 Task: Add a signature Gary Collins containing Have a great Memorial Day, Gary Collins to email address softage.4@softage.net and add a label Jewelry
Action: Mouse moved to (1105, 142)
Screenshot: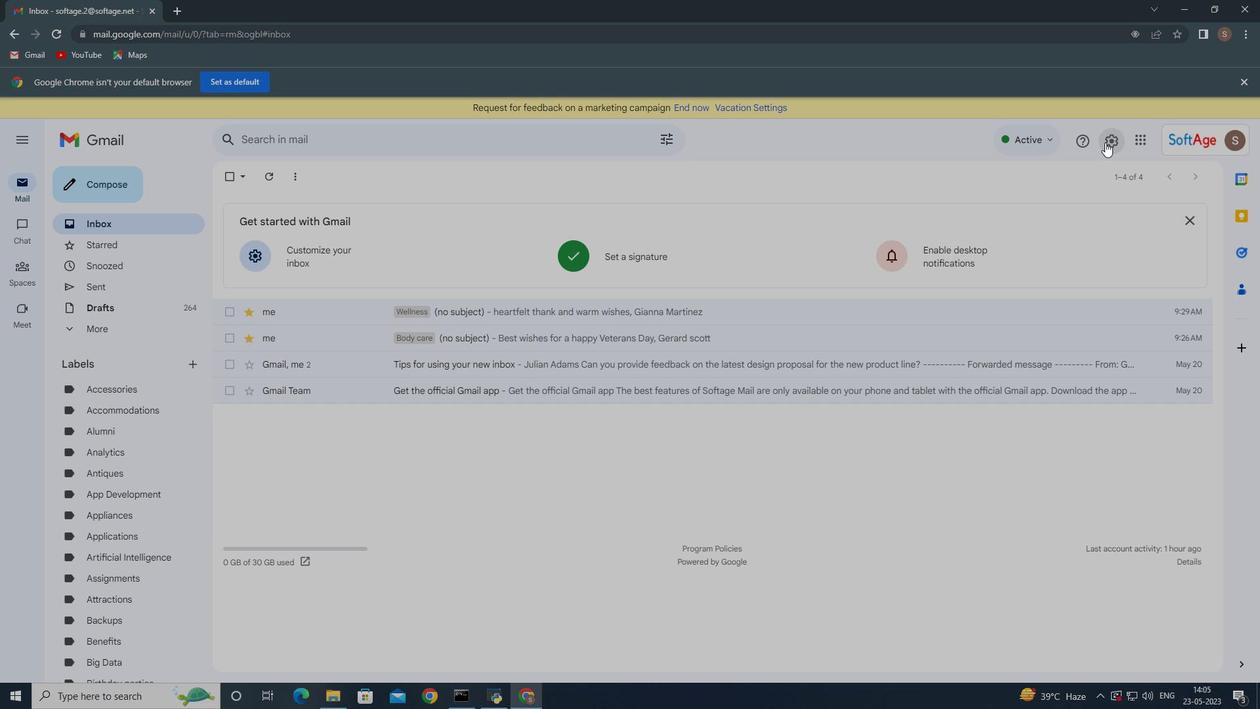 
Action: Mouse pressed left at (1105, 142)
Screenshot: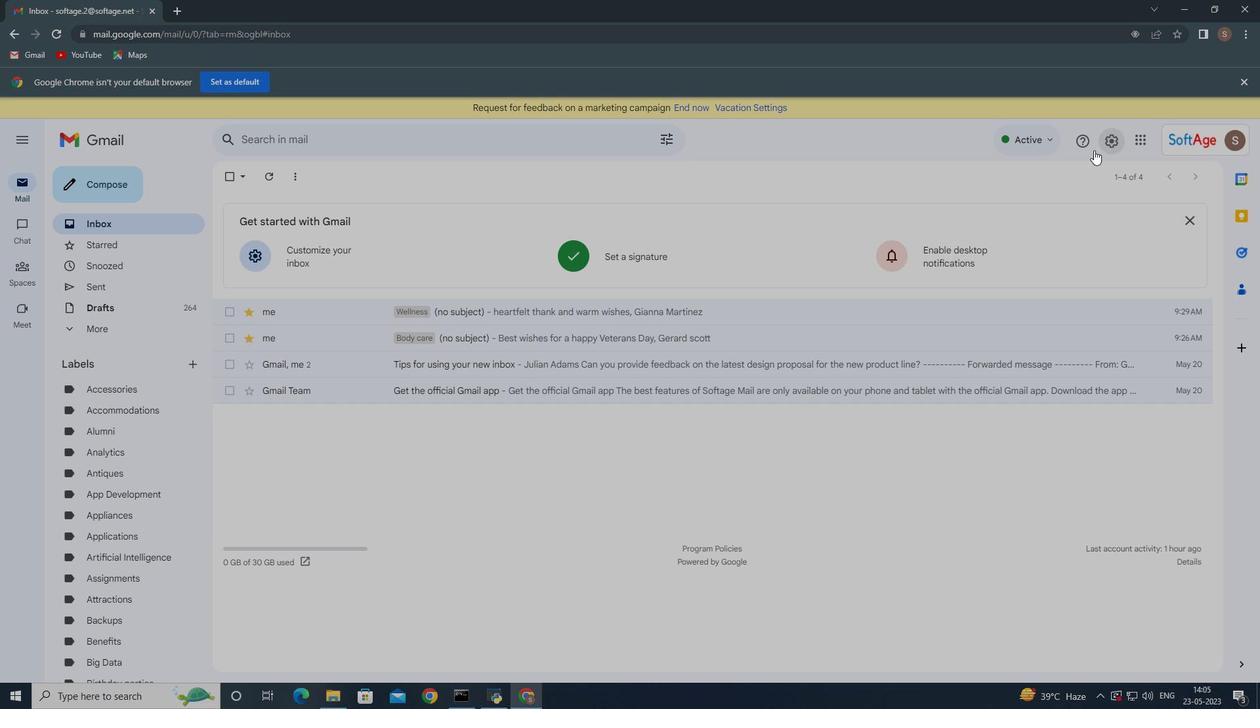 
Action: Mouse moved to (1057, 207)
Screenshot: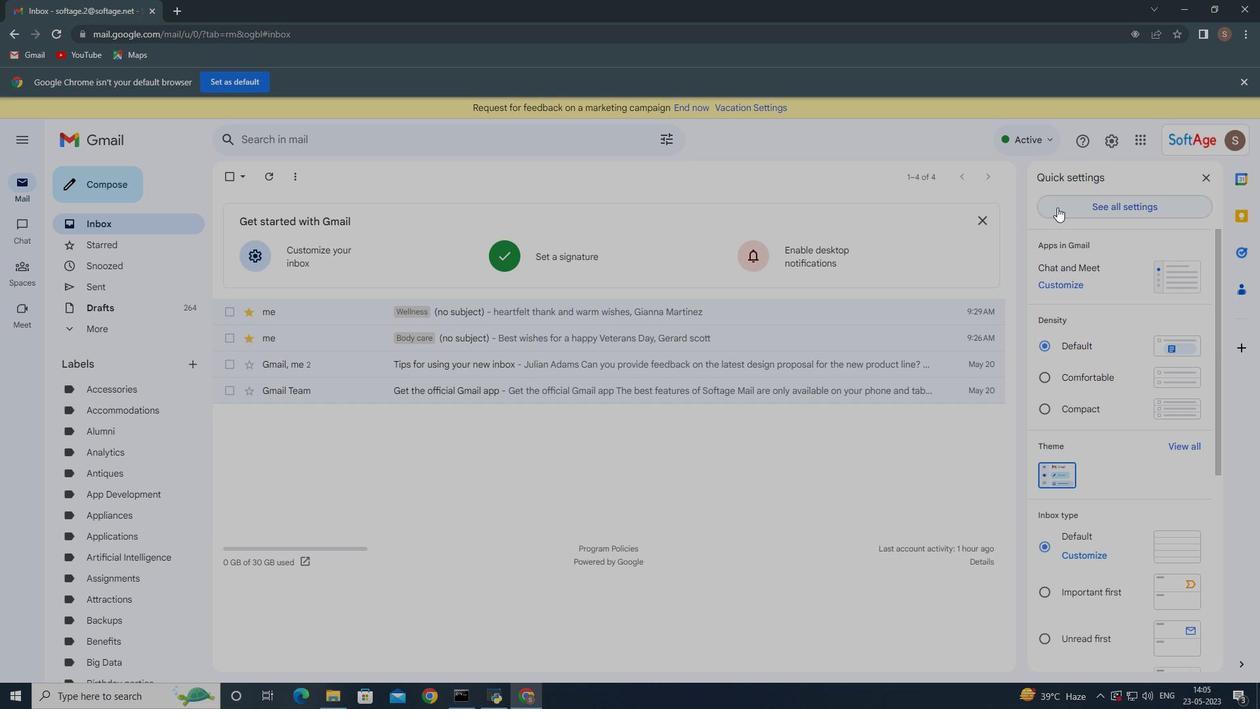 
Action: Mouse pressed left at (1057, 207)
Screenshot: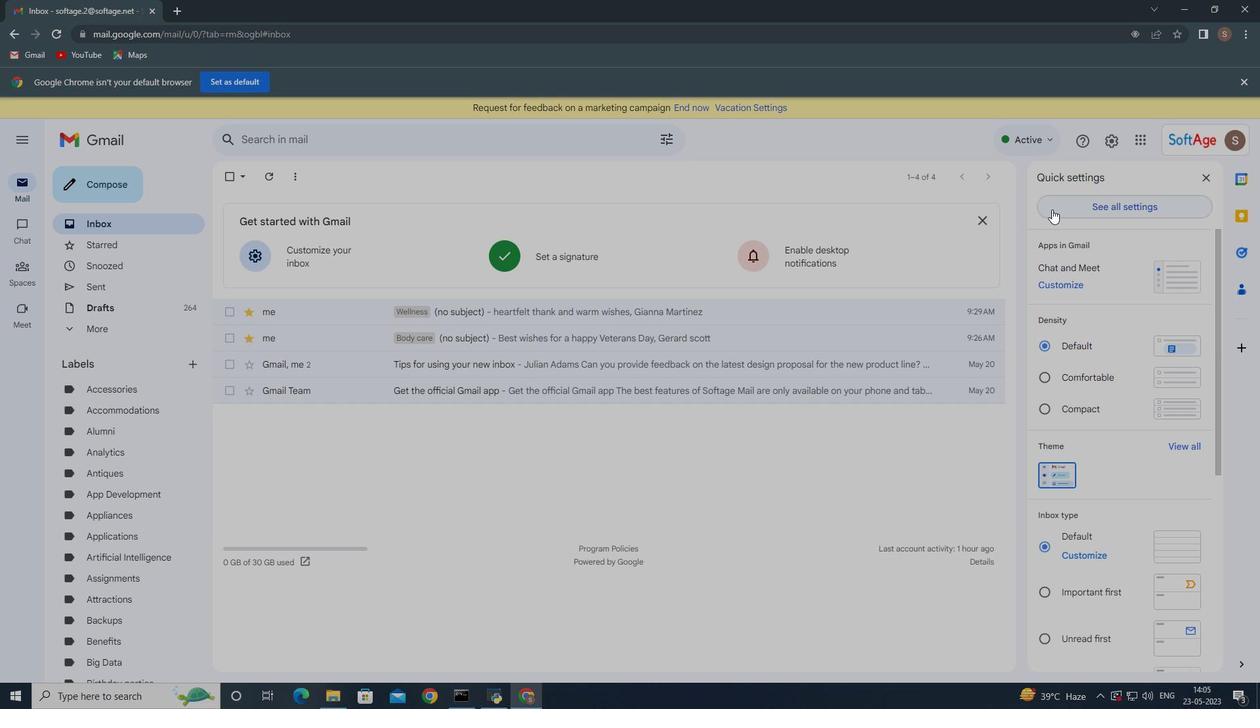 
Action: Mouse moved to (419, 313)
Screenshot: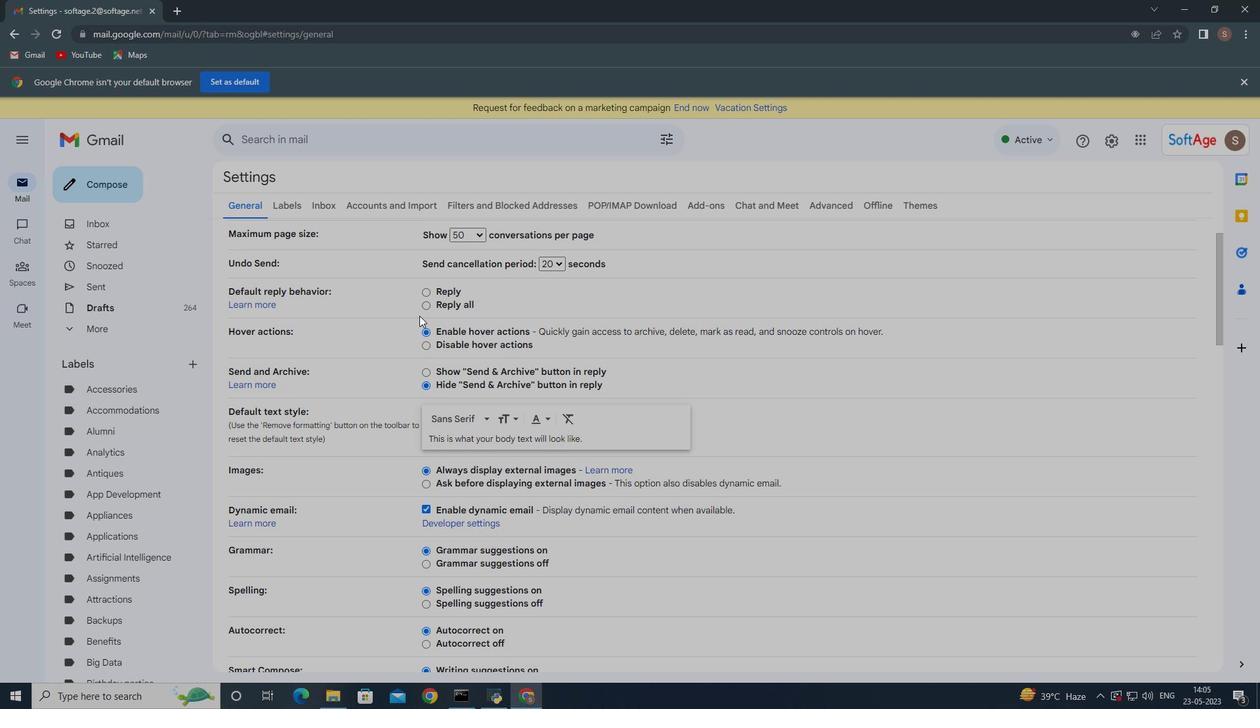 
Action: Mouse scrolled (419, 313) with delta (0, 0)
Screenshot: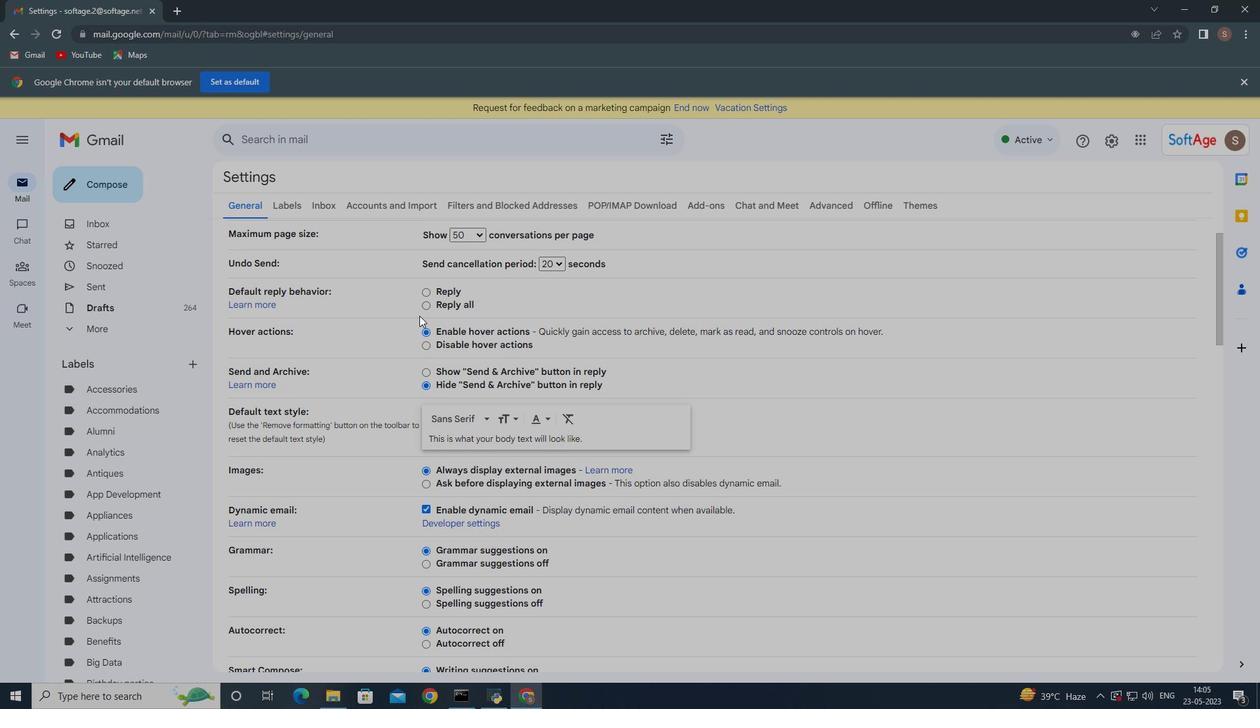 
Action: Mouse moved to (419, 315)
Screenshot: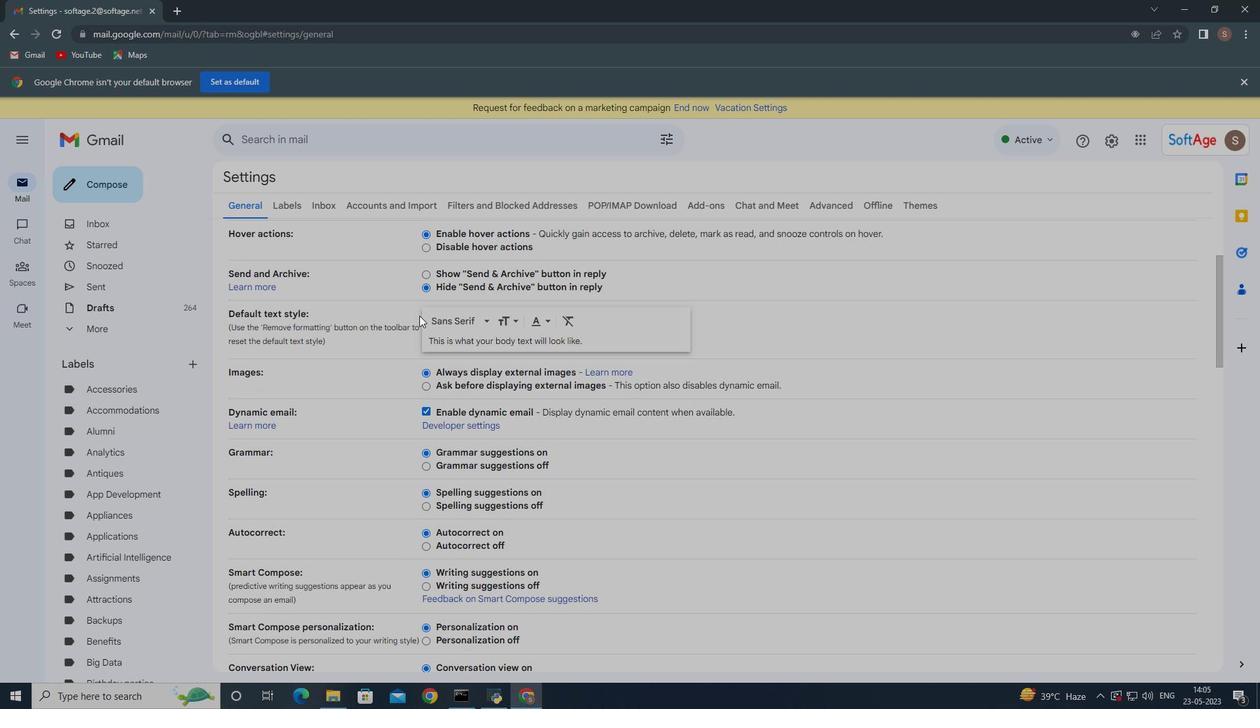 
Action: Mouse scrolled (419, 314) with delta (0, 0)
Screenshot: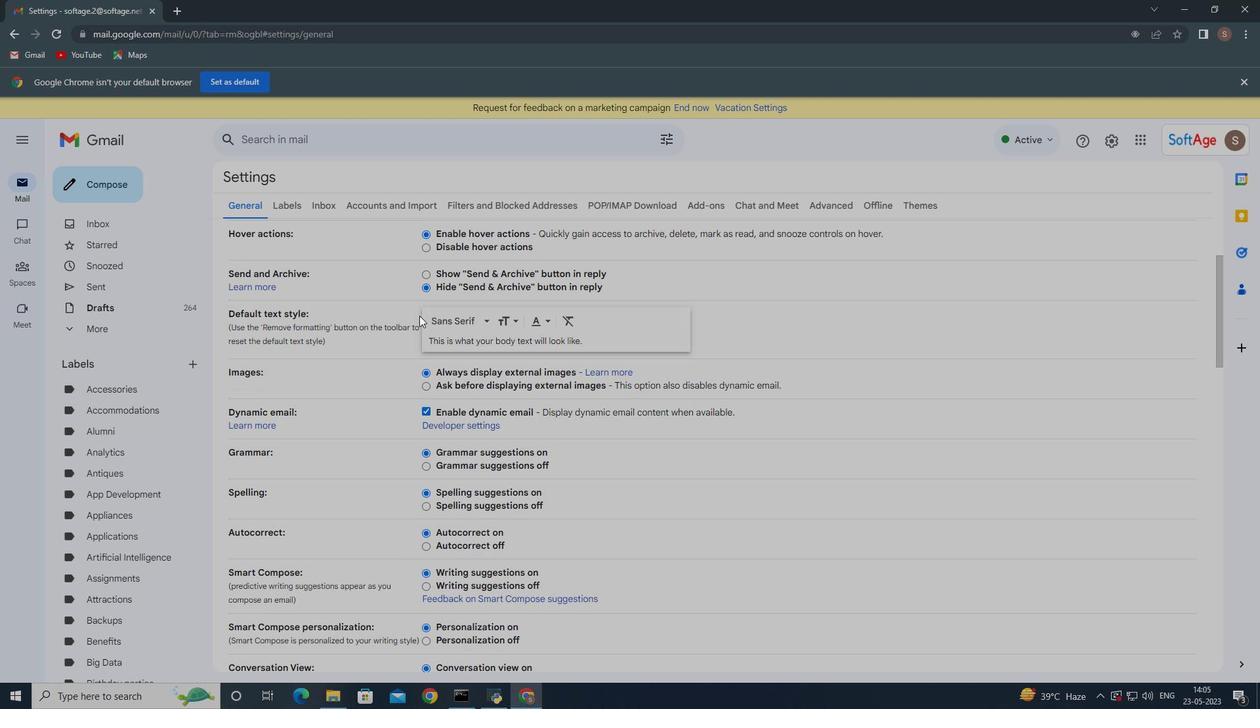 
Action: Mouse moved to (419, 315)
Screenshot: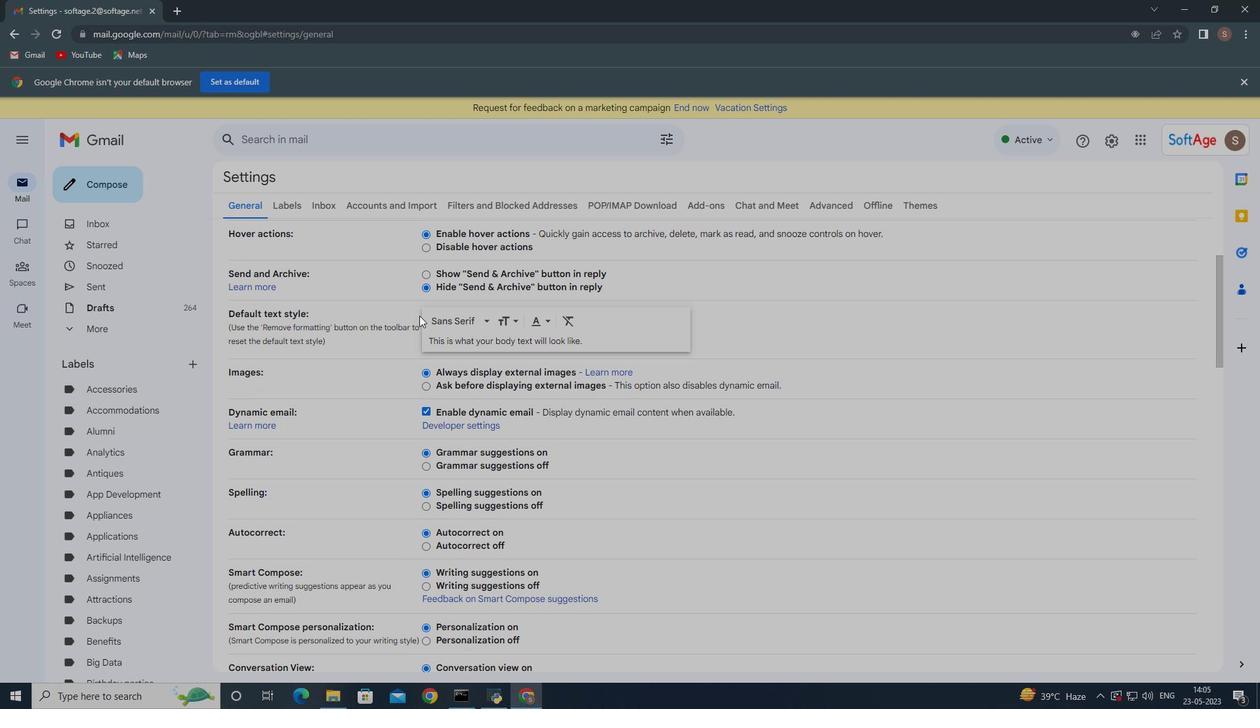 
Action: Mouse scrolled (419, 315) with delta (0, 0)
Screenshot: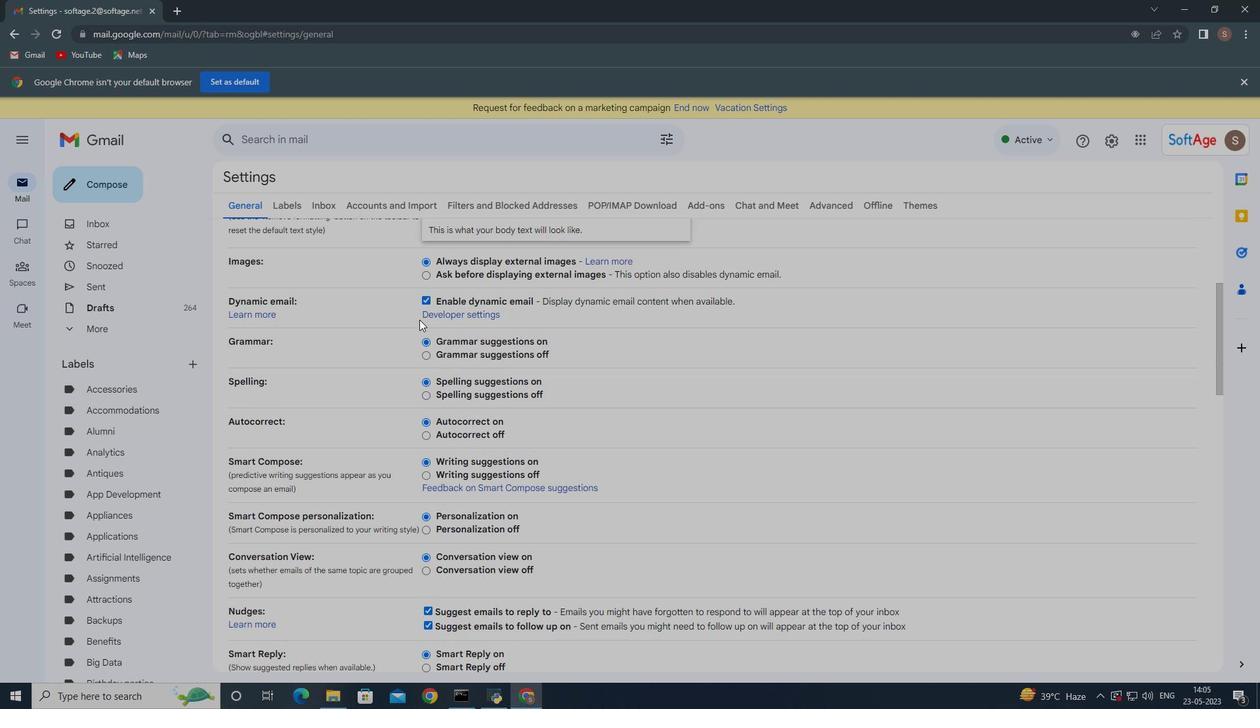 
Action: Mouse scrolled (419, 315) with delta (0, 0)
Screenshot: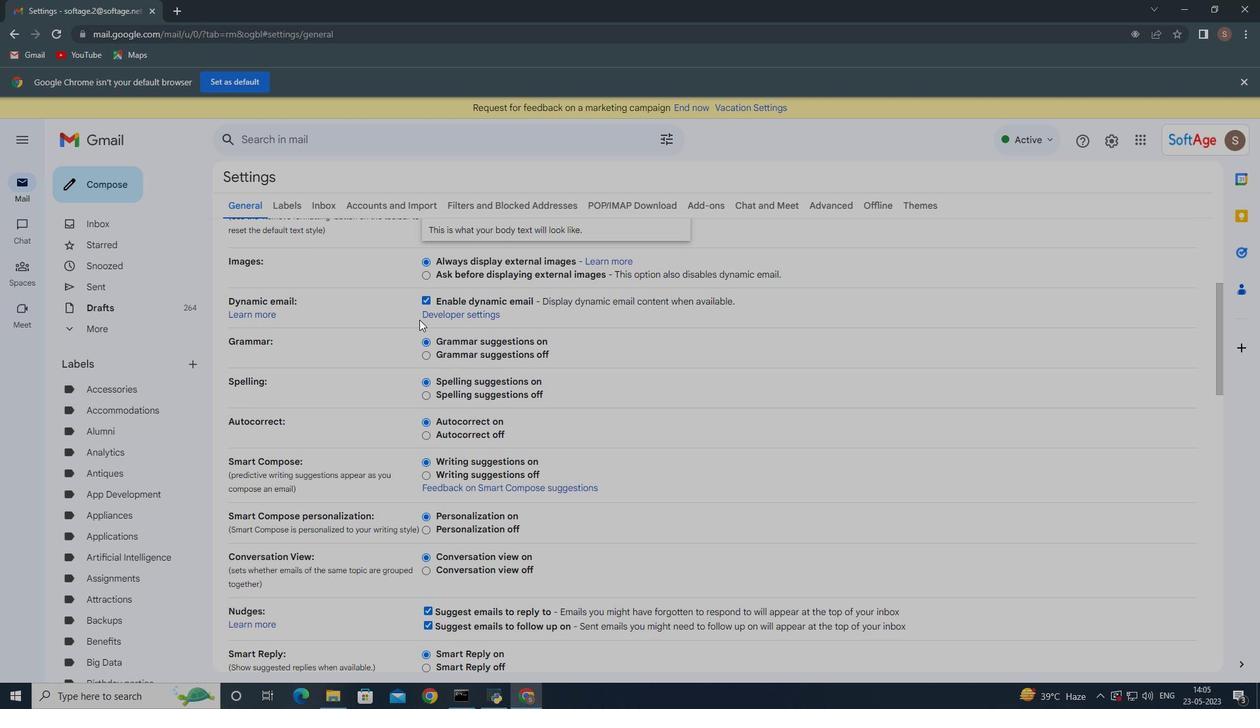 
Action: Mouse scrolled (419, 315) with delta (0, 0)
Screenshot: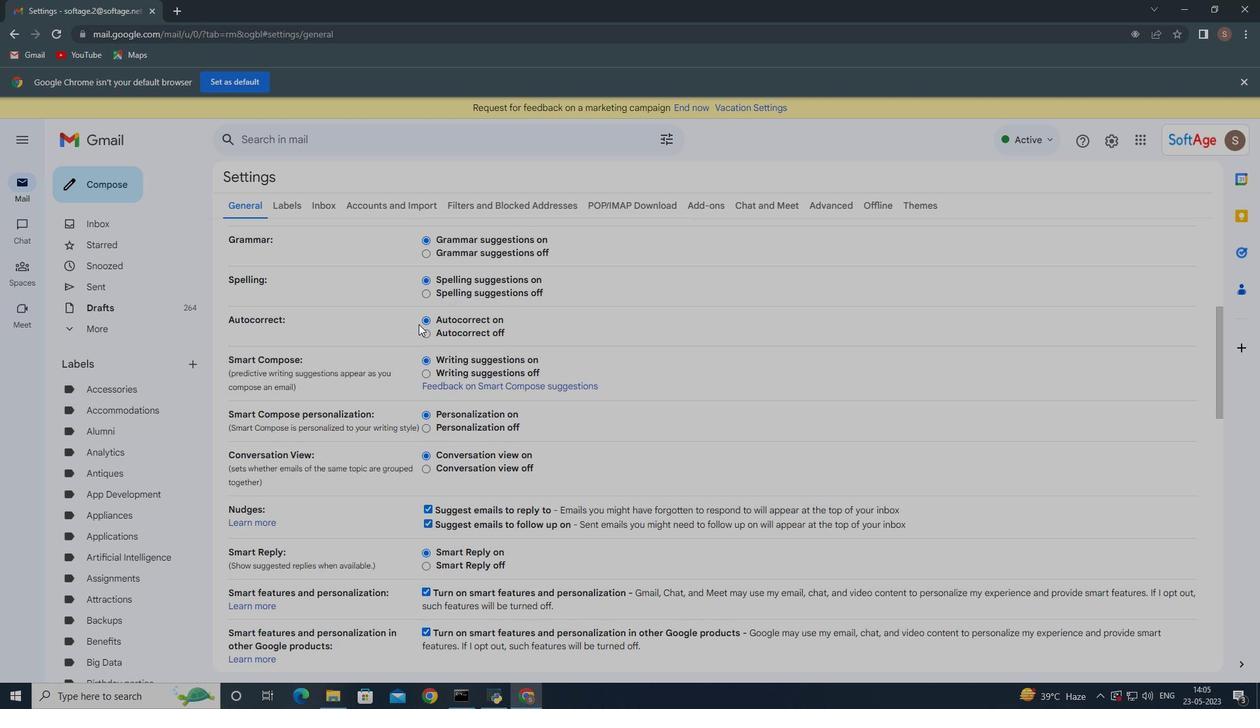 
Action: Mouse scrolled (419, 315) with delta (0, 0)
Screenshot: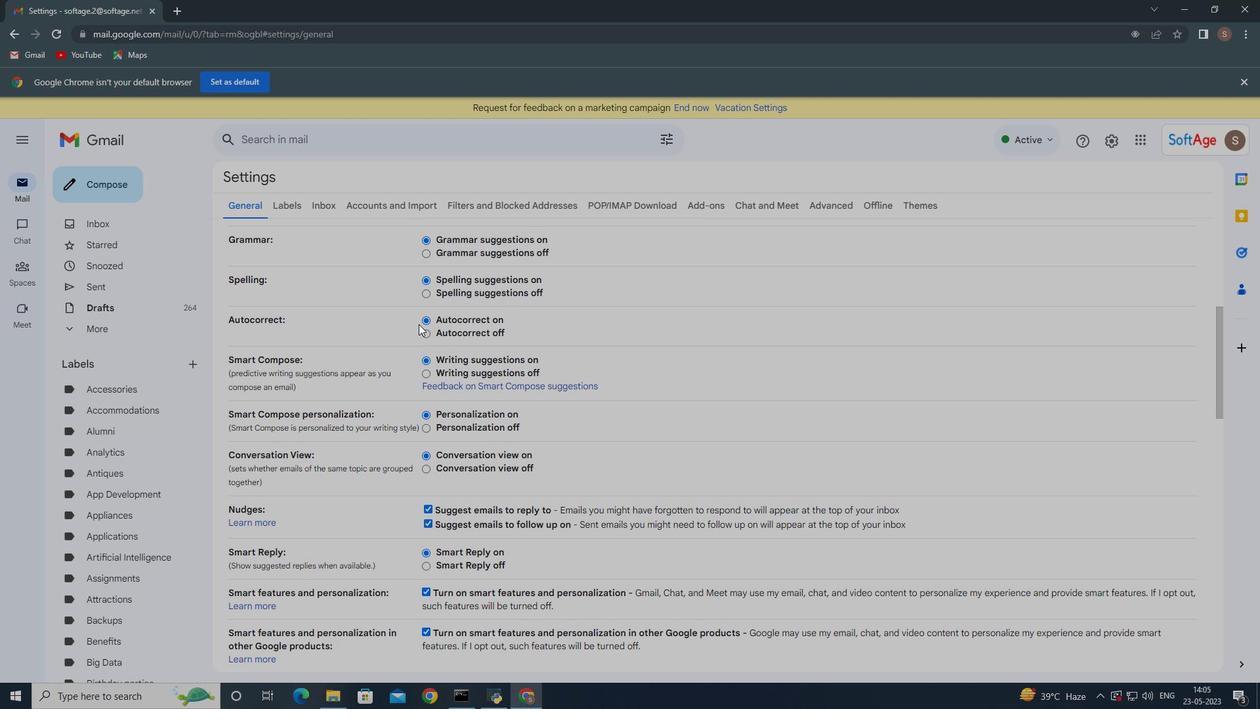 
Action: Mouse moved to (424, 342)
Screenshot: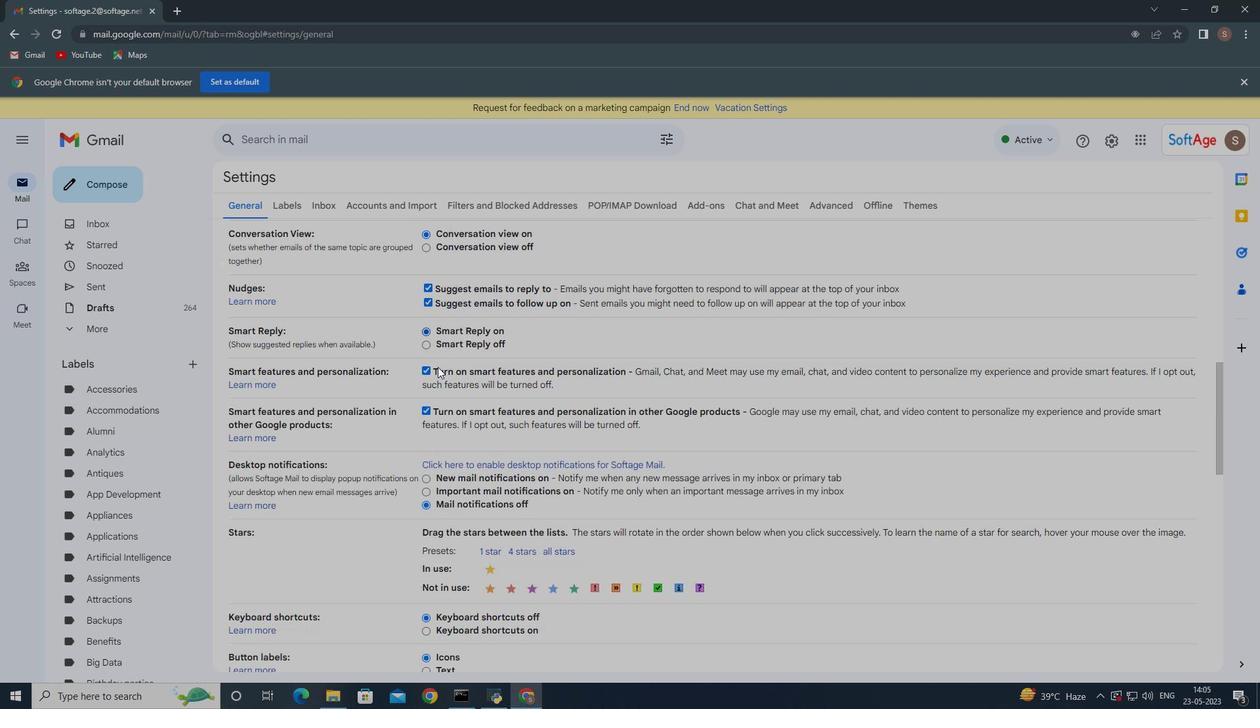 
Action: Mouse scrolled (424, 342) with delta (0, 0)
Screenshot: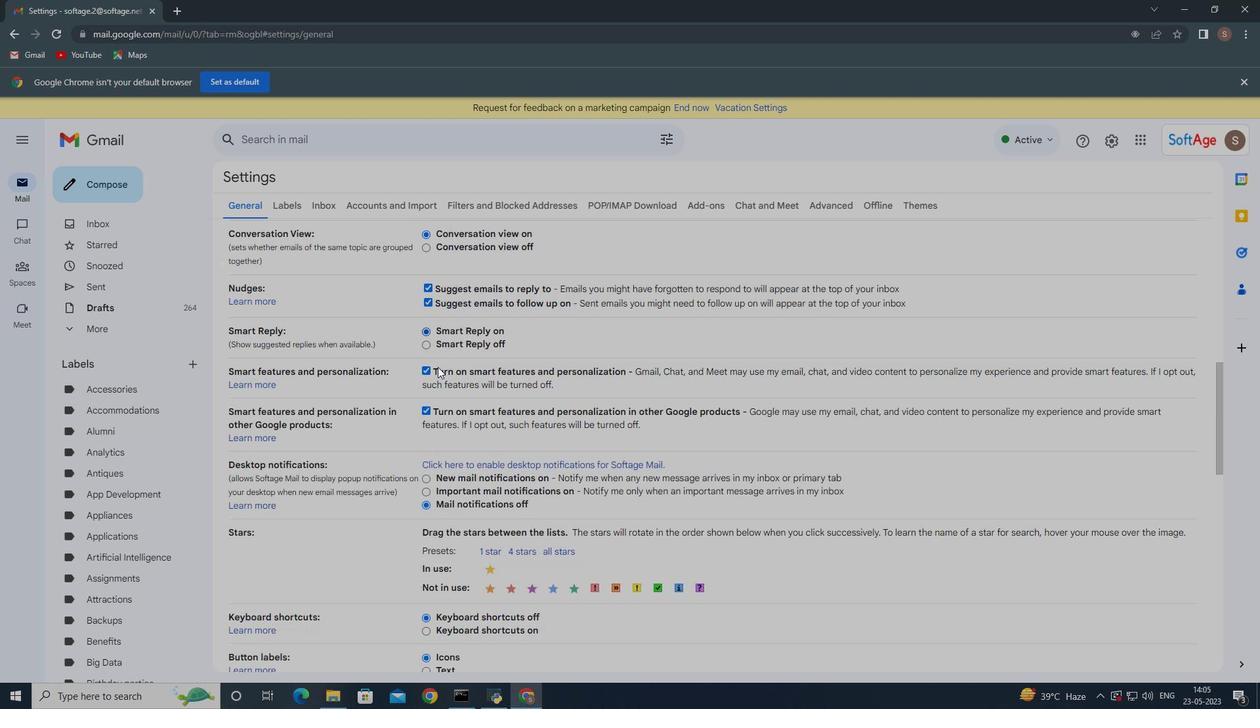 
Action: Mouse moved to (426, 346)
Screenshot: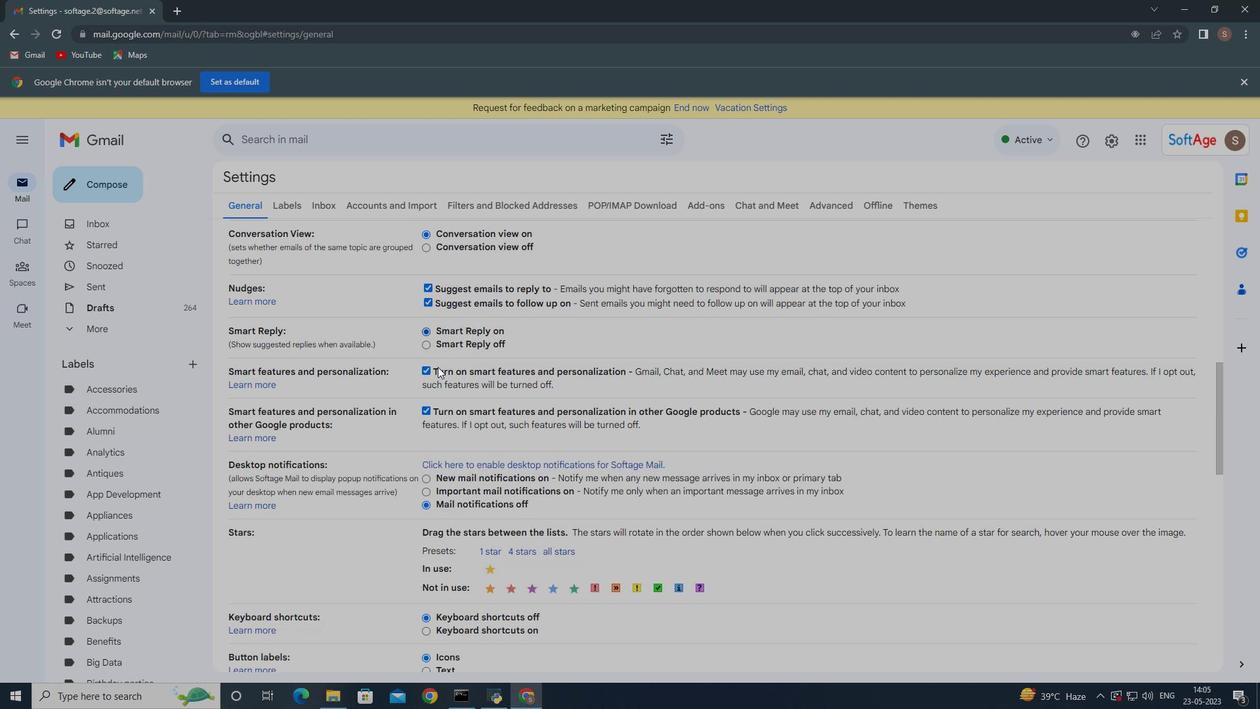 
Action: Mouse scrolled (426, 345) with delta (0, 0)
Screenshot: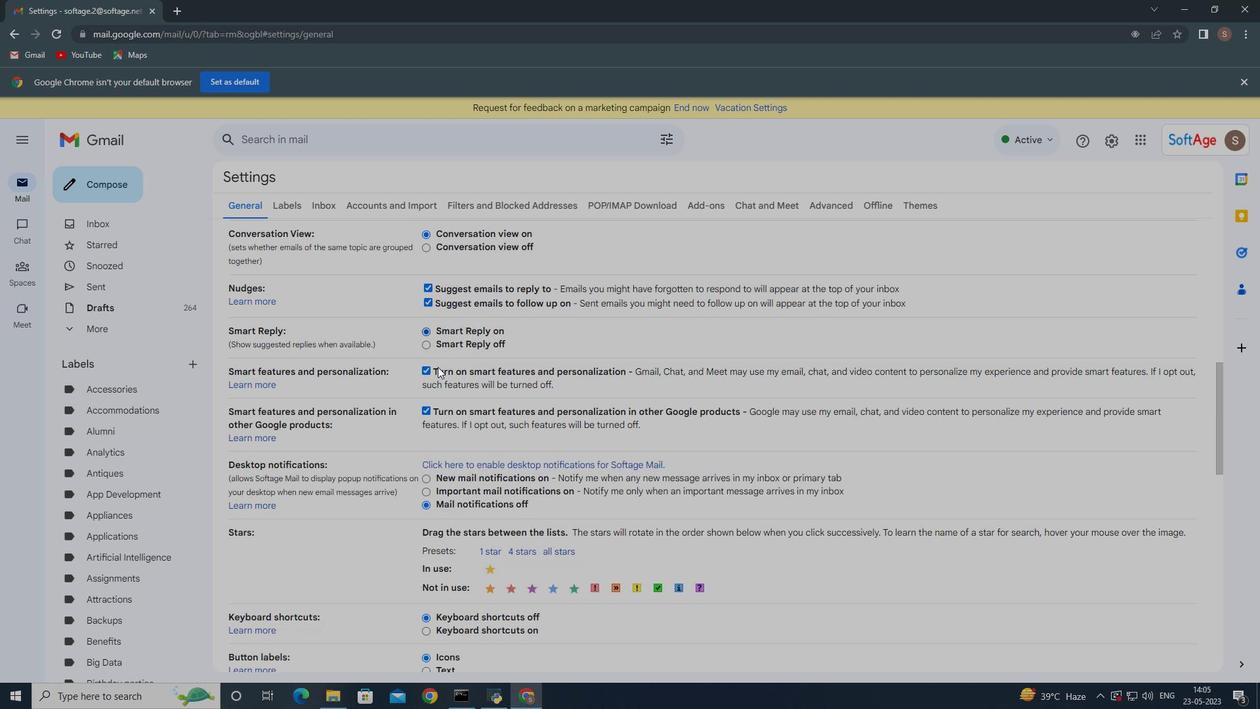 
Action: Mouse moved to (427, 348)
Screenshot: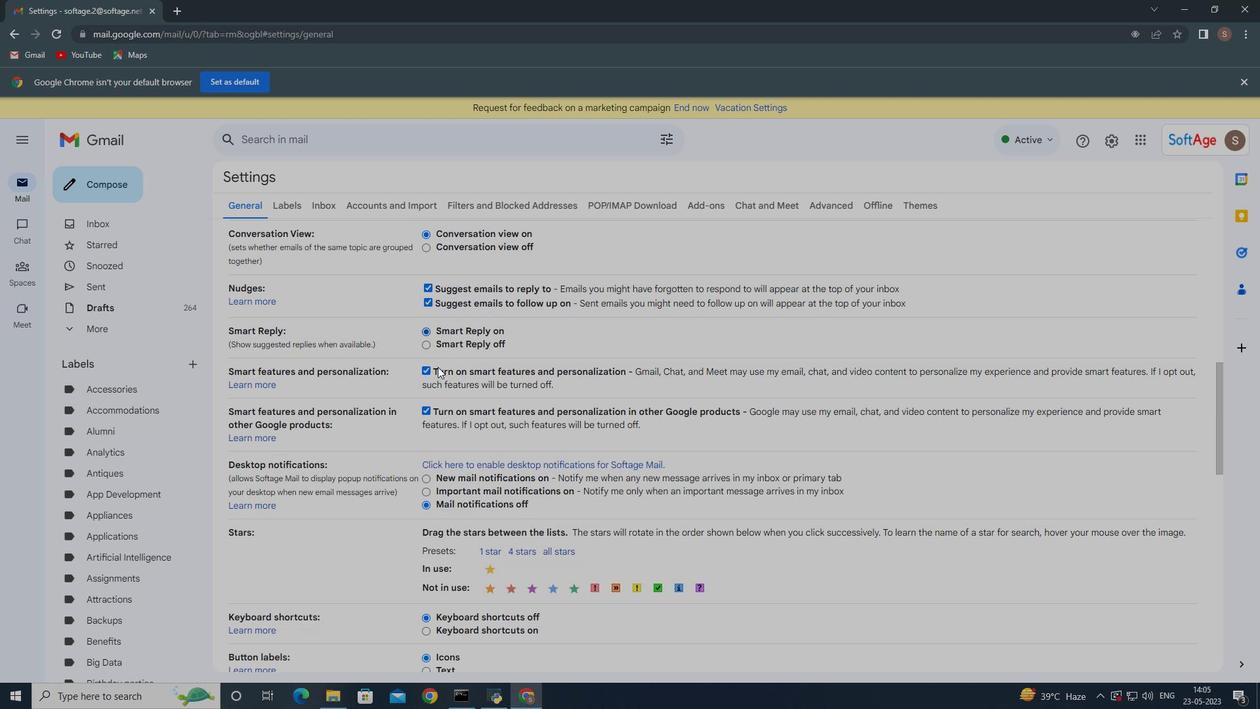 
Action: Mouse scrolled (427, 347) with delta (0, 0)
Screenshot: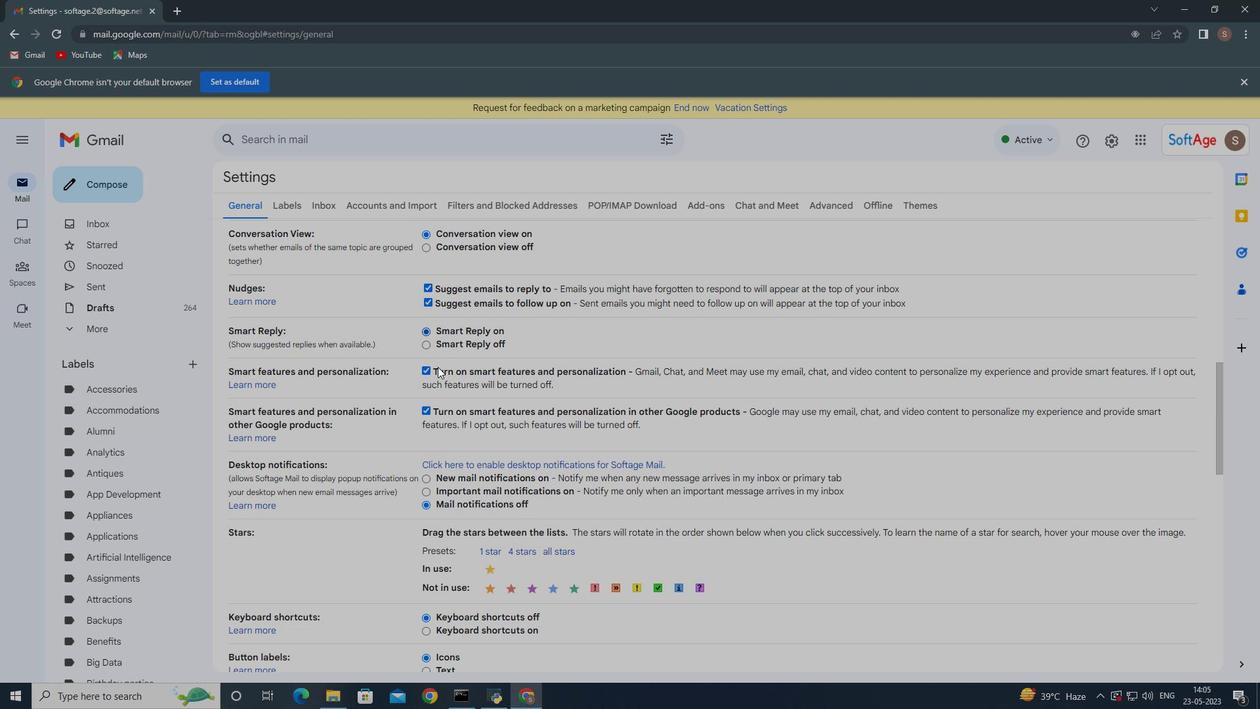
Action: Mouse moved to (428, 349)
Screenshot: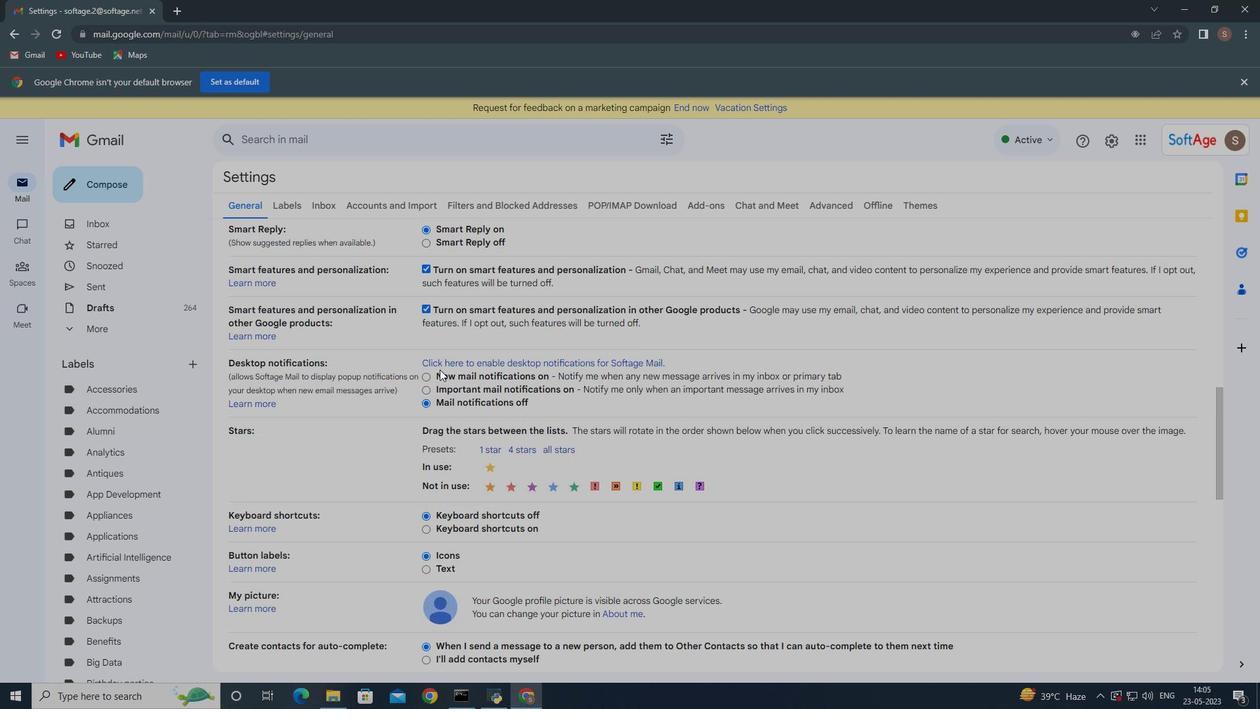 
Action: Mouse scrolled (428, 349) with delta (0, 0)
Screenshot: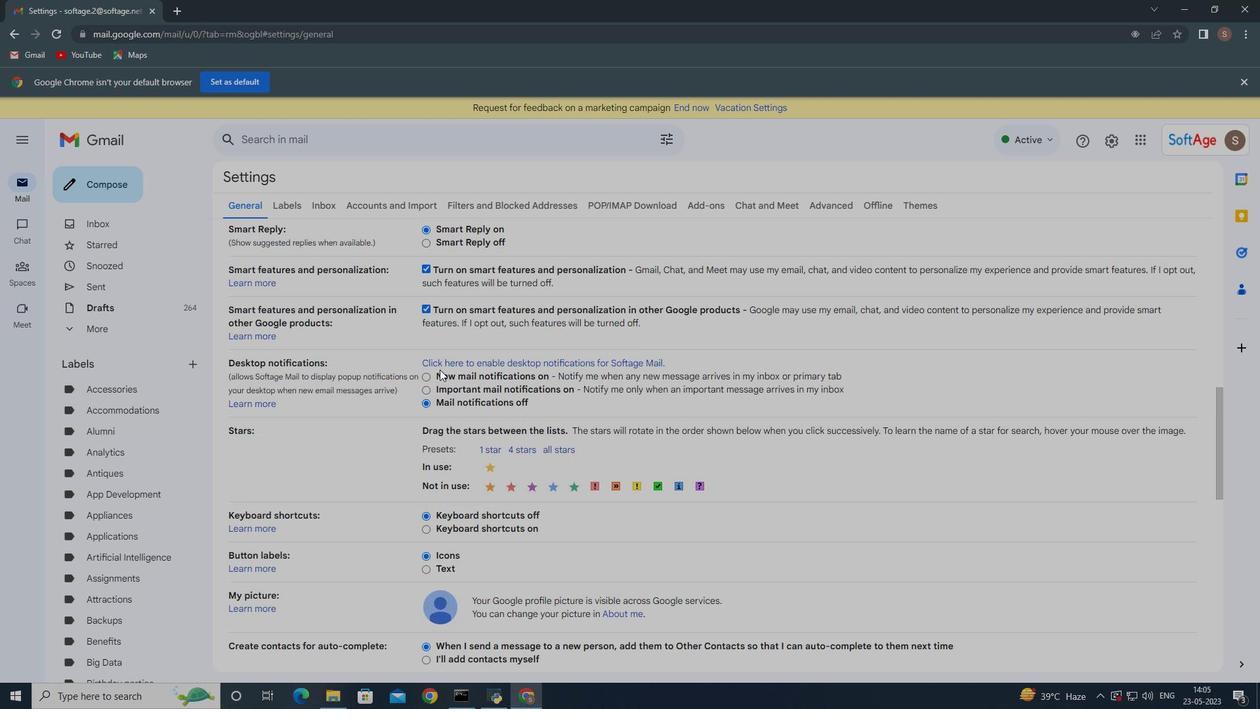 
Action: Mouse moved to (433, 358)
Screenshot: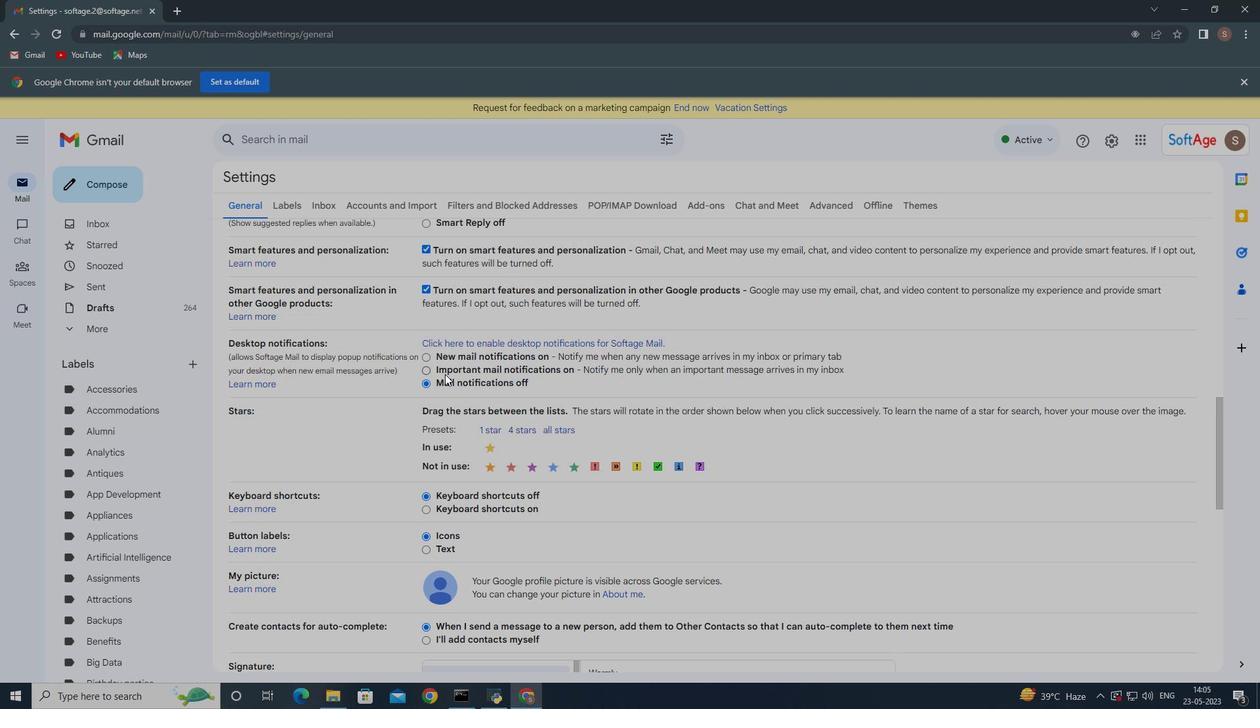 
Action: Mouse scrolled (433, 357) with delta (0, 0)
Screenshot: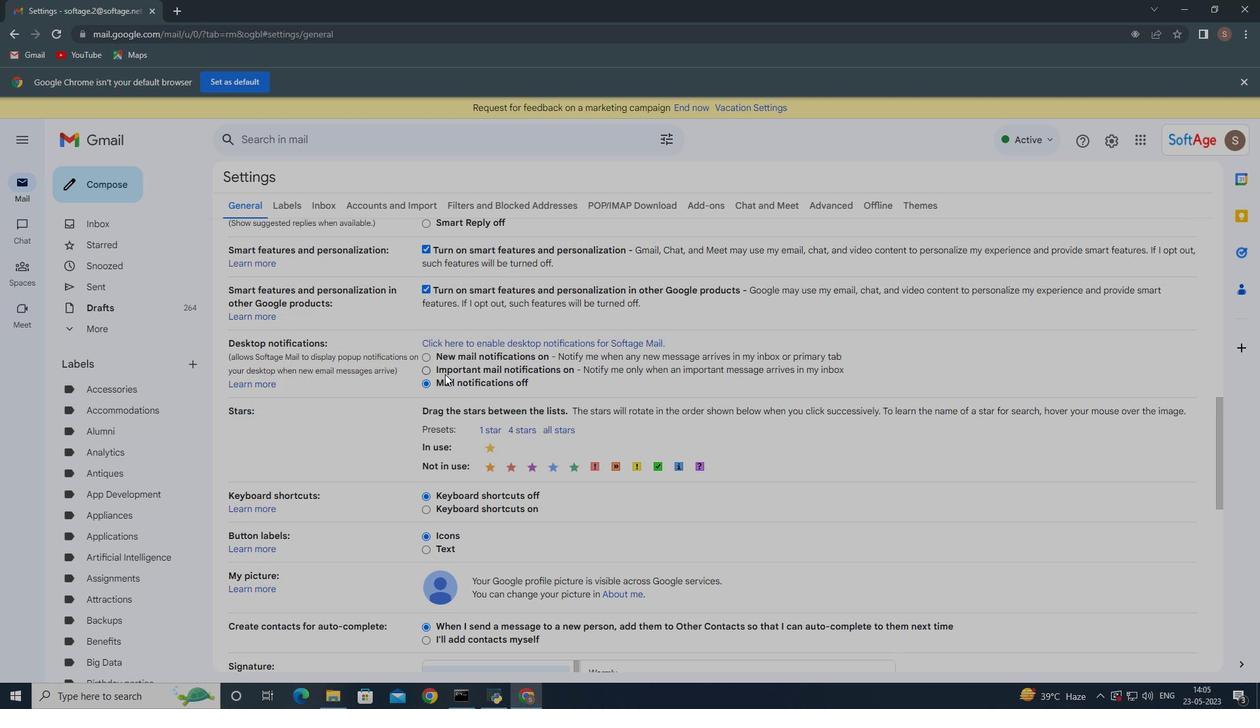 
Action: Mouse moved to (451, 386)
Screenshot: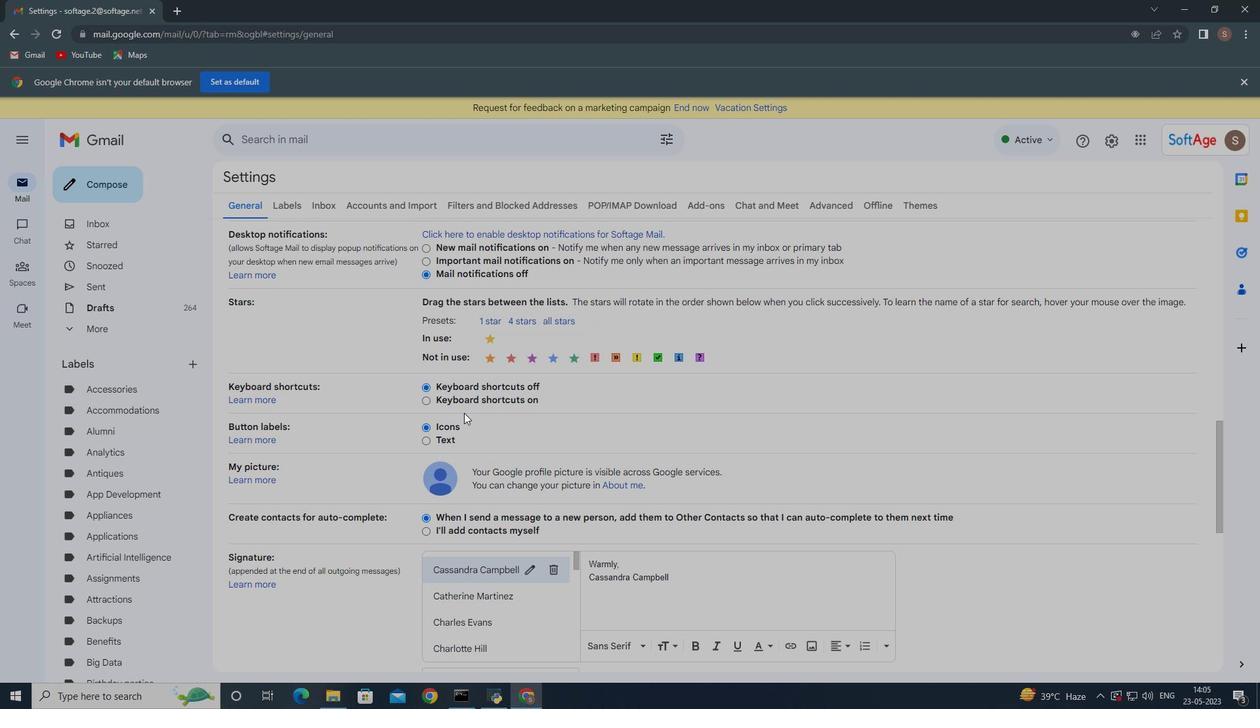 
Action: Mouse scrolled (451, 385) with delta (0, 0)
Screenshot: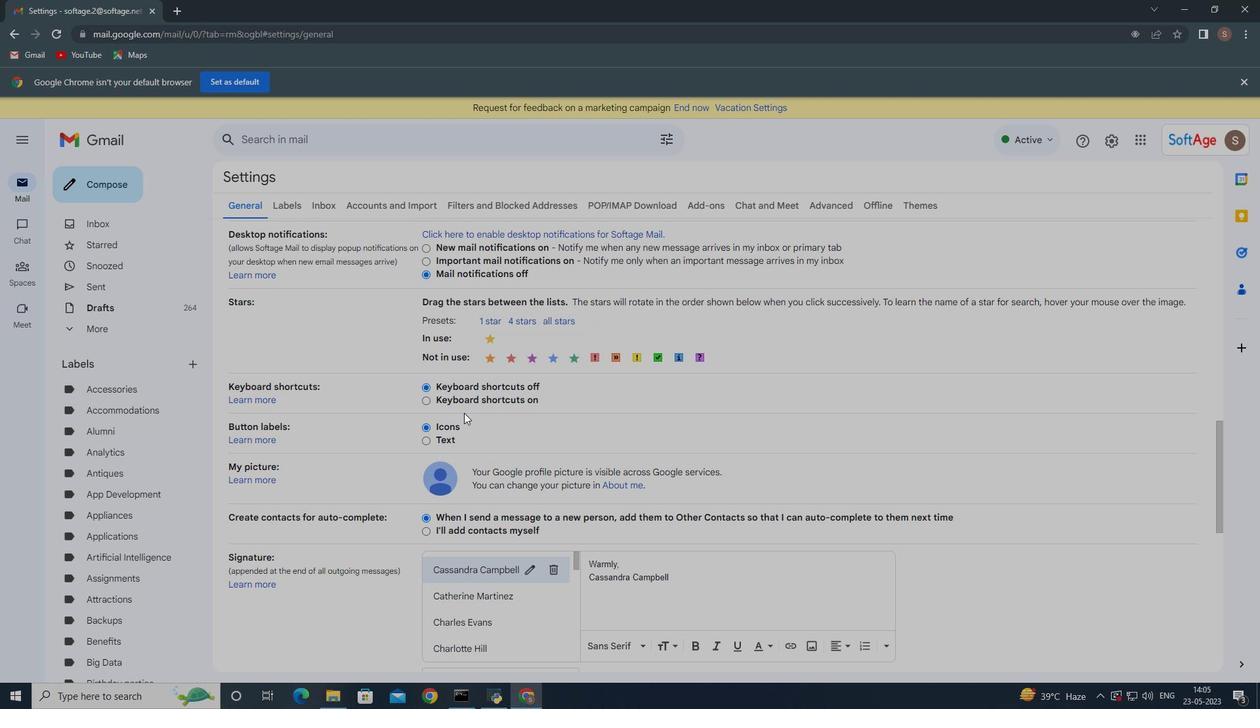 
Action: Mouse moved to (453, 390)
Screenshot: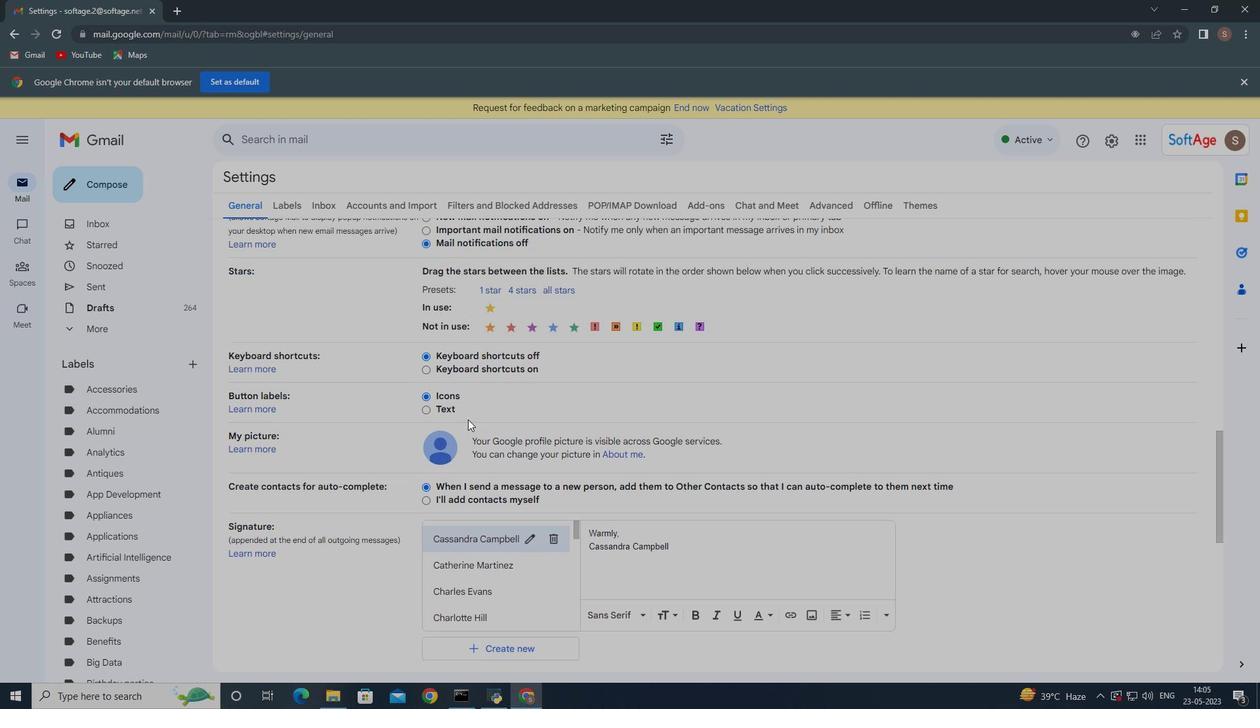 
Action: Mouse scrolled (453, 390) with delta (0, 0)
Screenshot: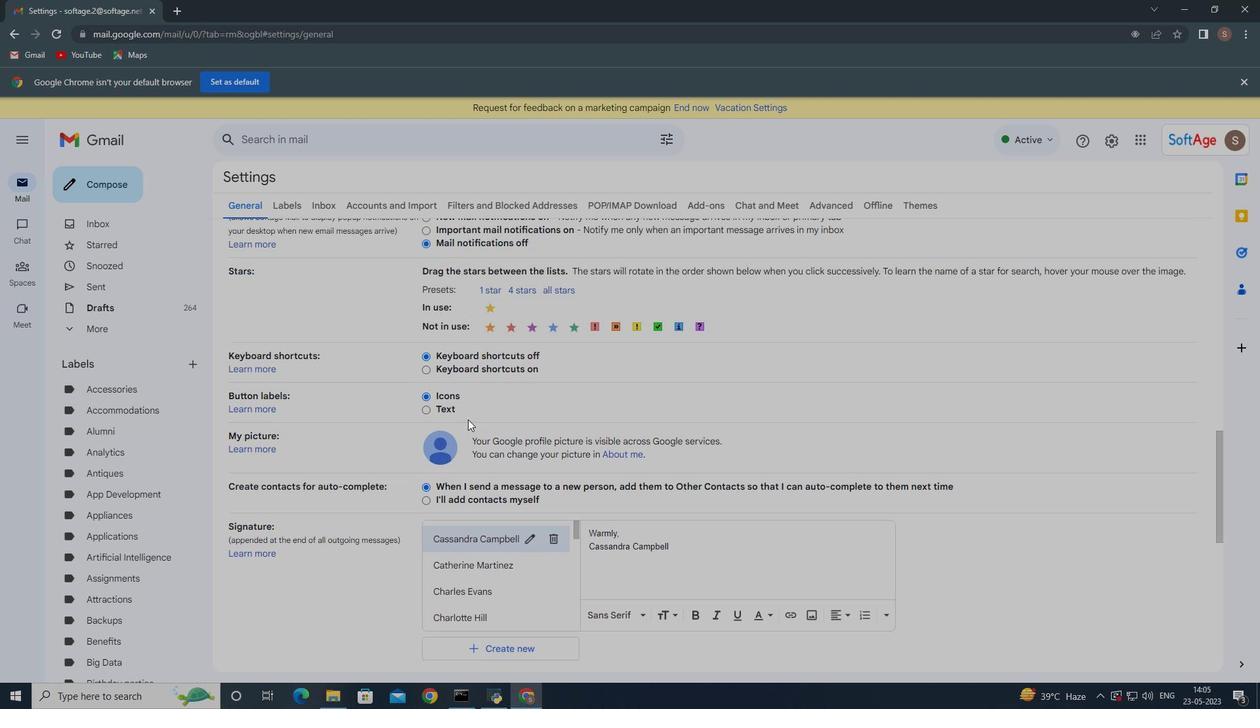 
Action: Mouse moved to (462, 407)
Screenshot: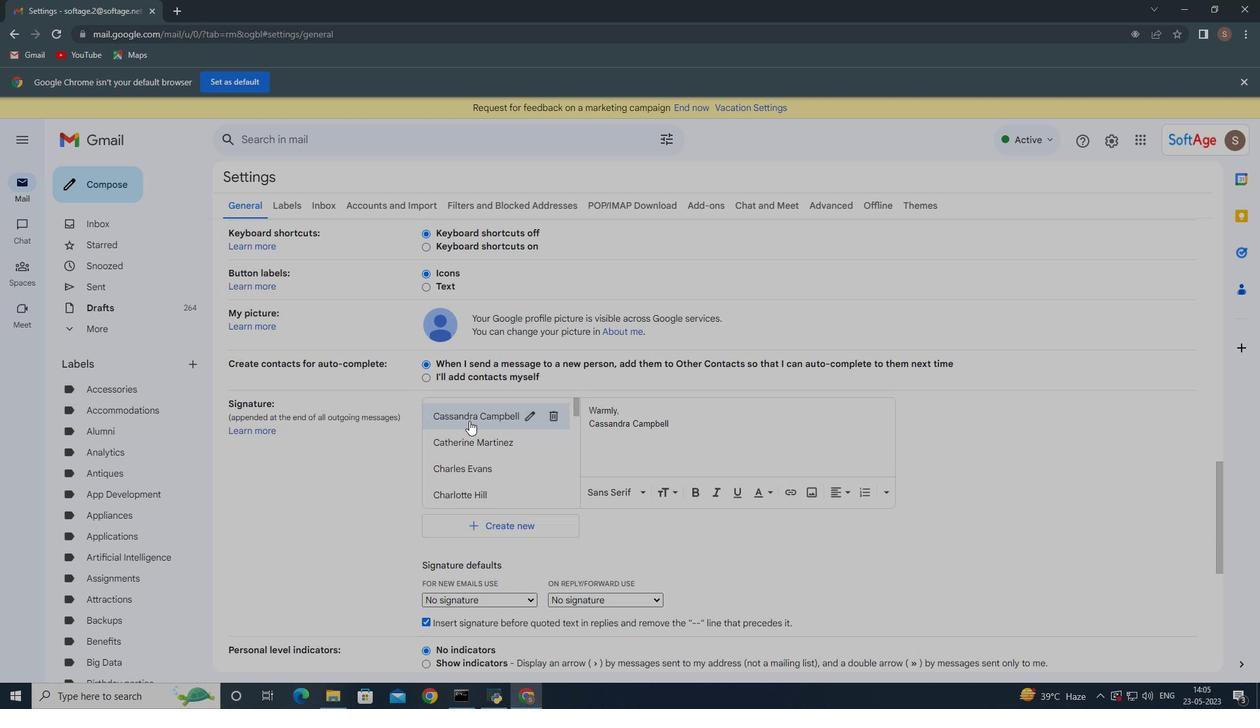 
Action: Mouse scrolled (461, 405) with delta (0, 0)
Screenshot: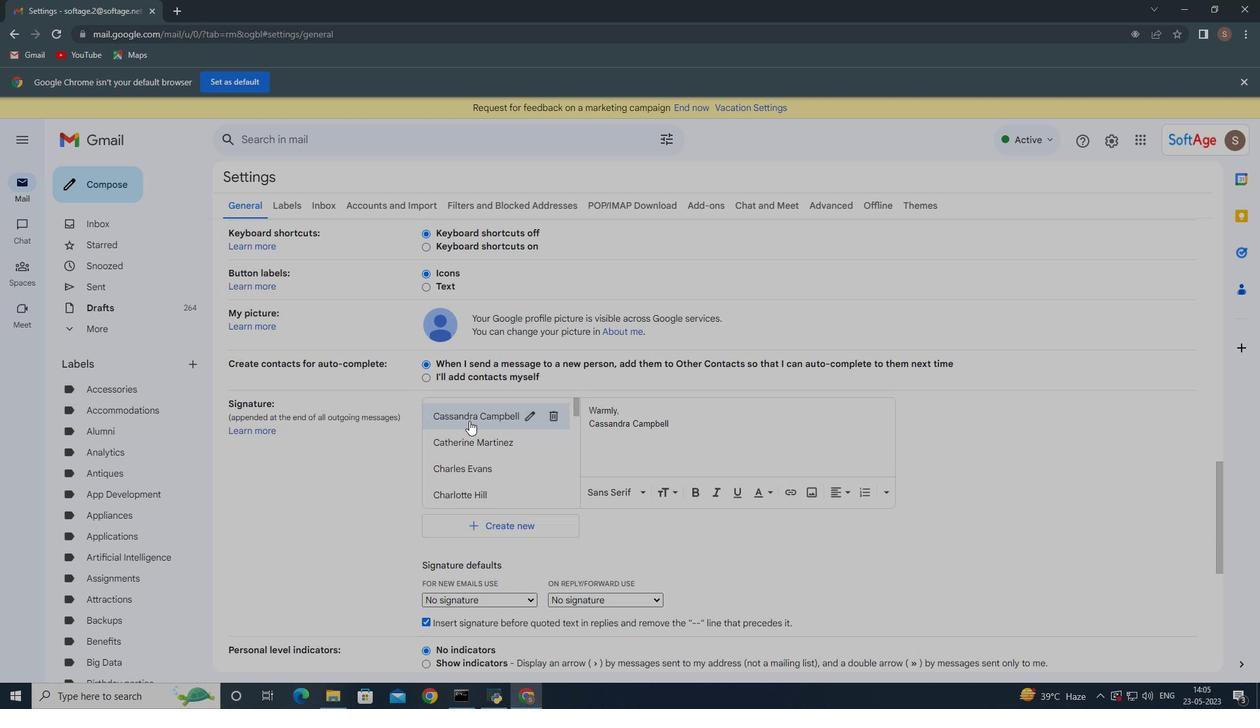 
Action: Mouse moved to (465, 415)
Screenshot: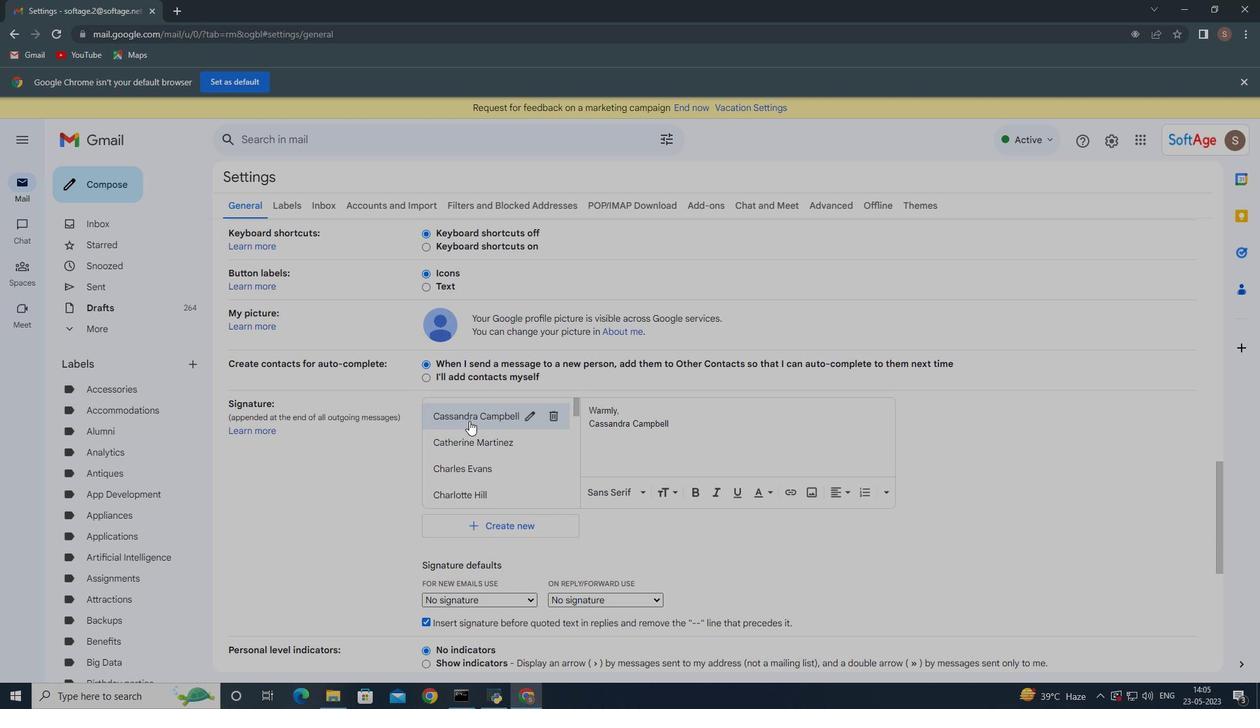 
Action: Mouse scrolled (465, 415) with delta (0, 0)
Screenshot: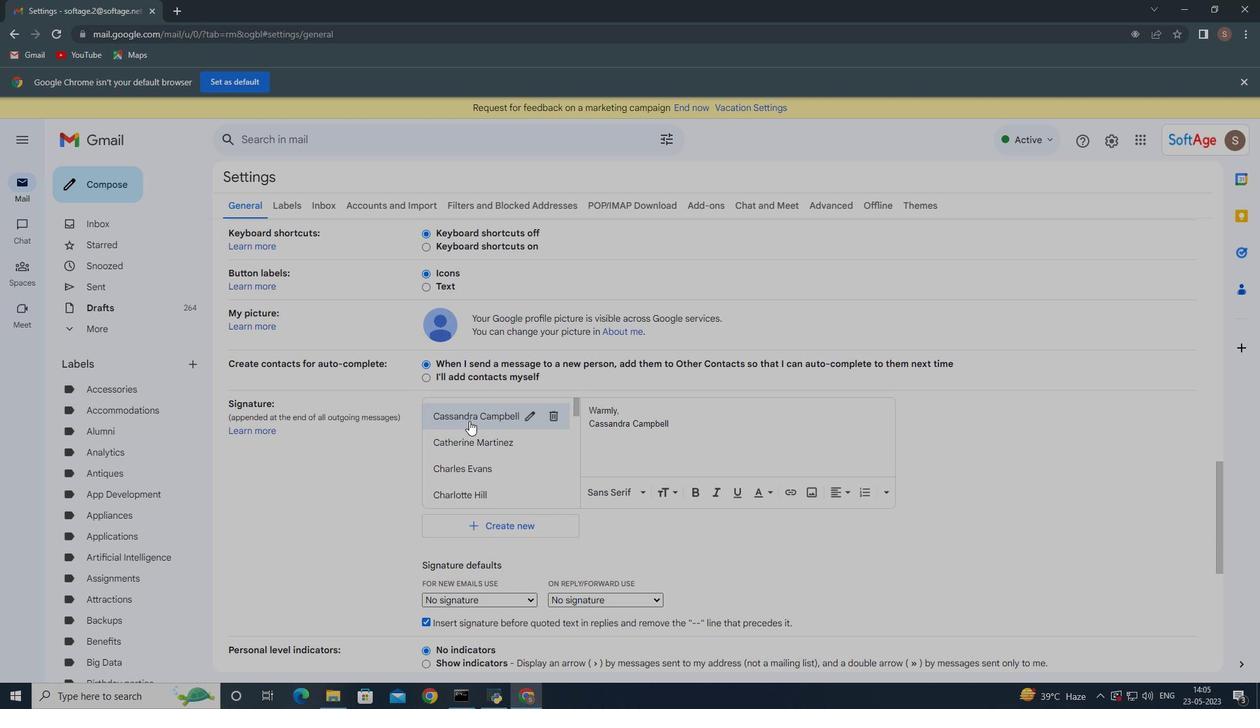 
Action: Mouse moved to (500, 529)
Screenshot: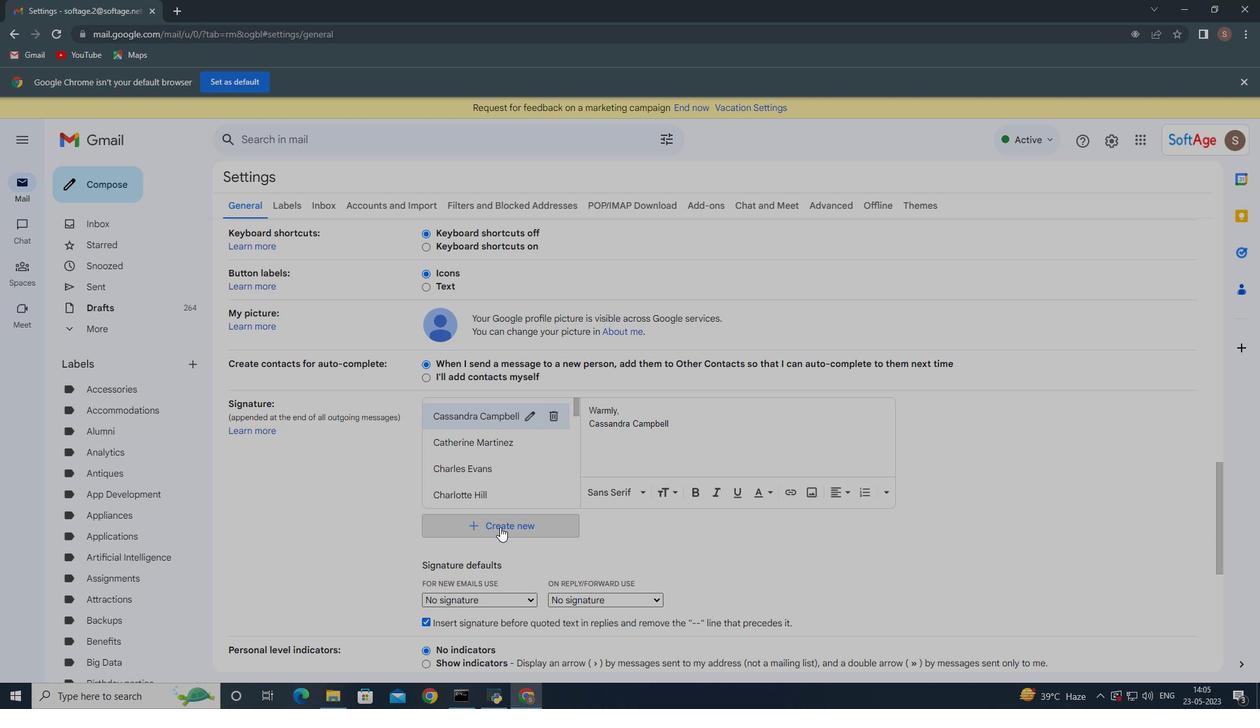 
Action: Mouse pressed left at (500, 529)
Screenshot: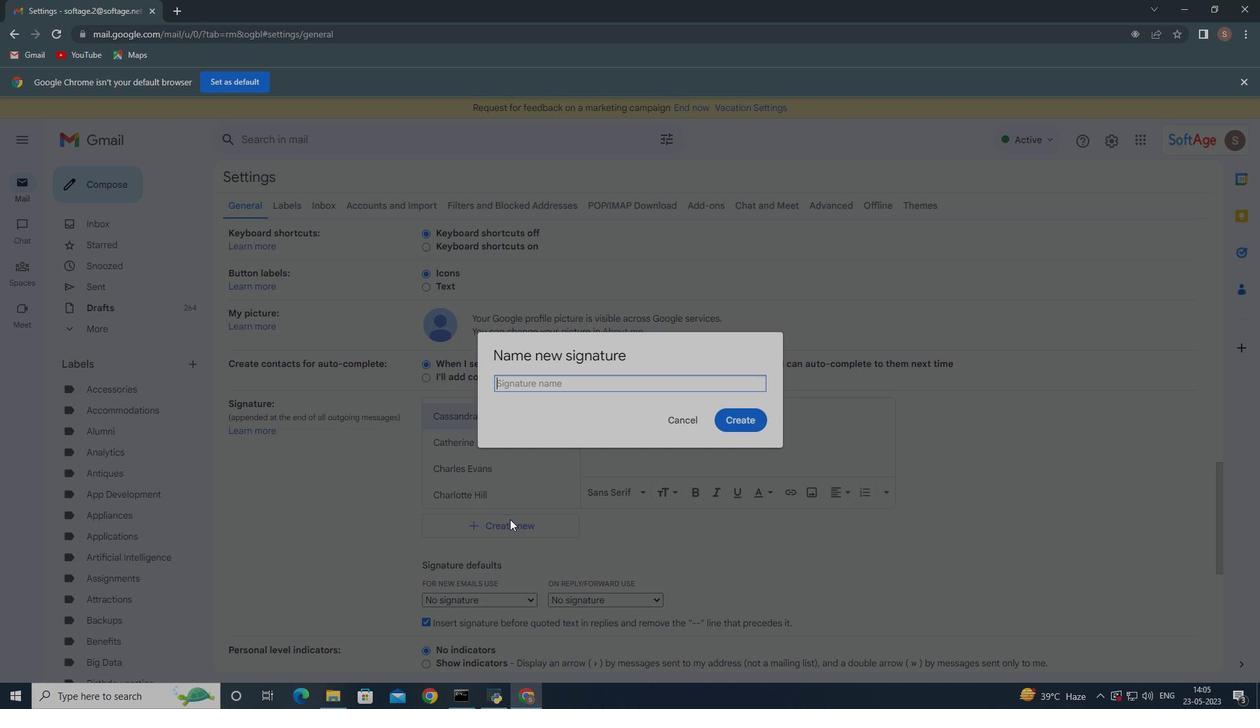 
Action: Mouse moved to (571, 378)
Screenshot: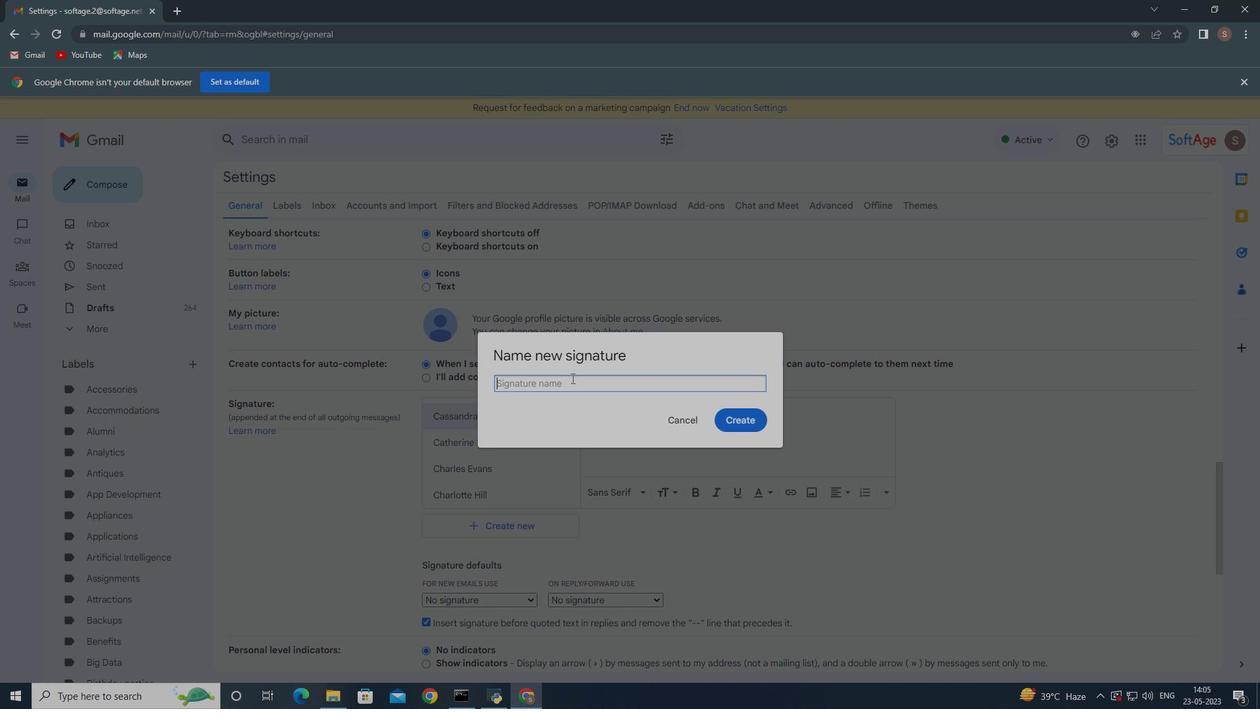 
Action: Key pressed <Key.shift><Key.shift><Key.shift><Key.shift><Key.shift><Key.shift><Key.shift><Key.shift><Key.shift><Key.shift>Gary<Key.space><Key.shift><Key.shift><Key.shift><Key.shift><Key.shift><Key.shift><Key.shift><Key.shift>Collins
Screenshot: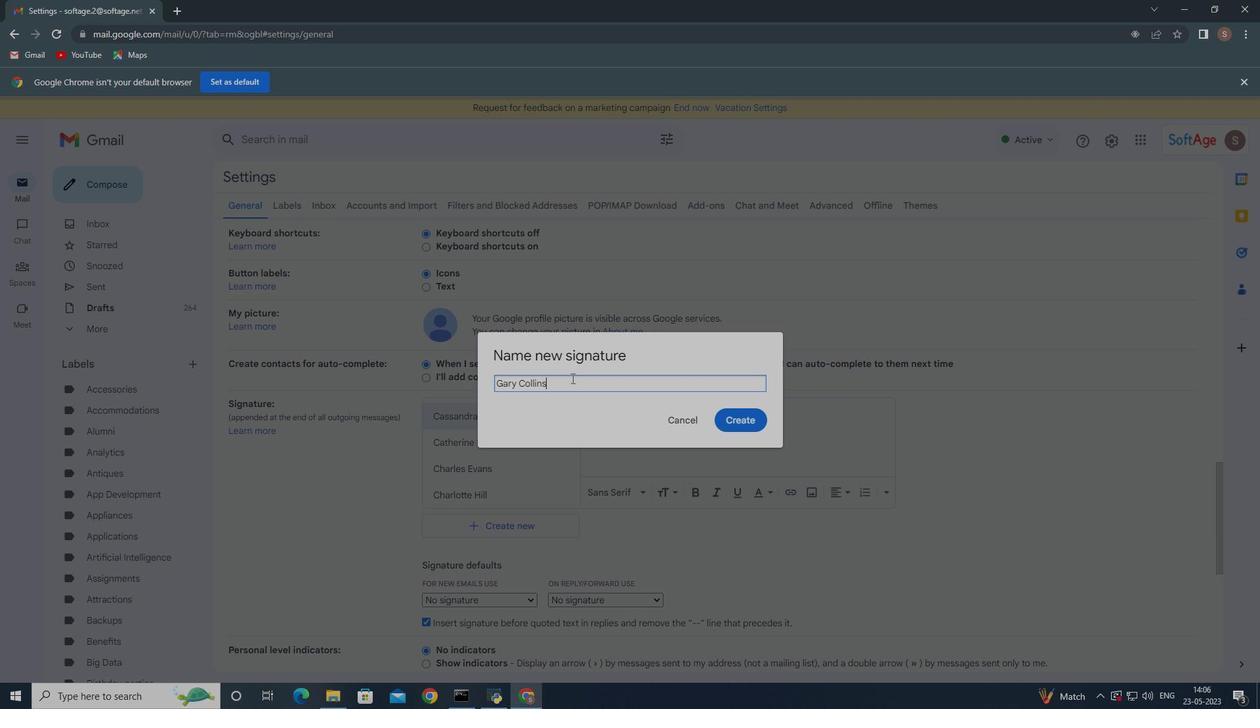 
Action: Mouse moved to (750, 420)
Screenshot: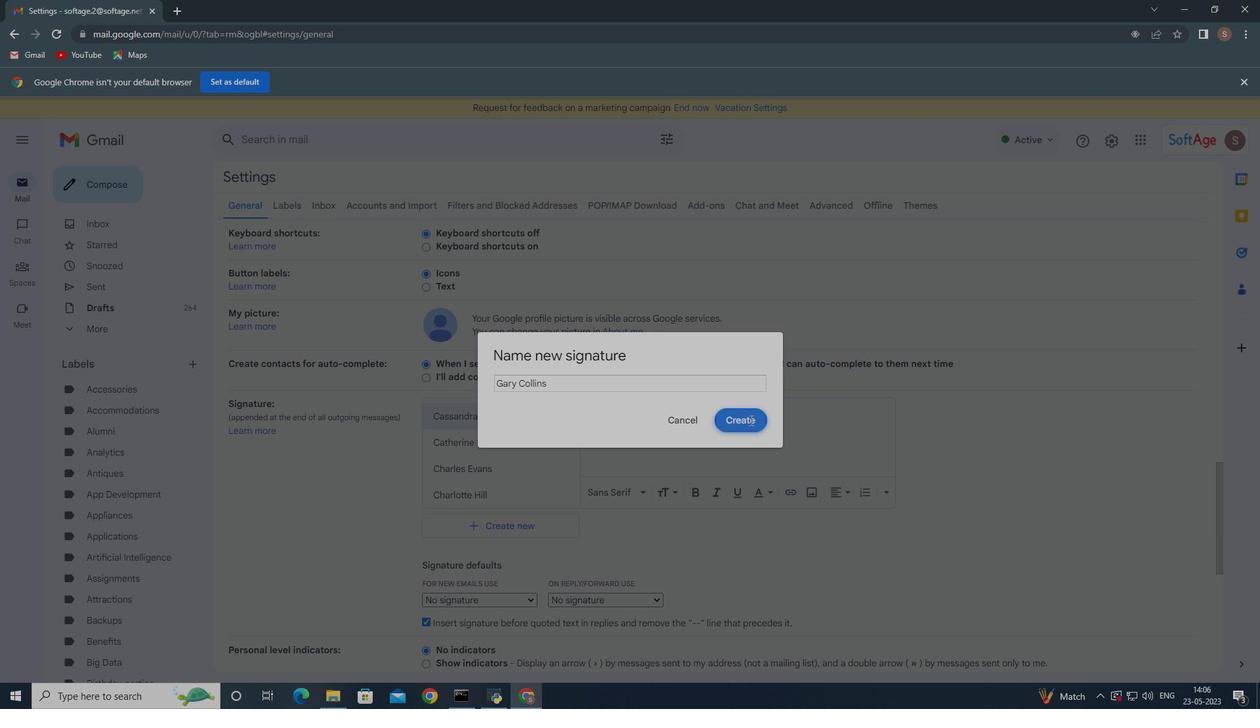 
Action: Mouse pressed left at (750, 420)
Screenshot: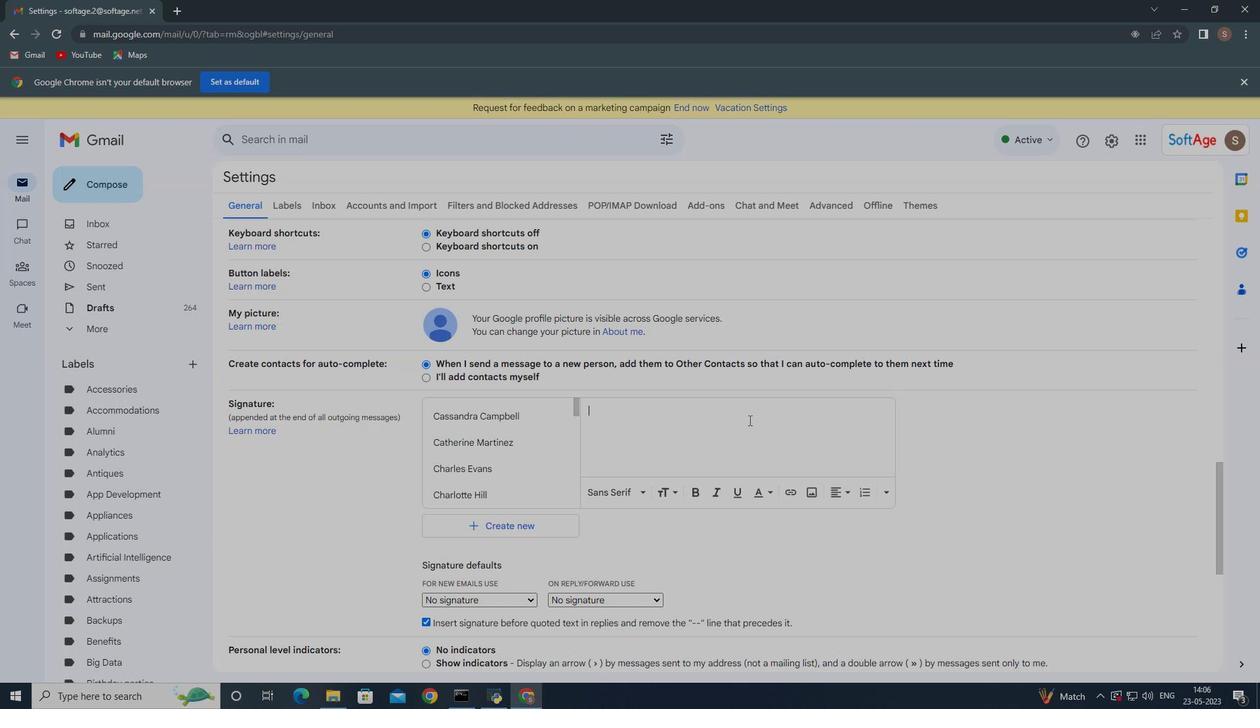 
Action: Mouse moved to (622, 434)
Screenshot: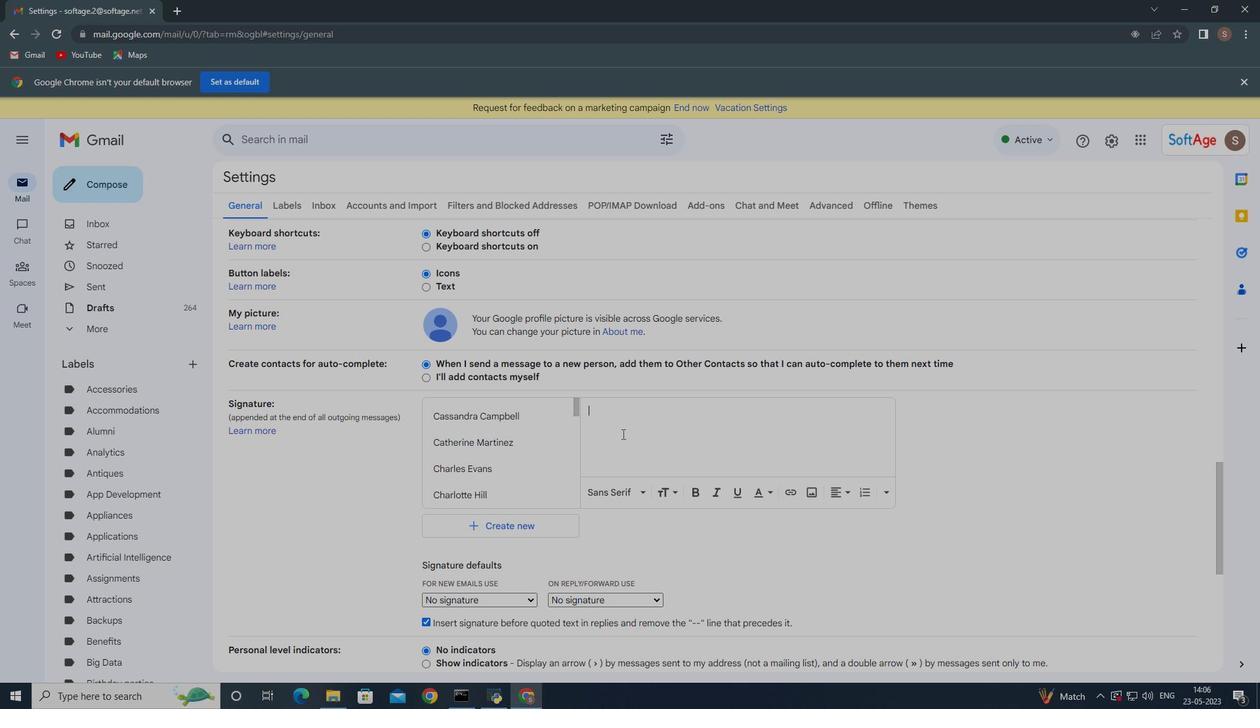 
Action: Key pressed <Key.shift>Have<Key.space>a<Key.space>great<Key.space><Key.shift>Memorial<Key.space><Key.shift>Day,<Key.enter><Key.shift><Key.shift><Key.shift>Gary<Key.space><Key.shift>Collins
Screenshot: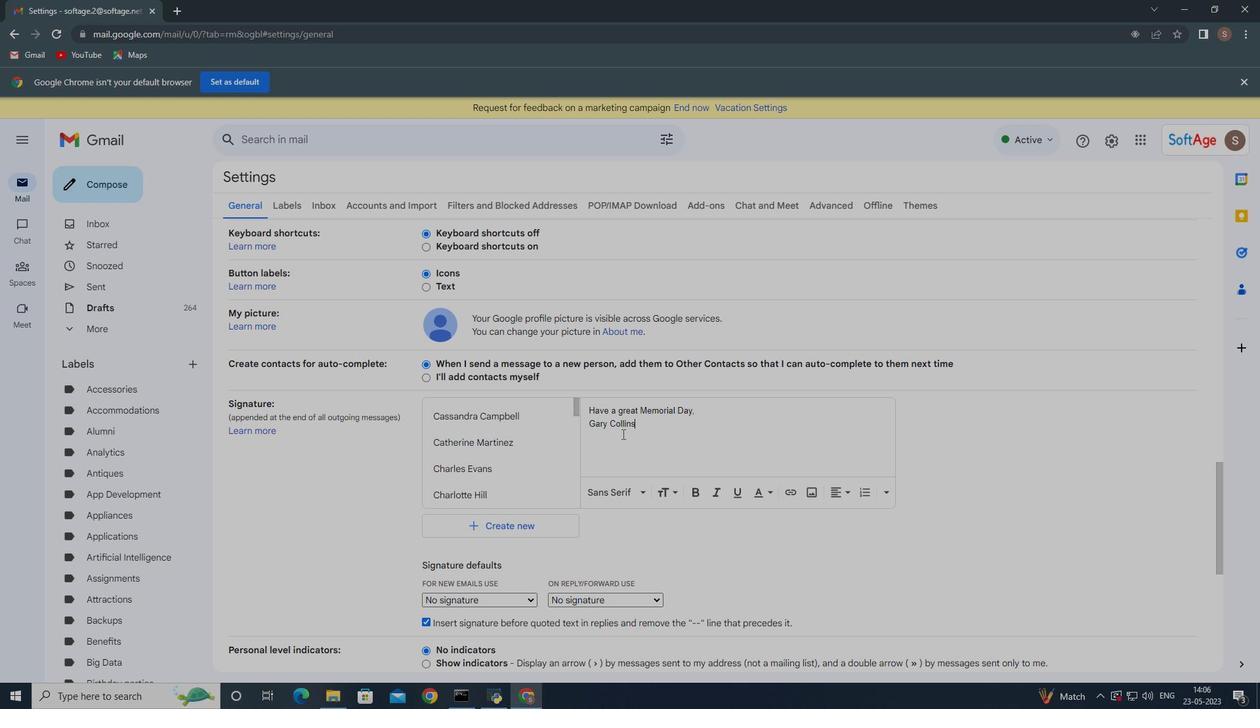 
Action: Mouse moved to (621, 436)
Screenshot: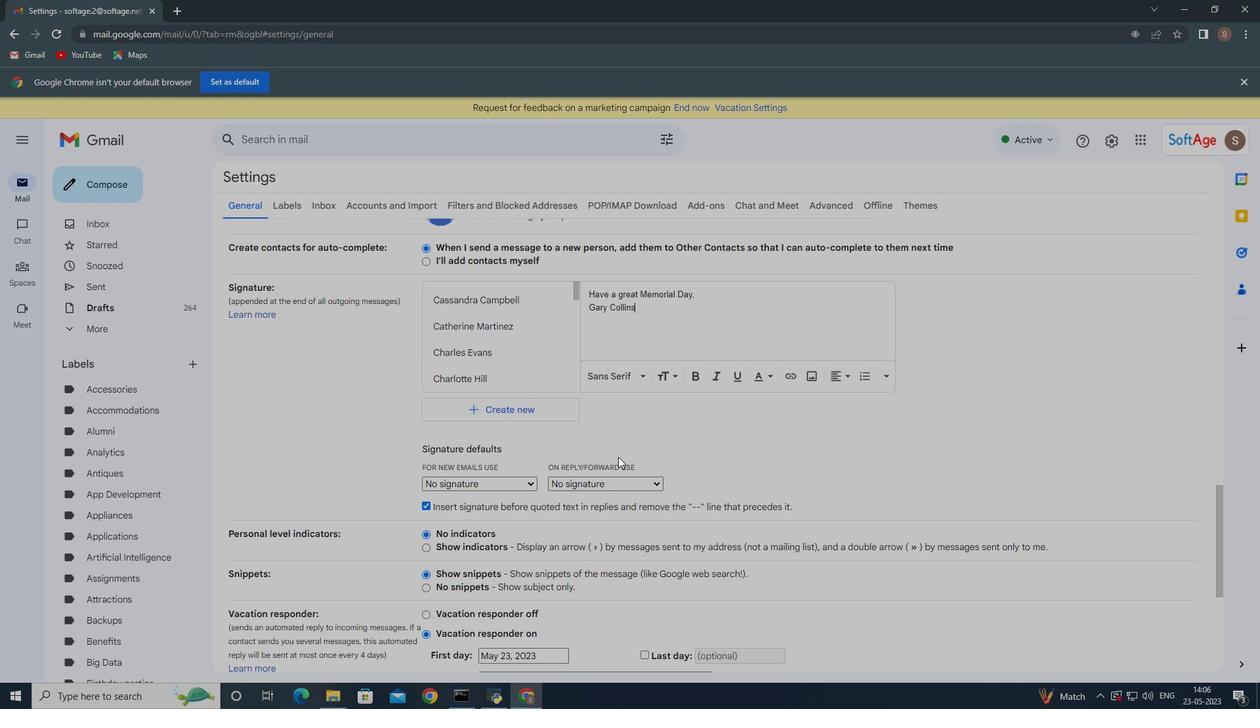 
Action: Mouse scrolled (621, 435) with delta (0, 0)
Screenshot: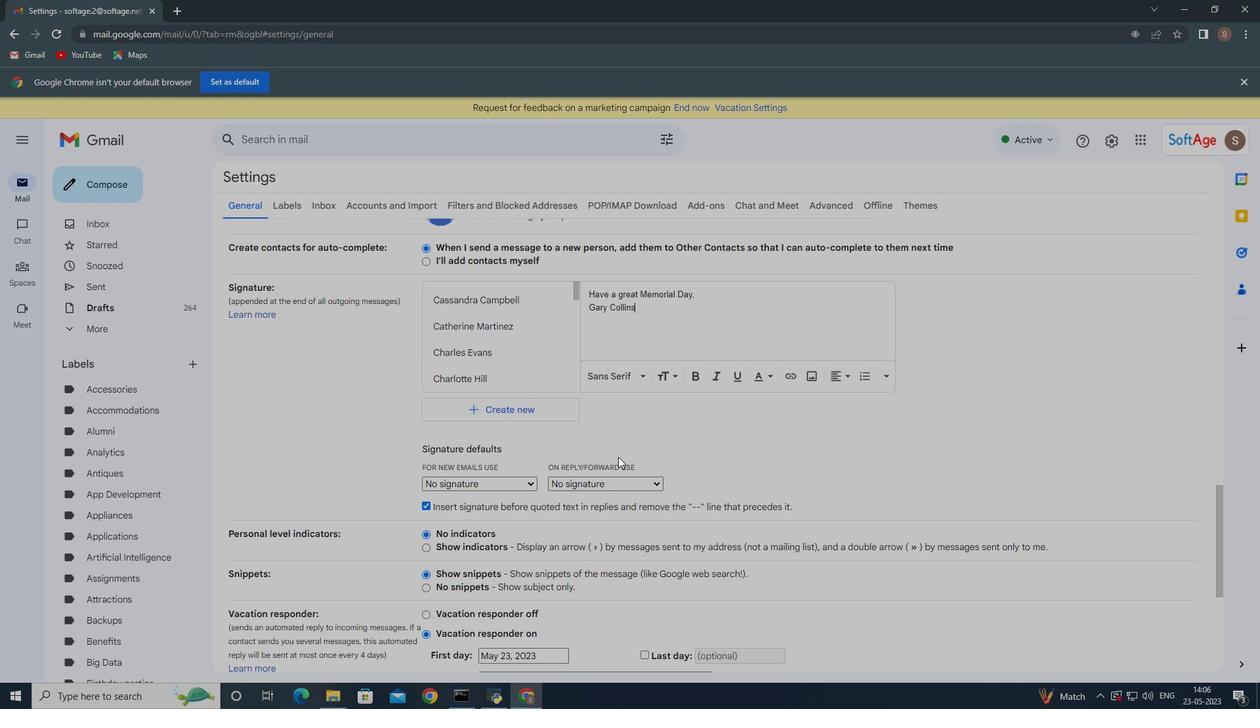 
Action: Mouse moved to (621, 441)
Screenshot: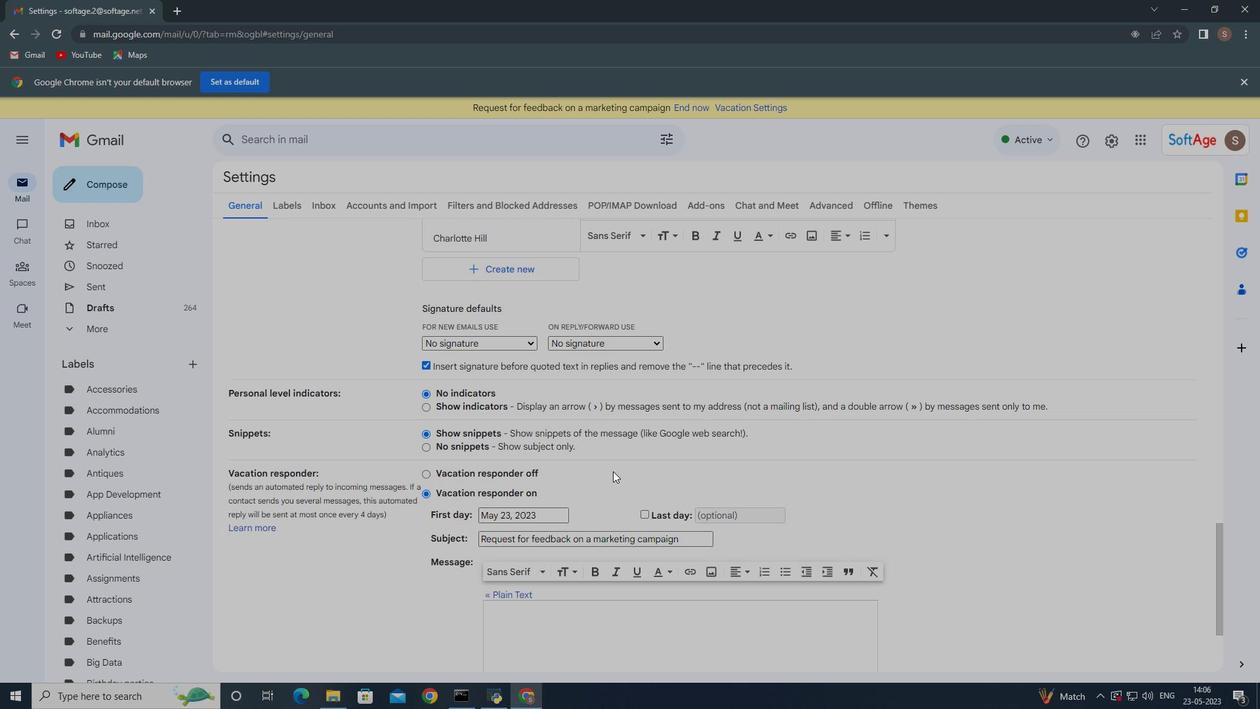 
Action: Mouse scrolled (621, 440) with delta (0, 0)
Screenshot: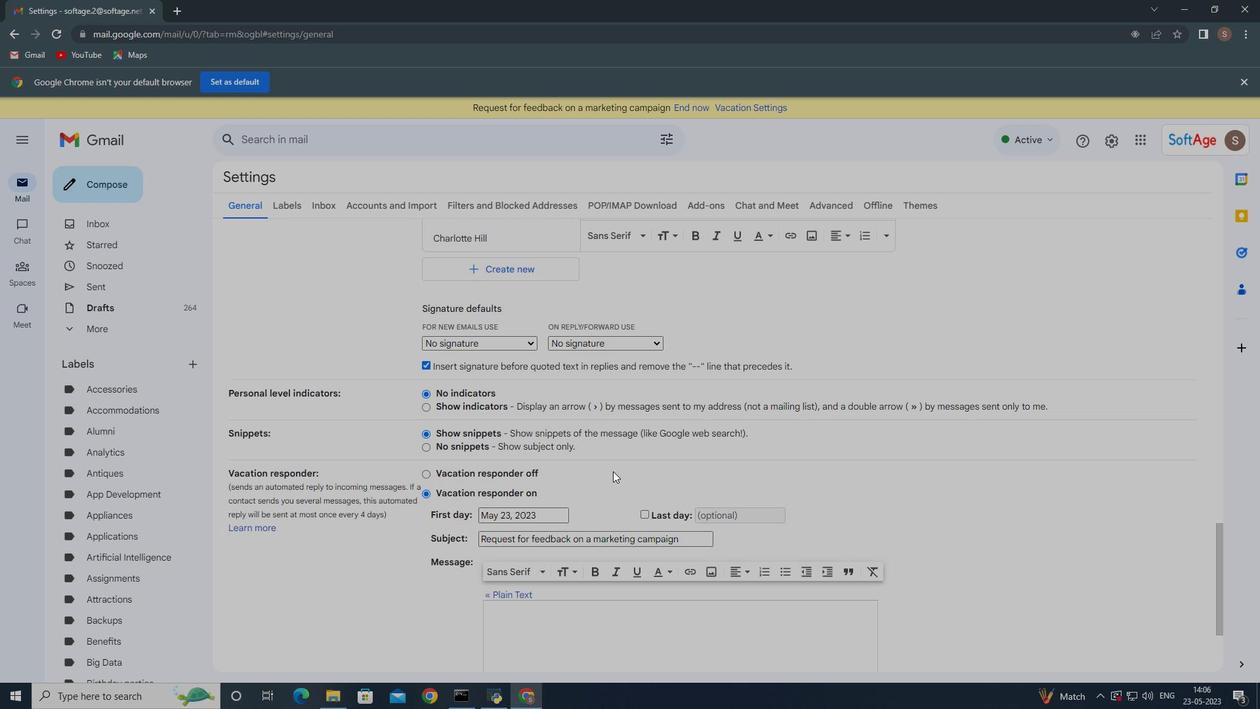 
Action: Mouse moved to (621, 443)
Screenshot: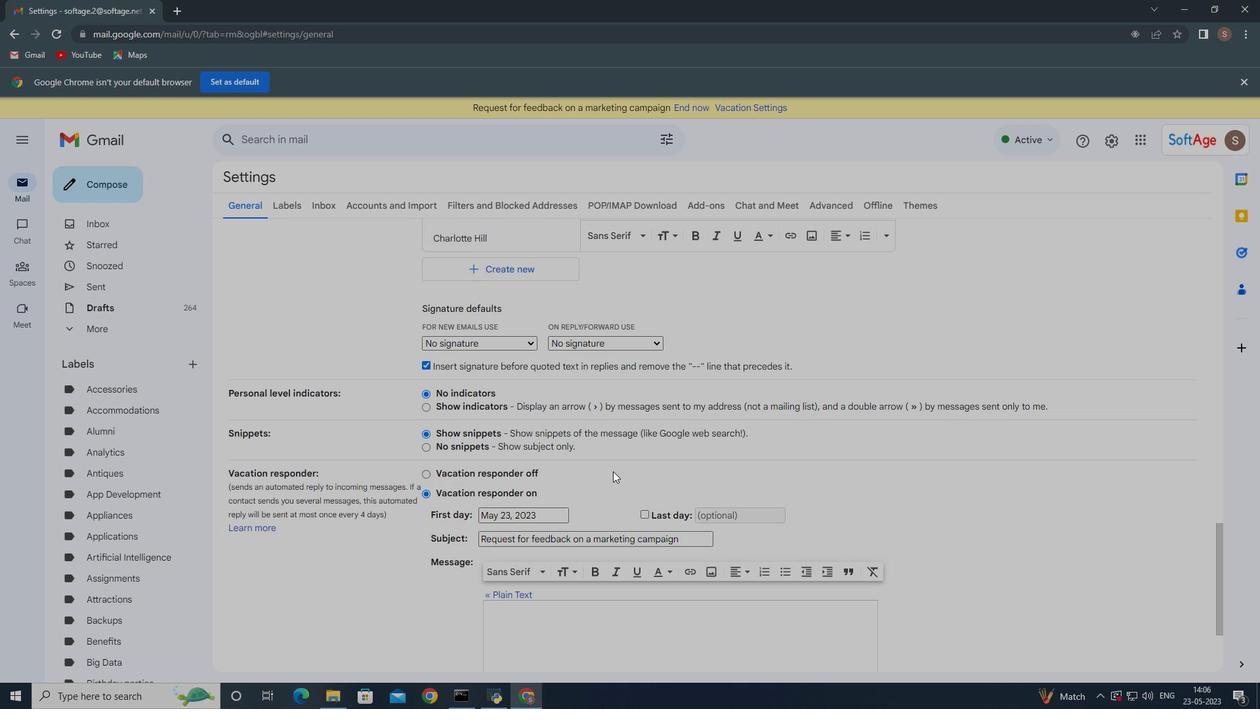 
Action: Mouse scrolled (621, 442) with delta (0, 0)
Screenshot: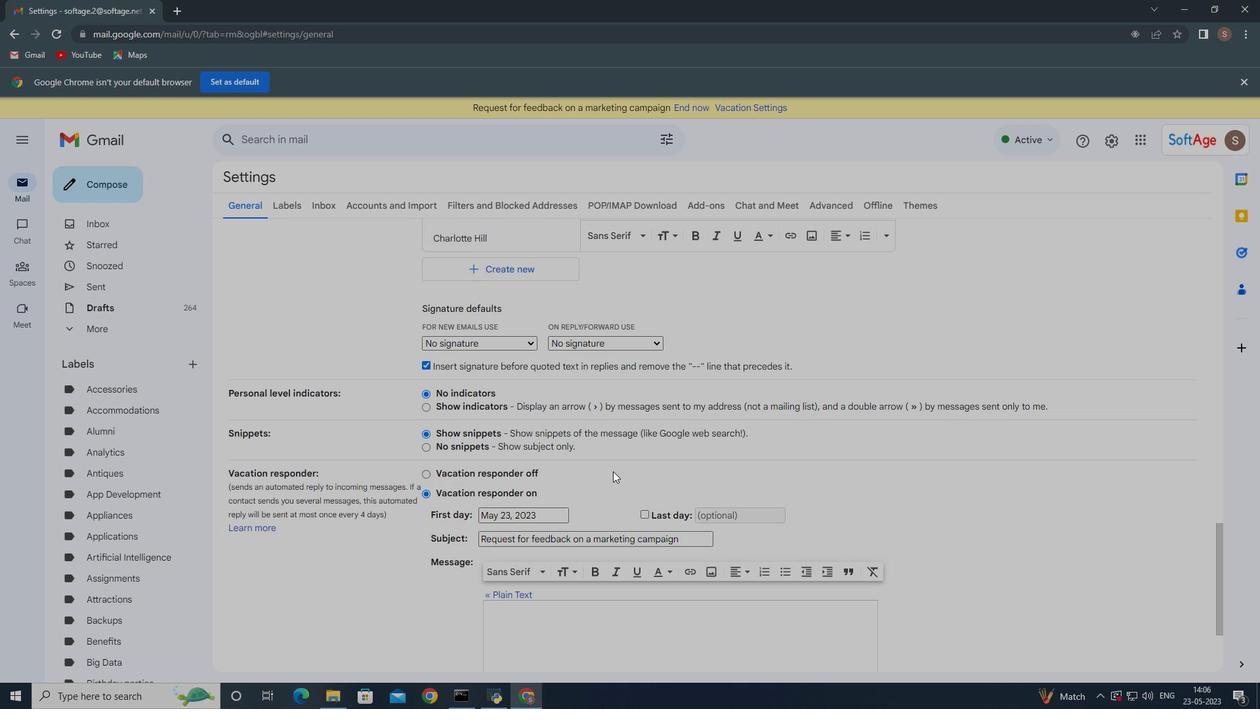 
Action: Mouse moved to (621, 447)
Screenshot: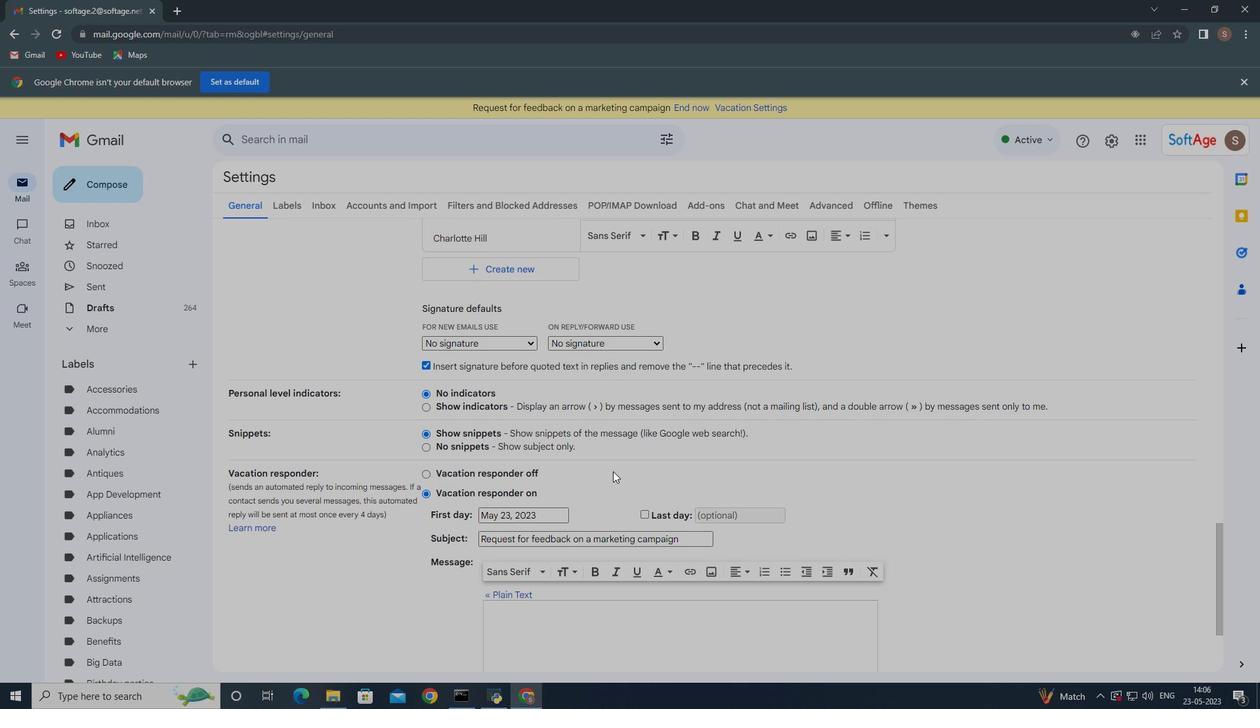 
Action: Mouse scrolled (621, 447) with delta (0, 0)
Screenshot: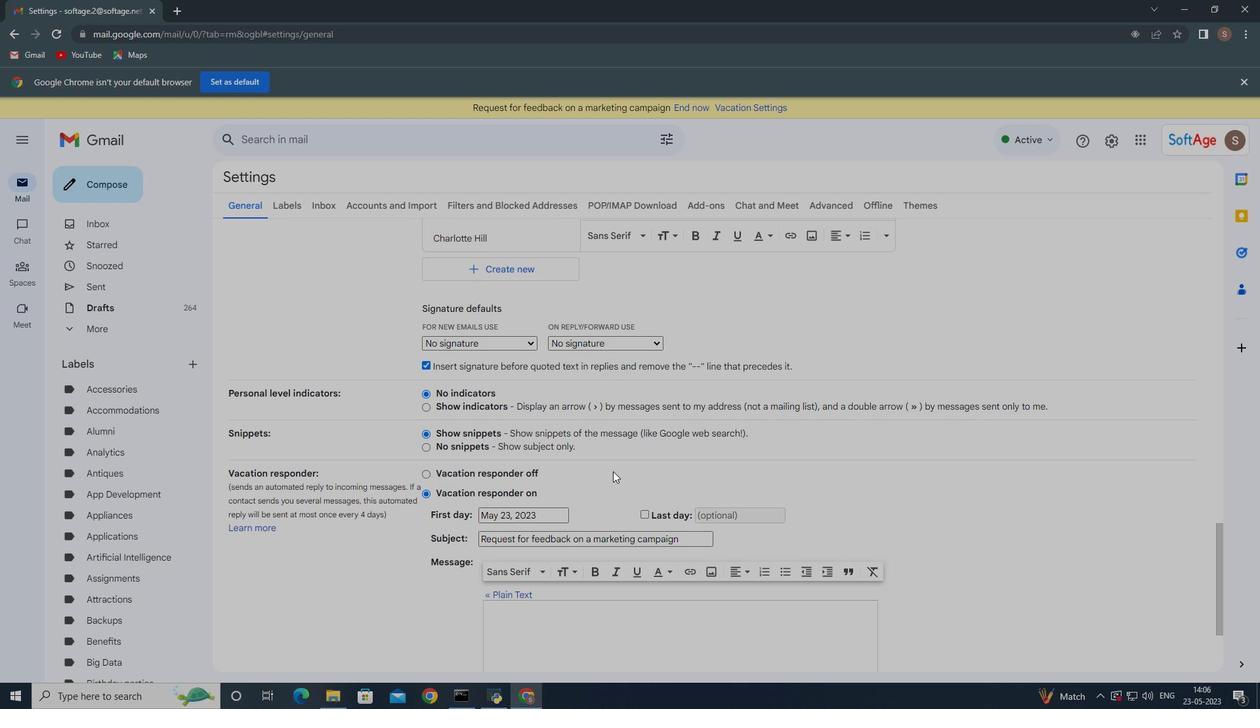 
Action: Mouse moved to (613, 472)
Screenshot: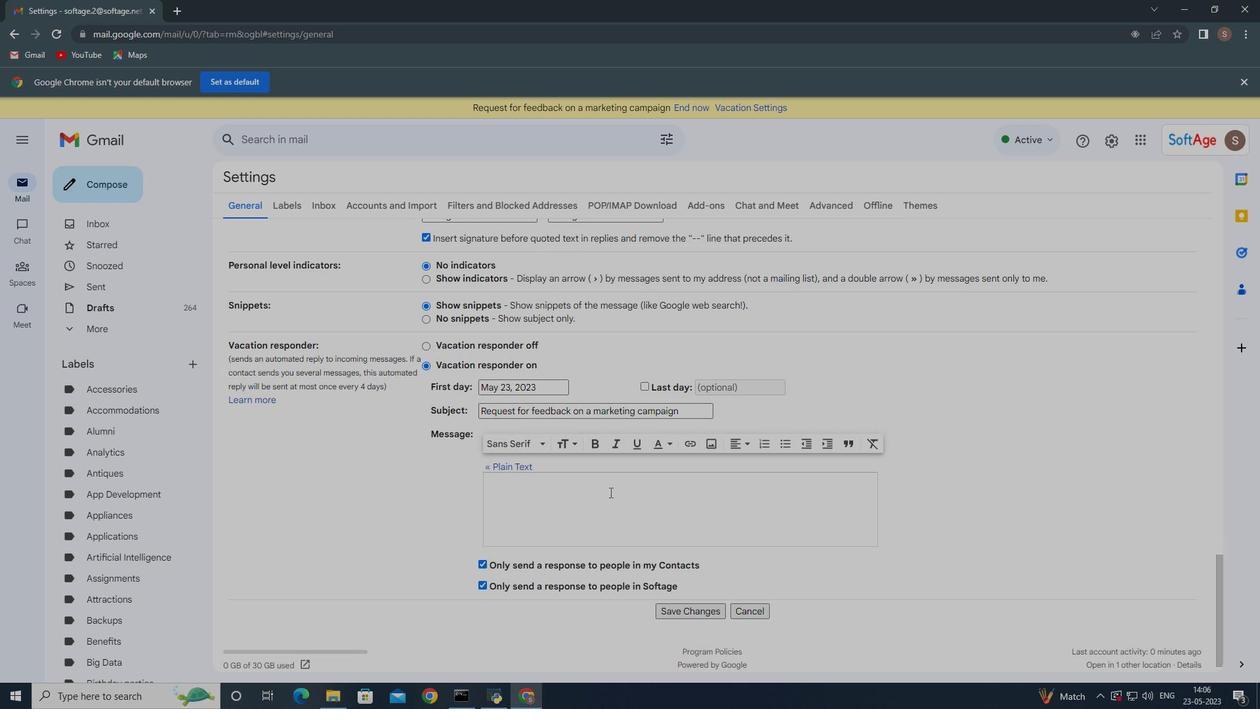 
Action: Mouse scrolled (613, 472) with delta (0, 0)
Screenshot: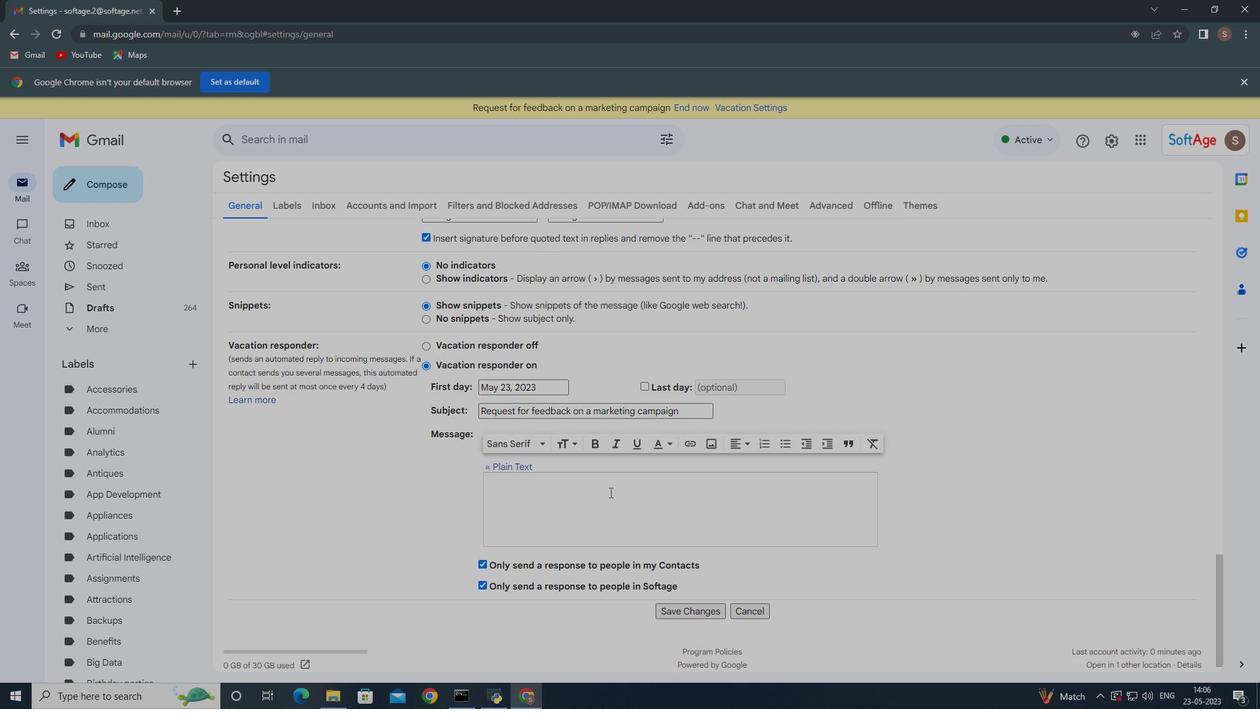 
Action: Mouse moved to (613, 476)
Screenshot: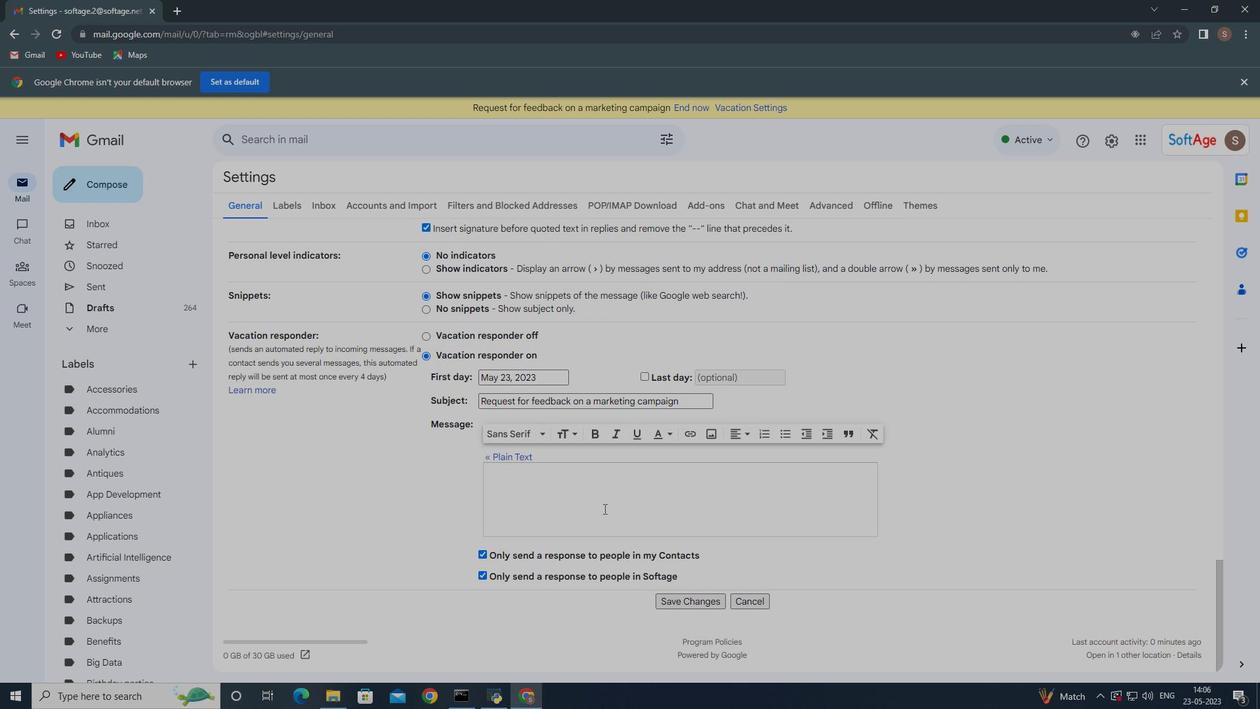 
Action: Mouse scrolled (613, 476) with delta (0, 0)
Screenshot: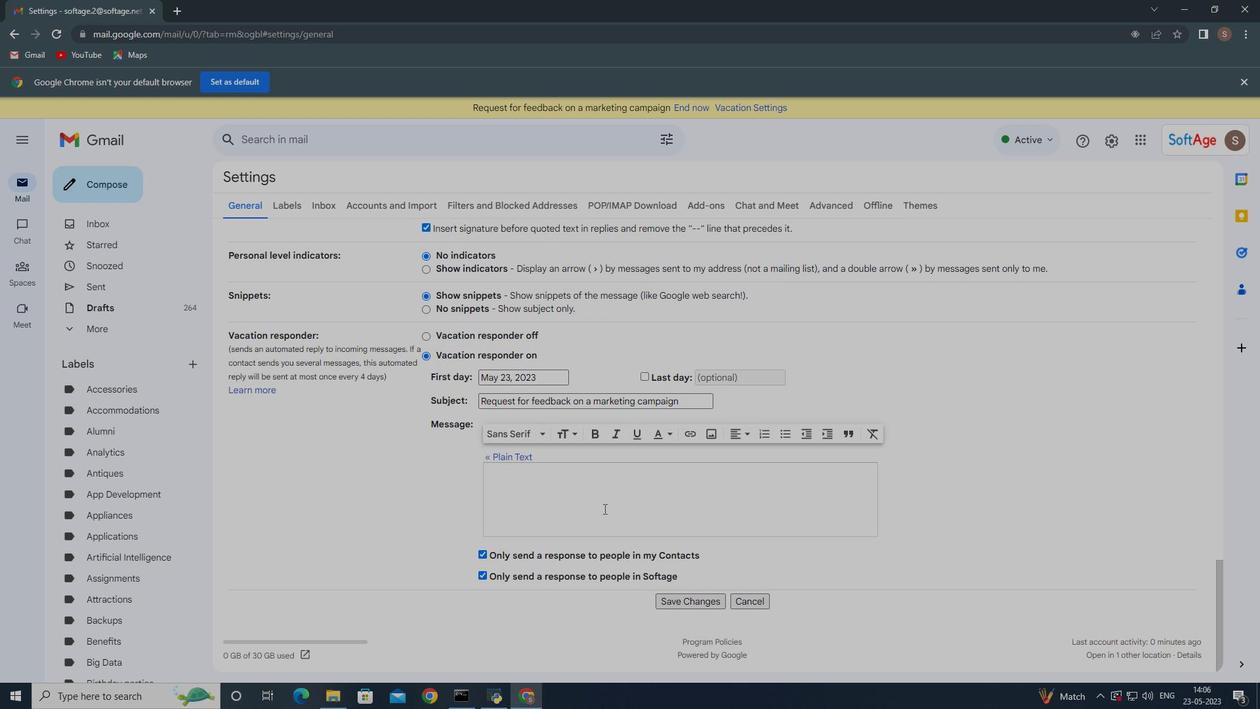 
Action: Mouse moved to (613, 481)
Screenshot: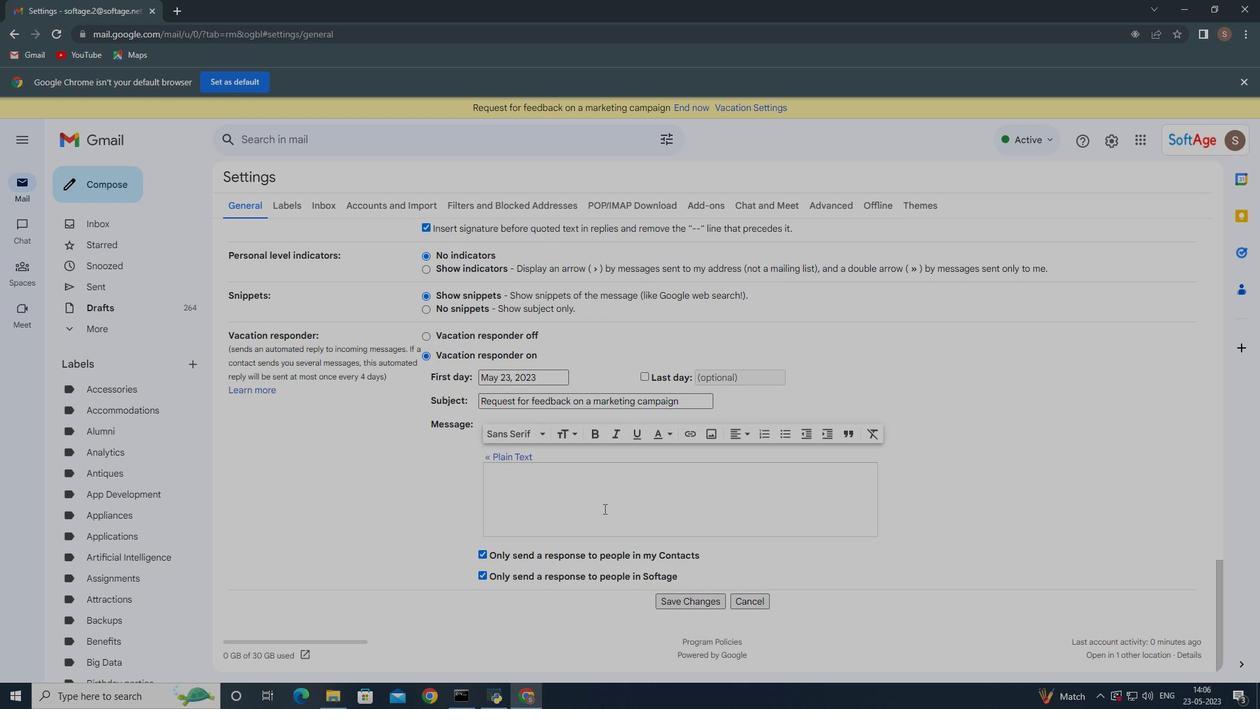 
Action: Mouse scrolled (613, 480) with delta (0, 0)
Screenshot: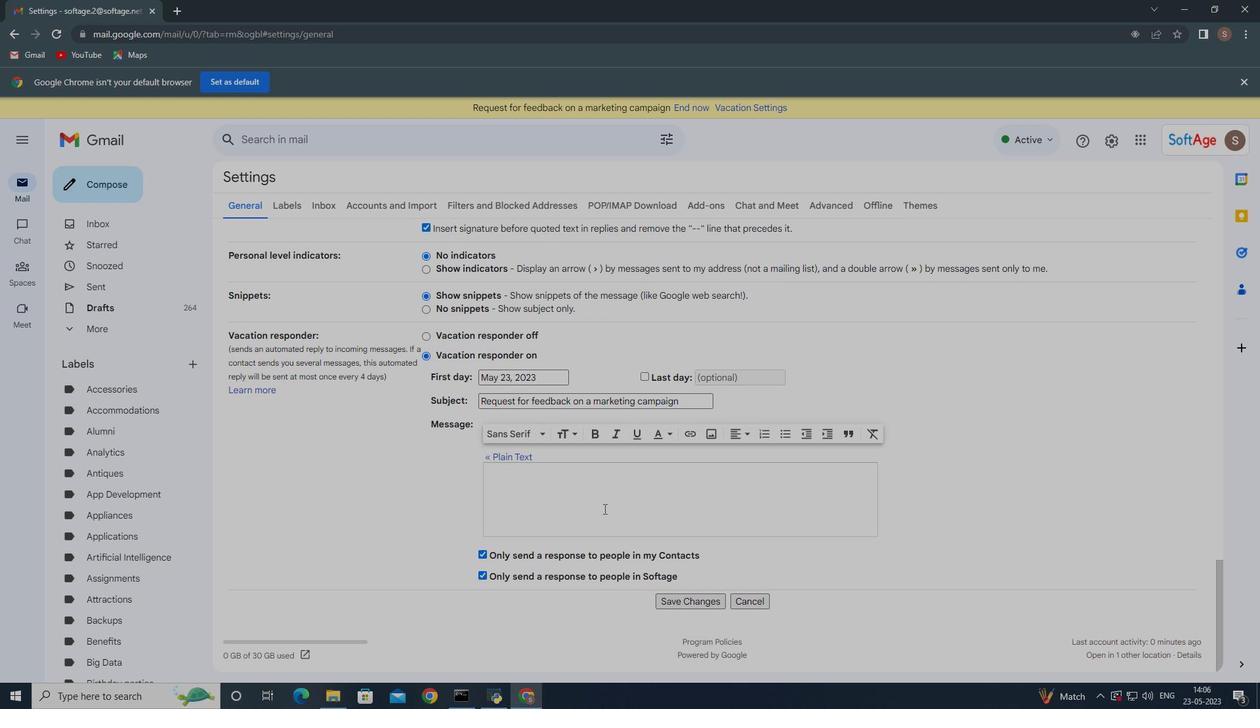 
Action: Mouse moved to (693, 606)
Screenshot: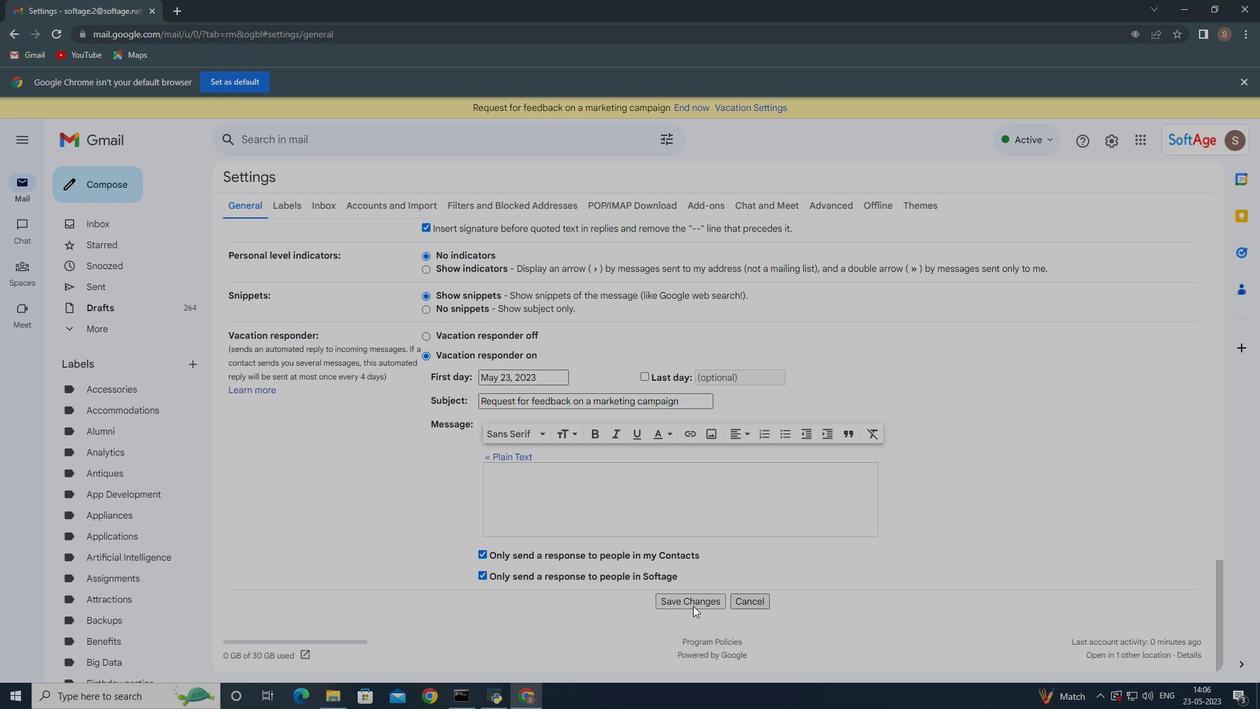 
Action: Mouse pressed left at (693, 606)
Screenshot: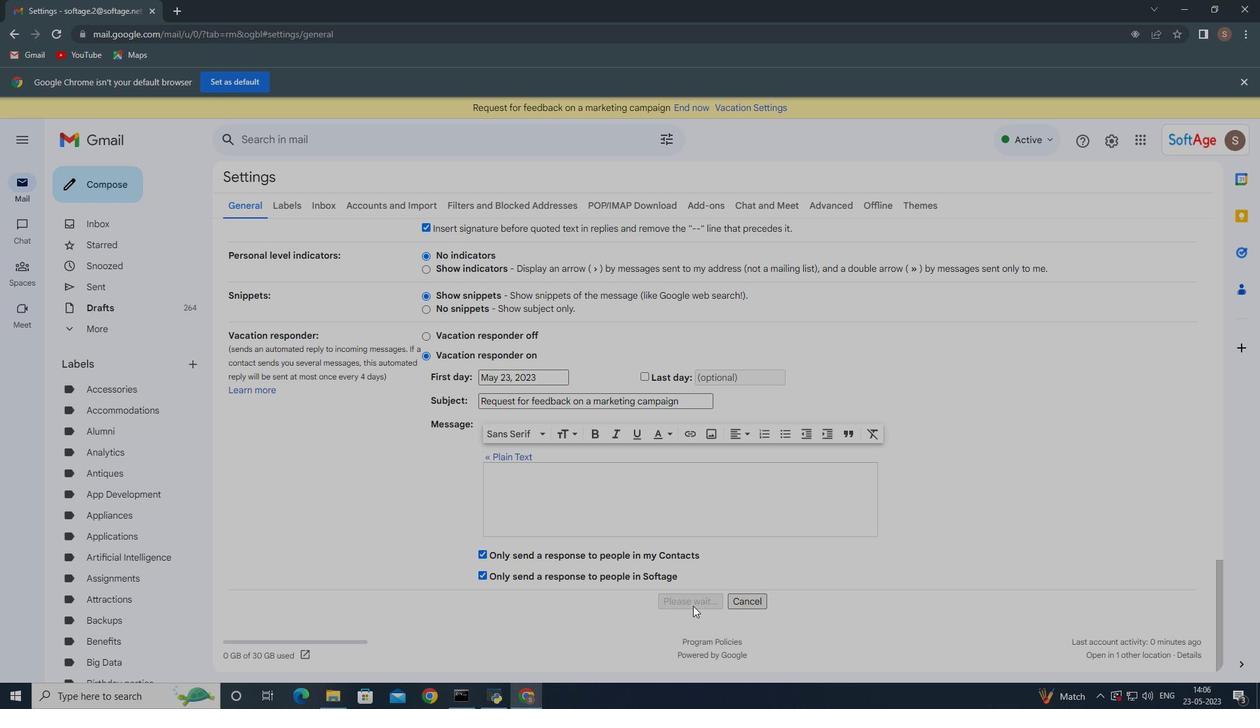
Action: Mouse moved to (107, 192)
Screenshot: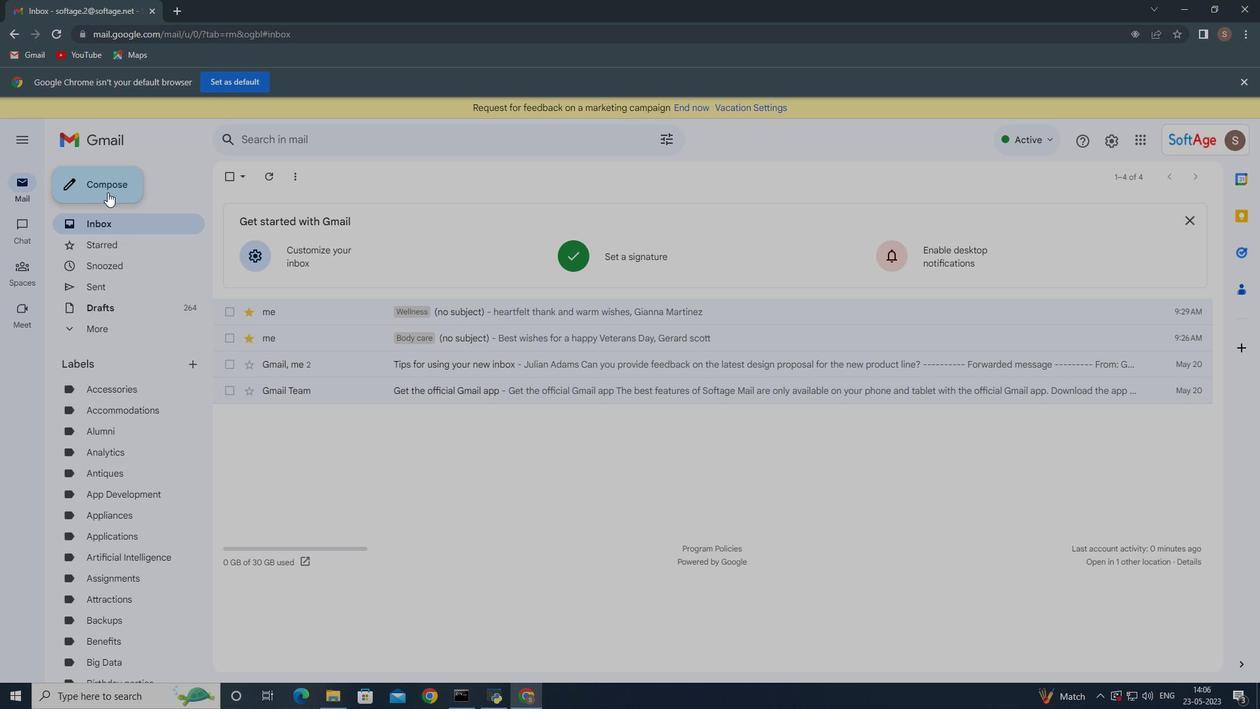 
Action: Mouse pressed left at (107, 192)
Screenshot: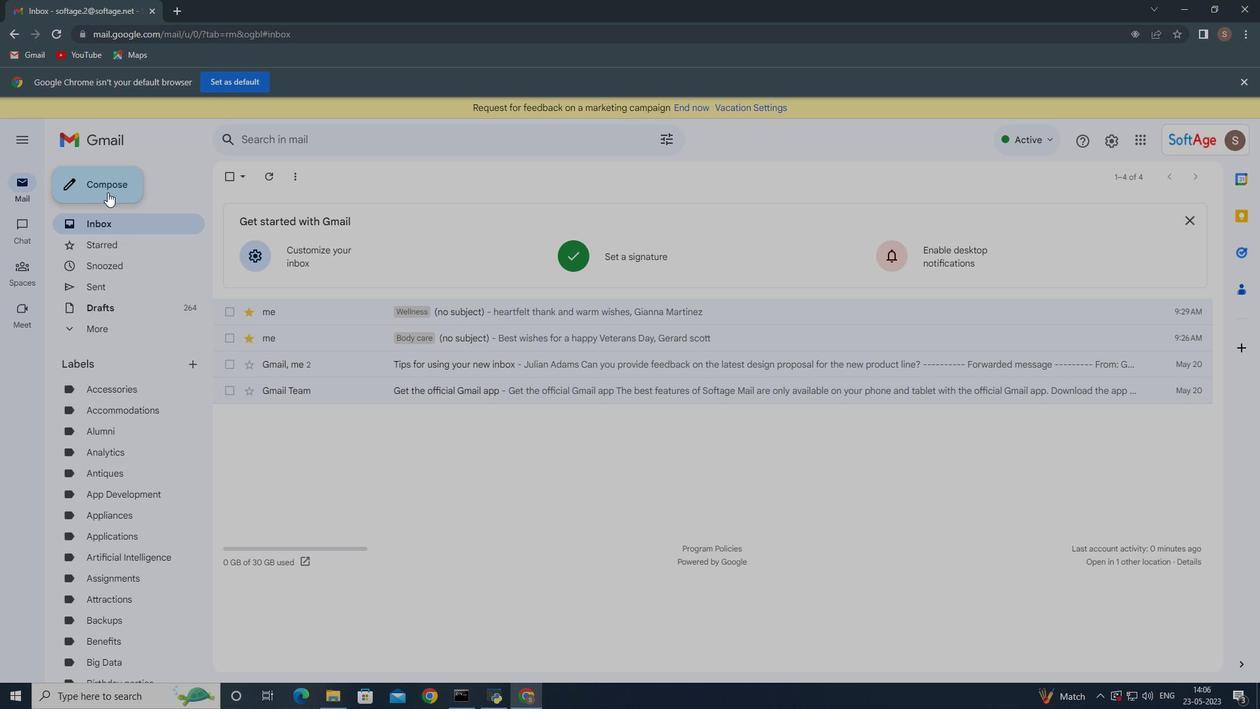 
Action: Mouse moved to (173, 166)
Screenshot: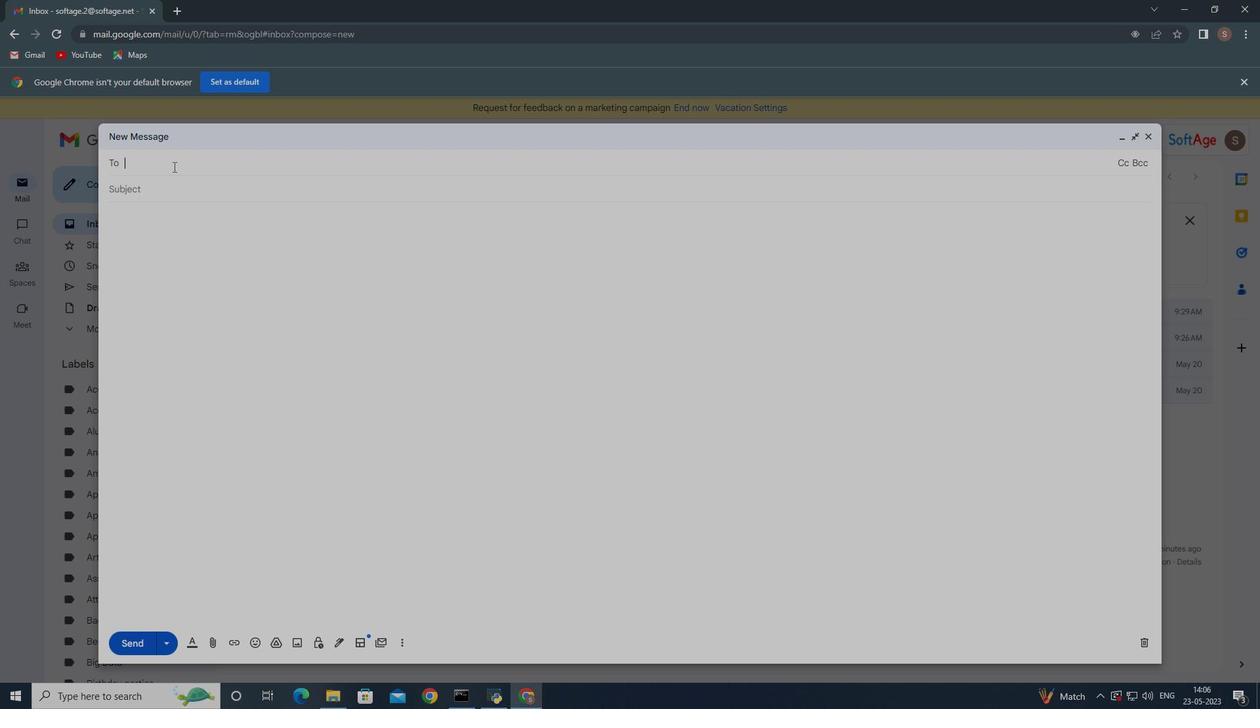 
Action: Key pressed softage.4<Key.enter>
Screenshot: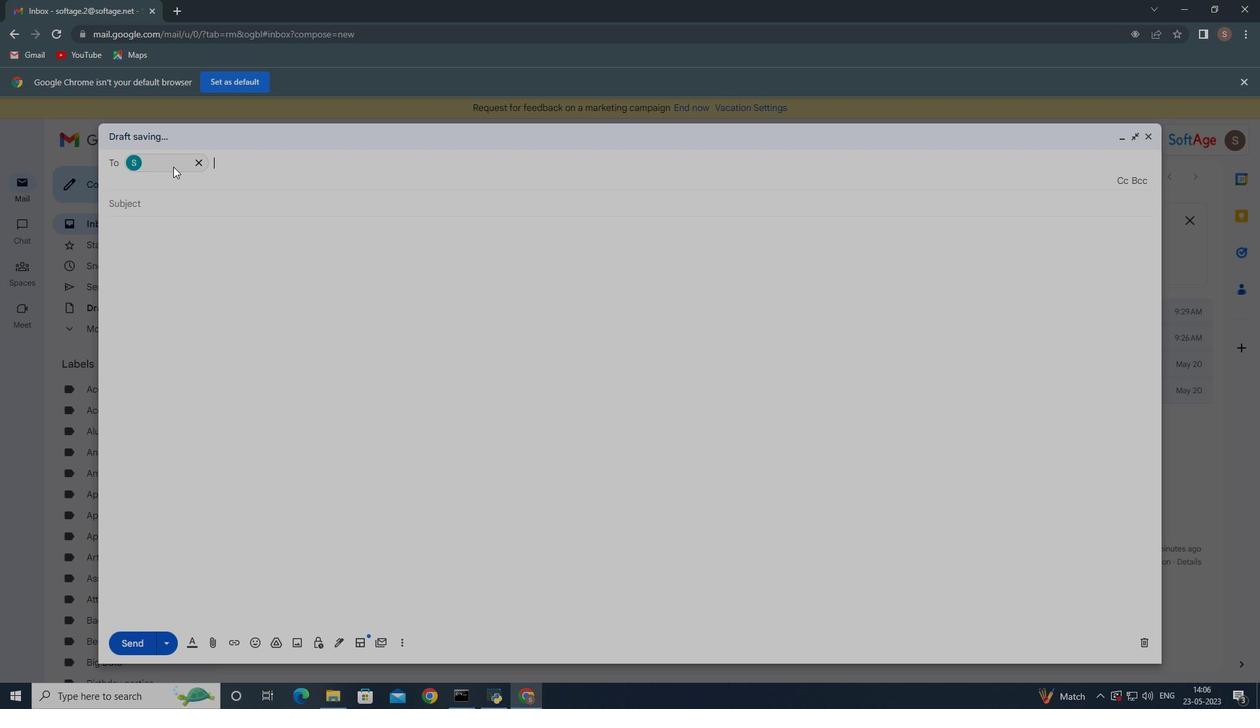 
Action: Mouse moved to (334, 642)
Screenshot: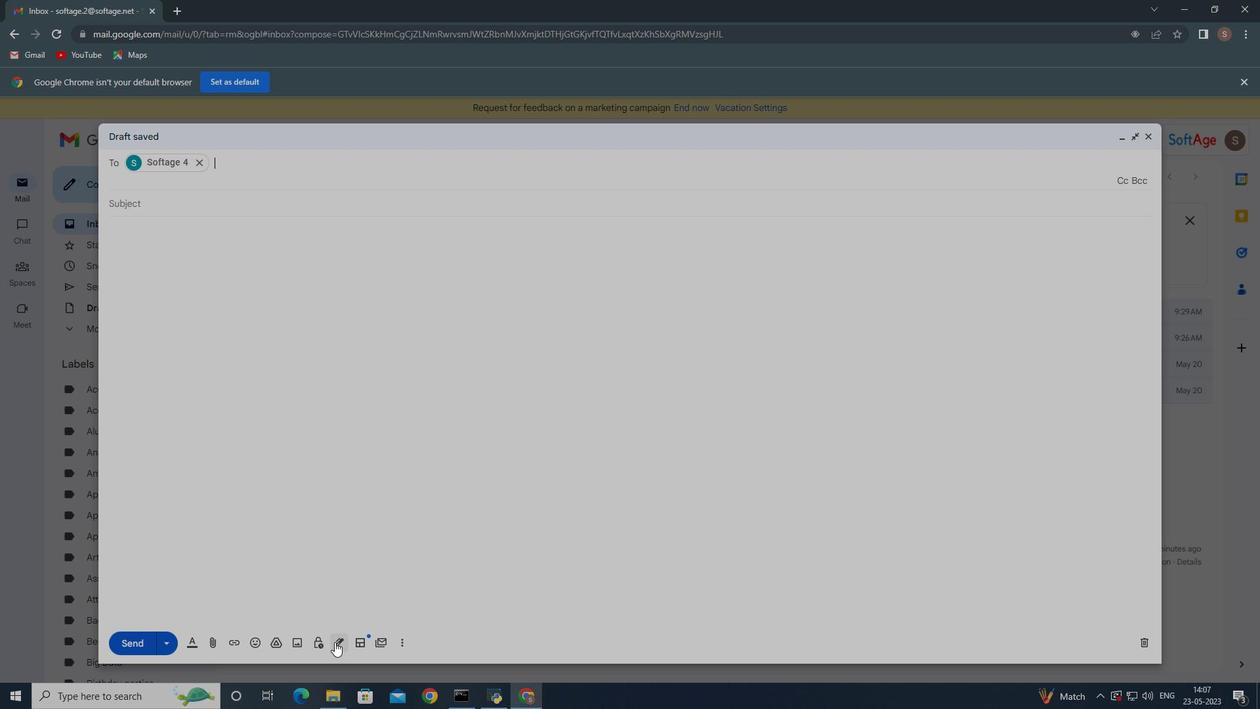 
Action: Mouse pressed left at (334, 642)
Screenshot: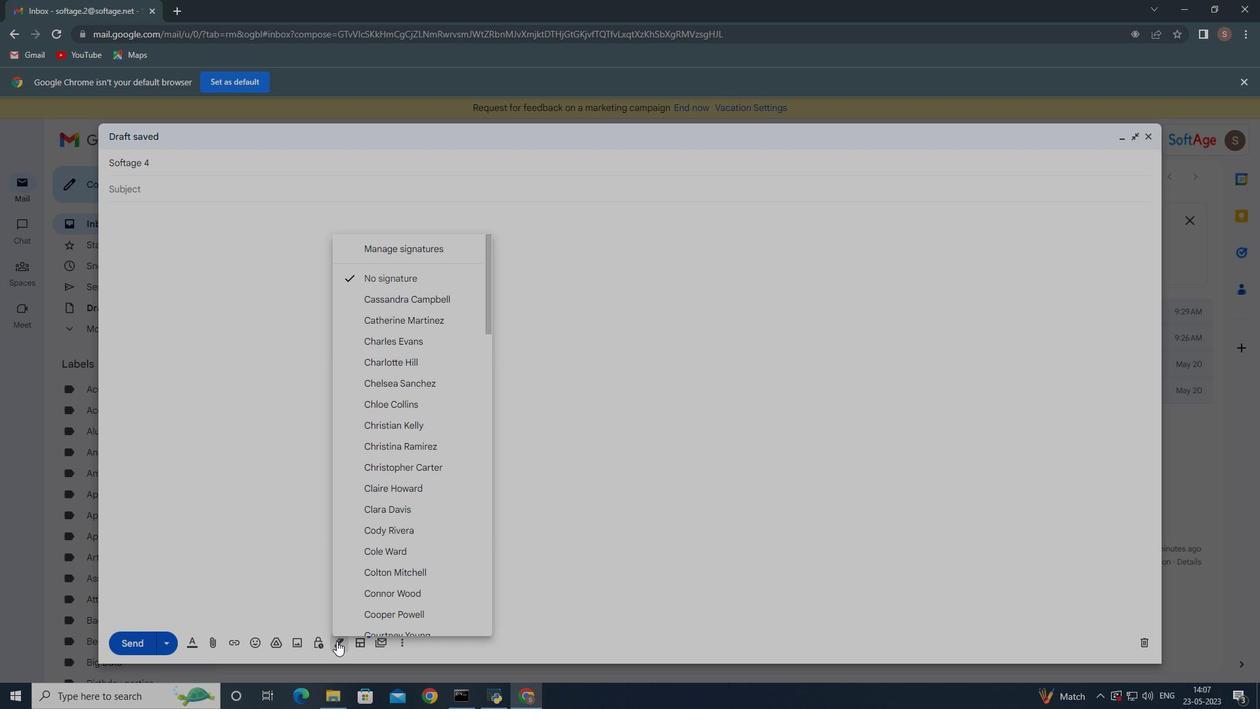 
Action: Mouse moved to (384, 421)
Screenshot: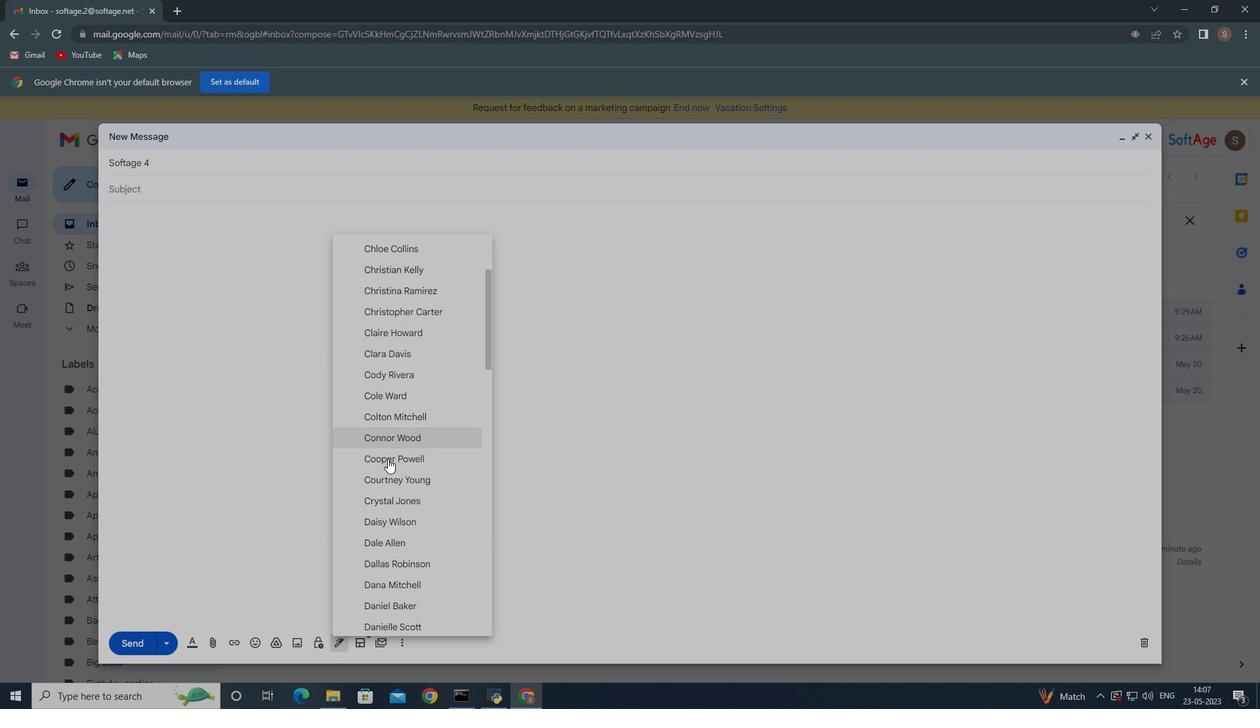 
Action: Mouse scrolled (384, 420) with delta (0, 0)
Screenshot: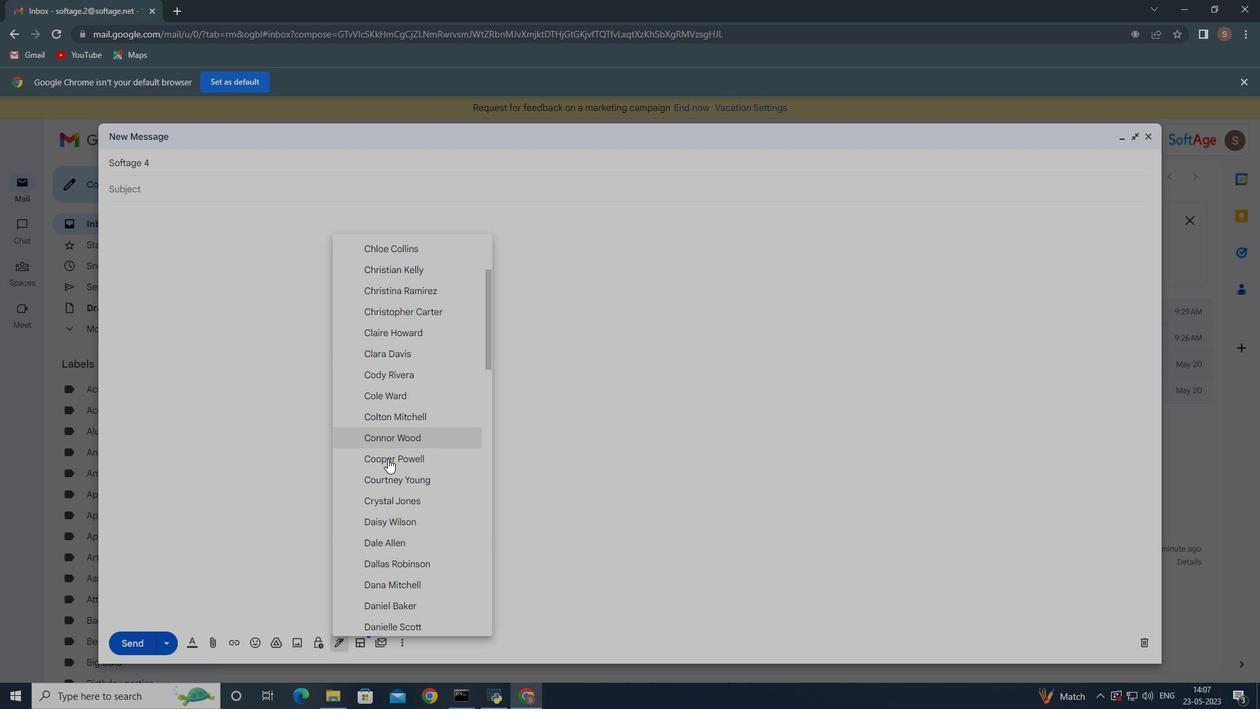 
Action: Mouse moved to (384, 427)
Screenshot: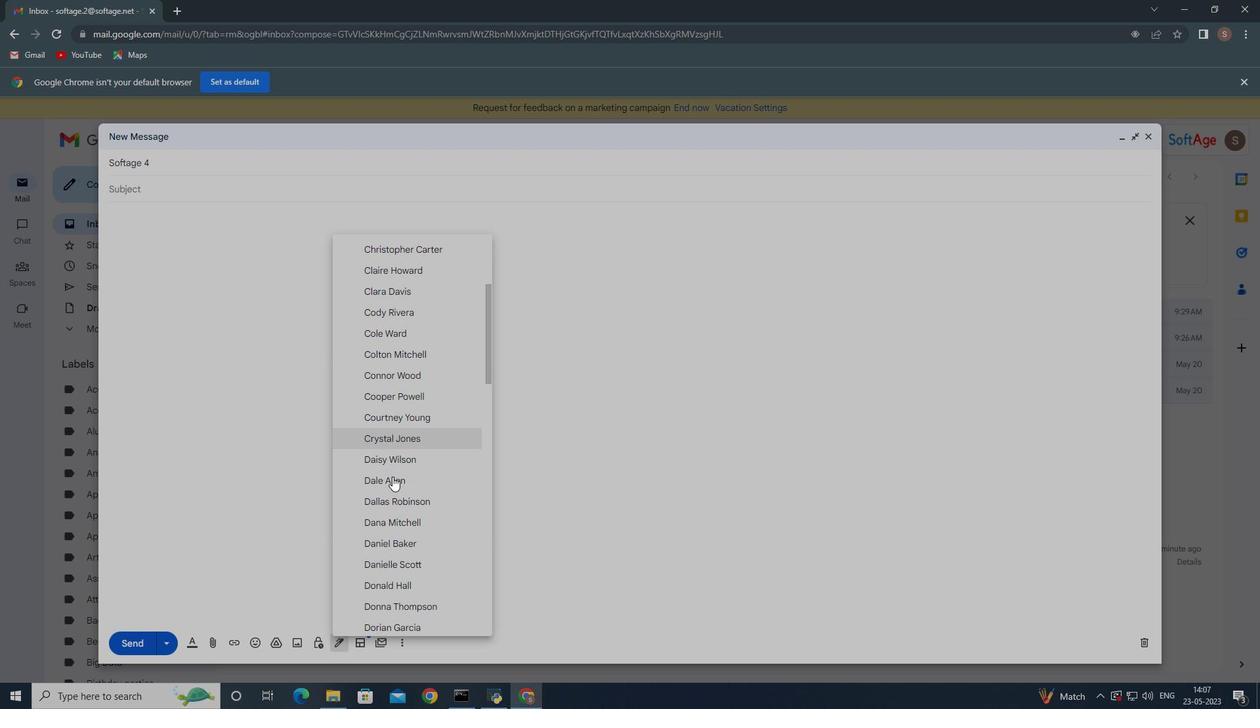 
Action: Mouse scrolled (384, 426) with delta (0, 0)
Screenshot: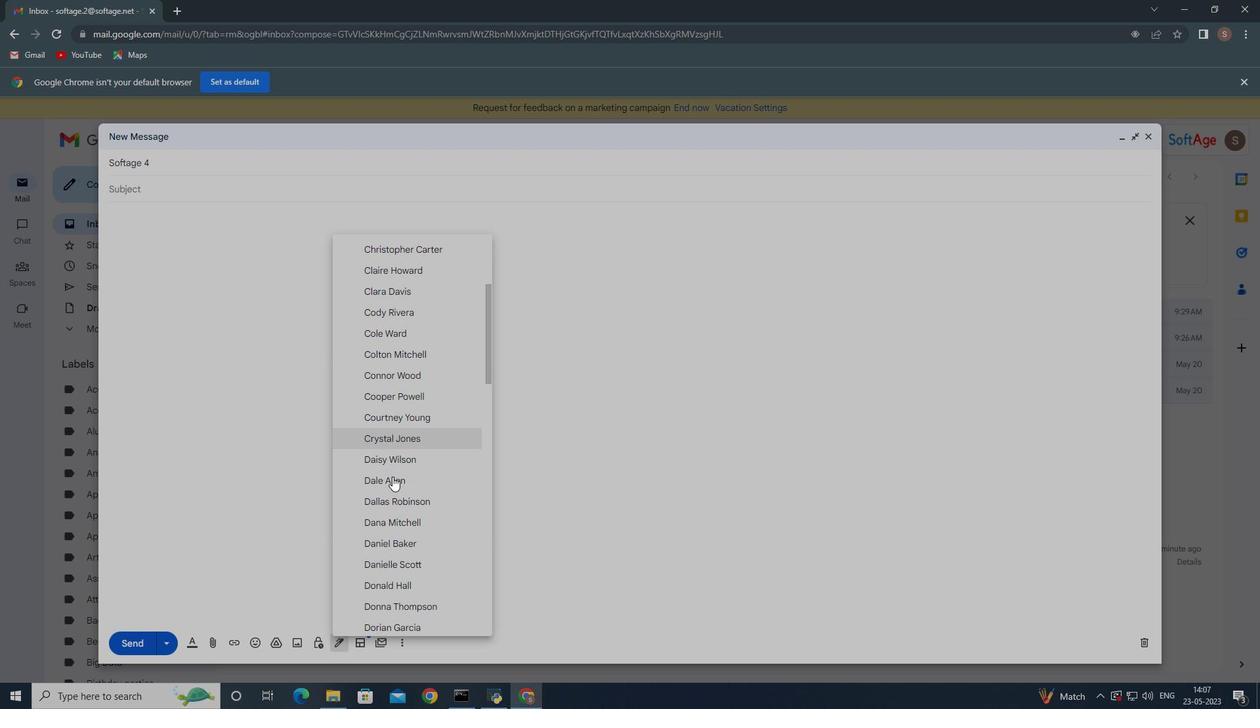 
Action: Mouse moved to (384, 438)
Screenshot: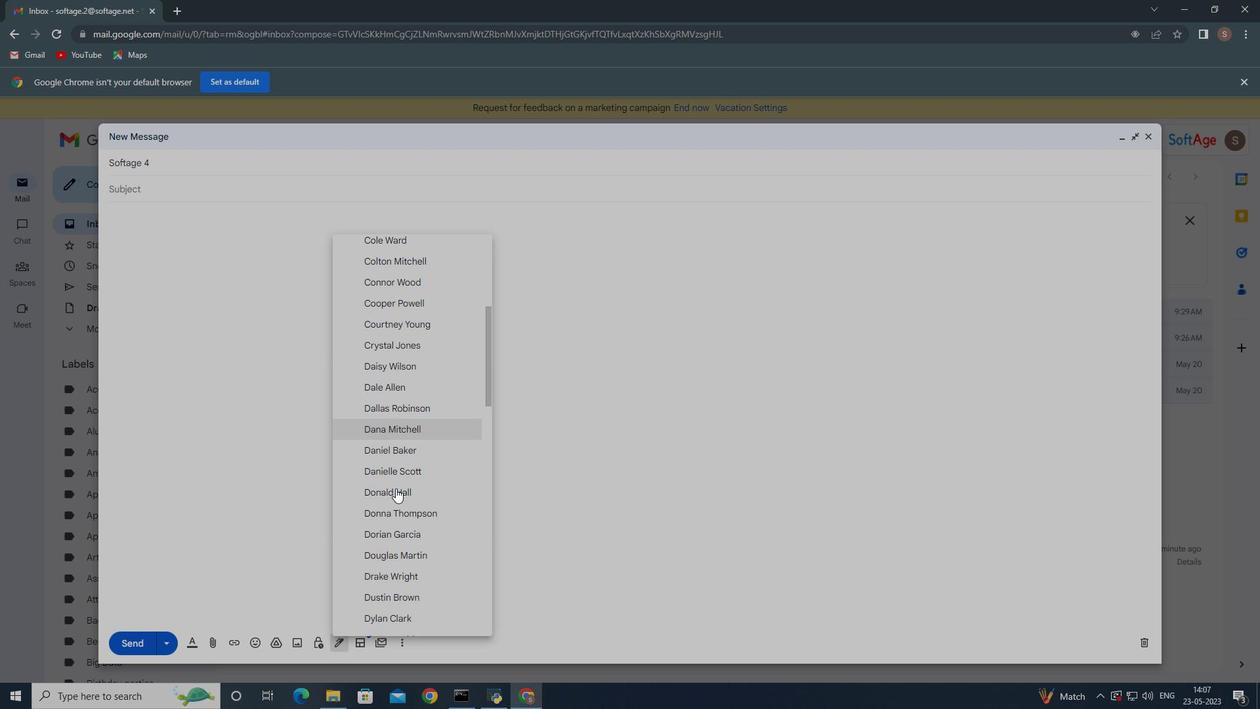 
Action: Mouse scrolled (384, 437) with delta (0, 0)
Screenshot: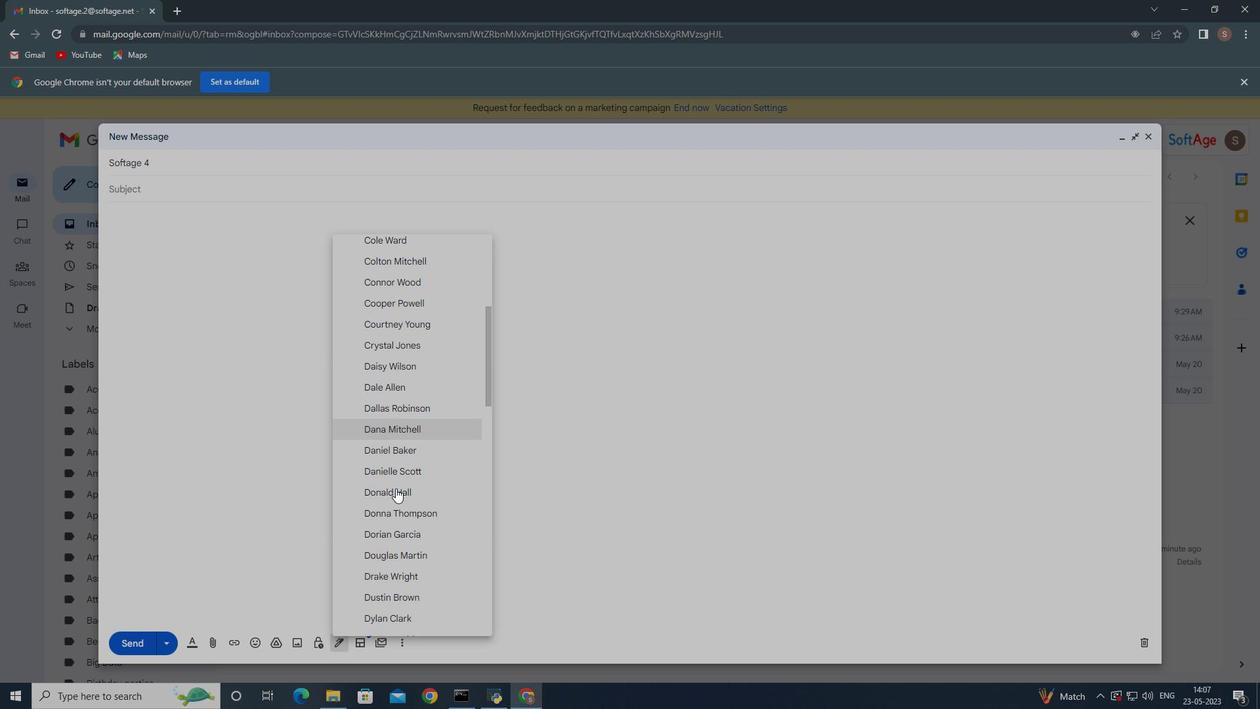 
Action: Mouse moved to (385, 446)
Screenshot: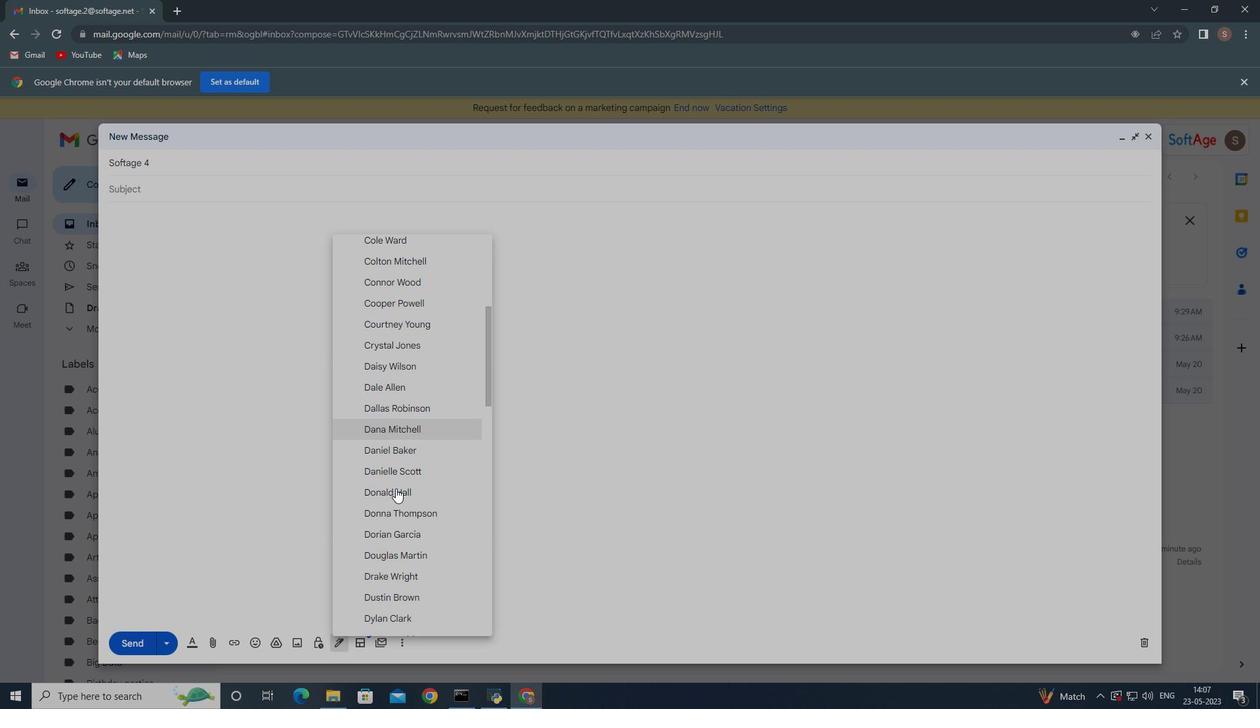 
Action: Mouse scrolled (385, 445) with delta (0, 0)
Screenshot: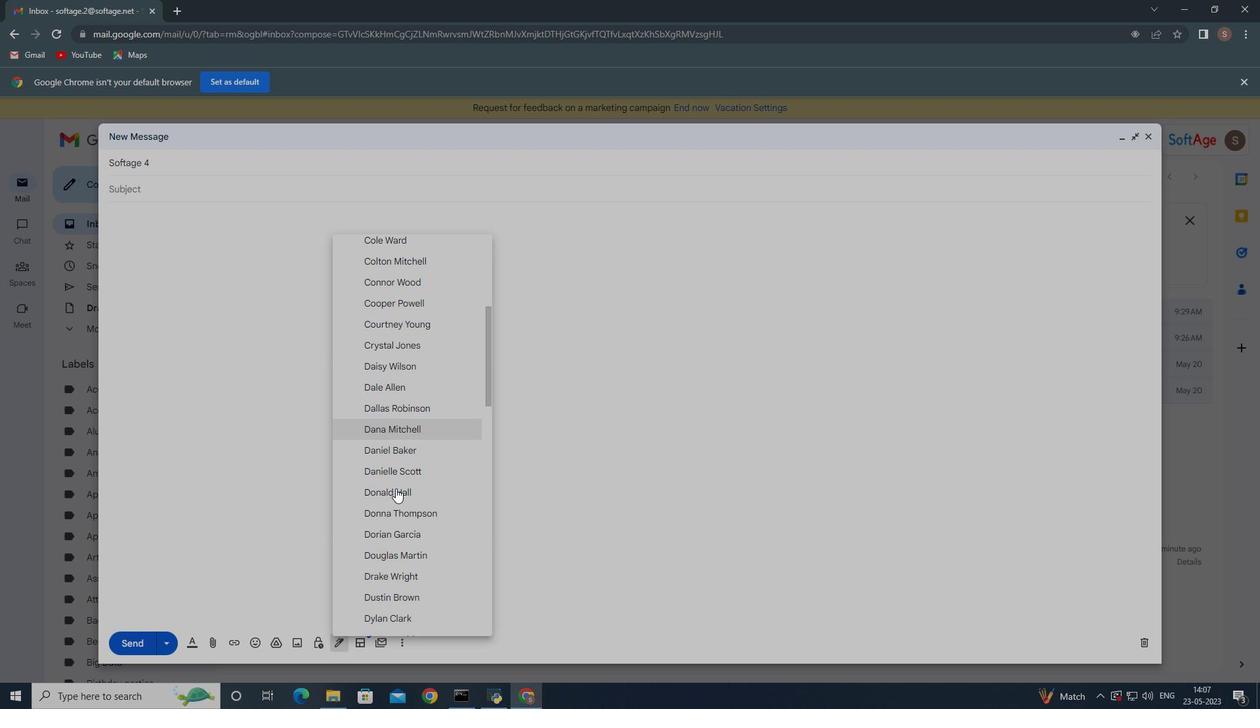 
Action: Mouse moved to (388, 458)
Screenshot: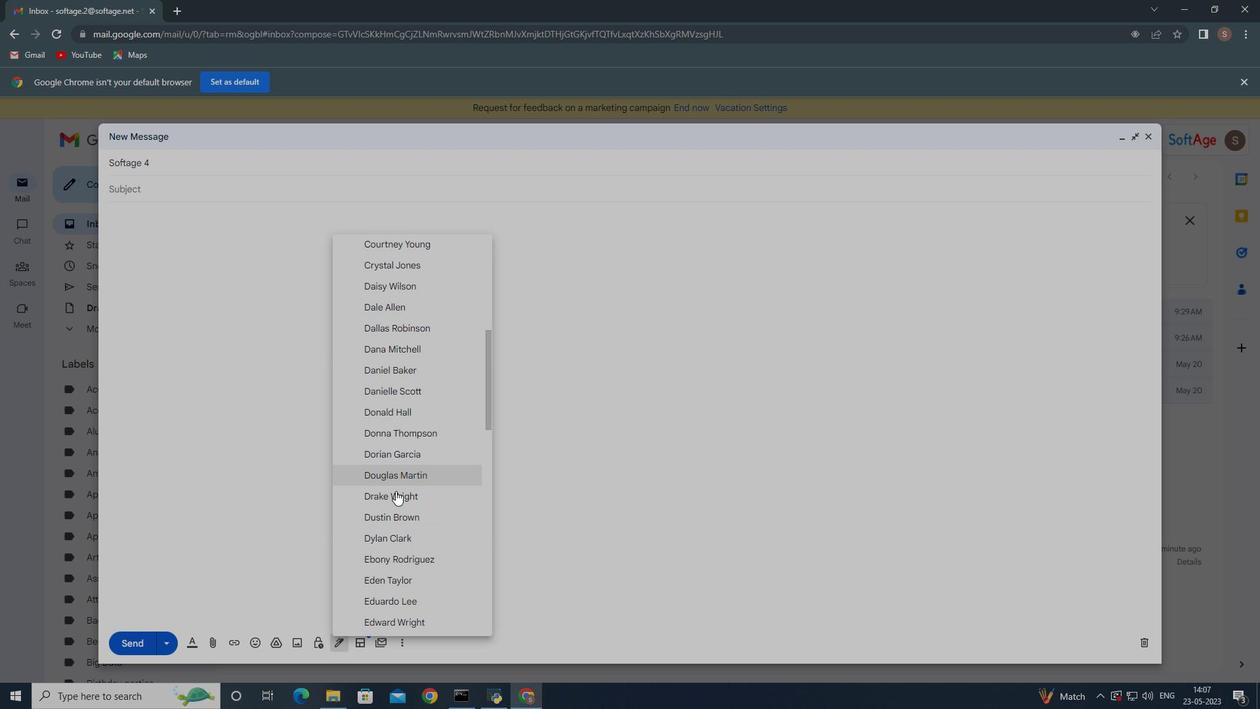 
Action: Mouse scrolled (388, 457) with delta (0, 0)
Screenshot: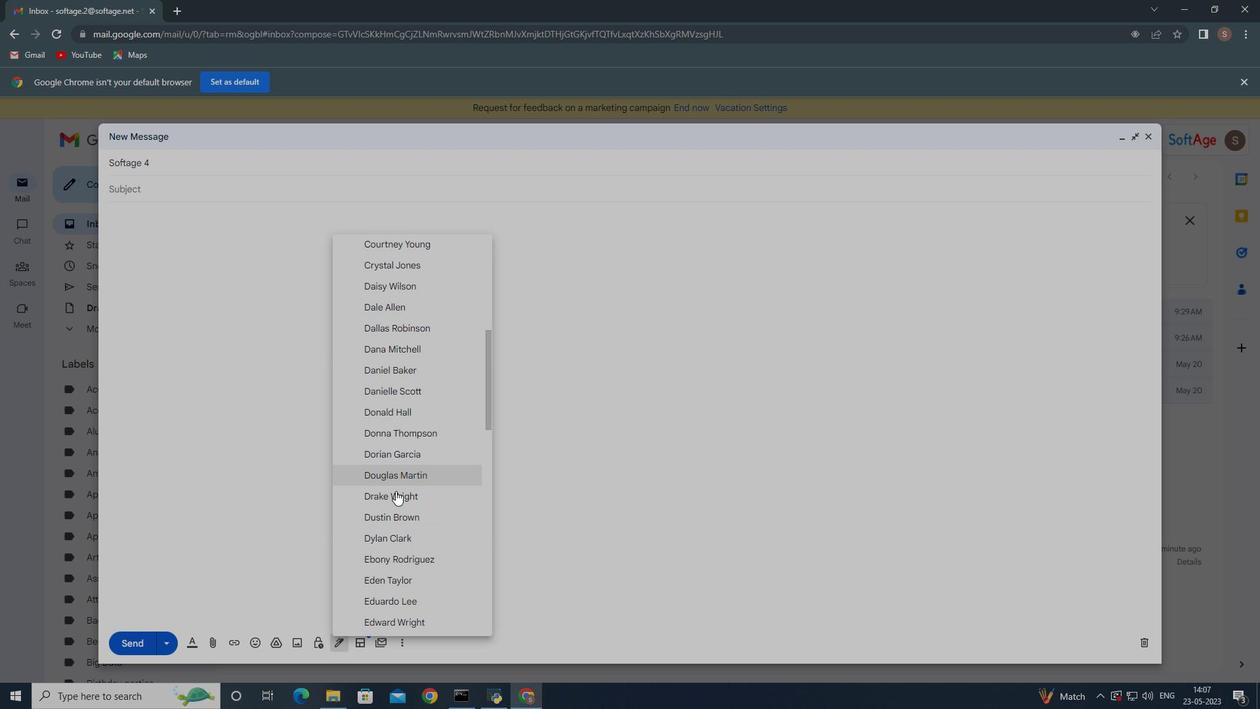 
Action: Mouse moved to (390, 465)
Screenshot: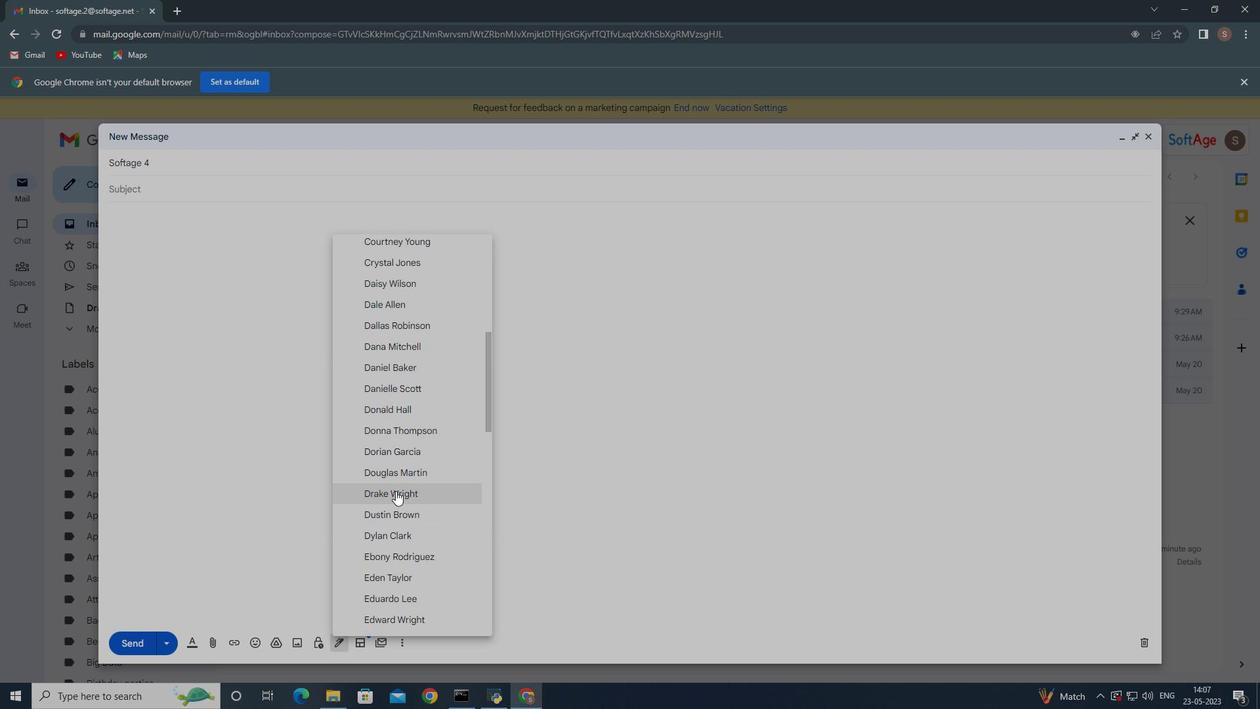 
Action: Mouse scrolled (390, 464) with delta (0, 0)
Screenshot: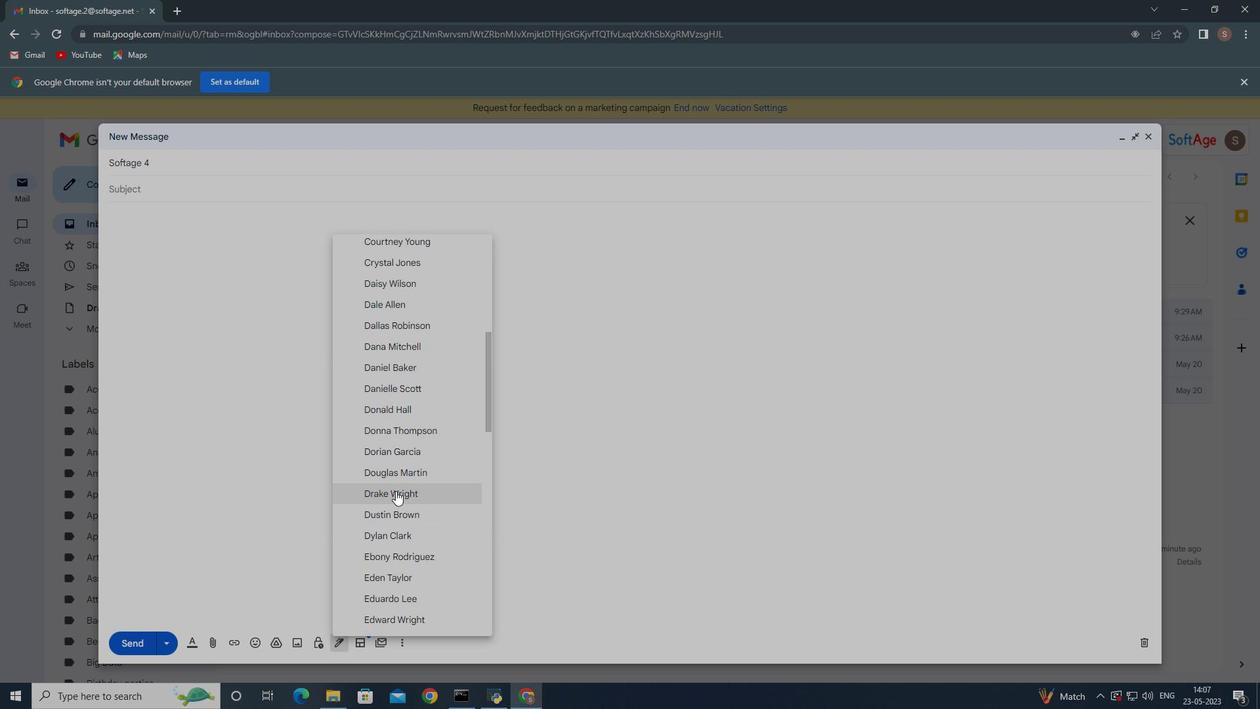 
Action: Mouse moved to (398, 497)
Screenshot: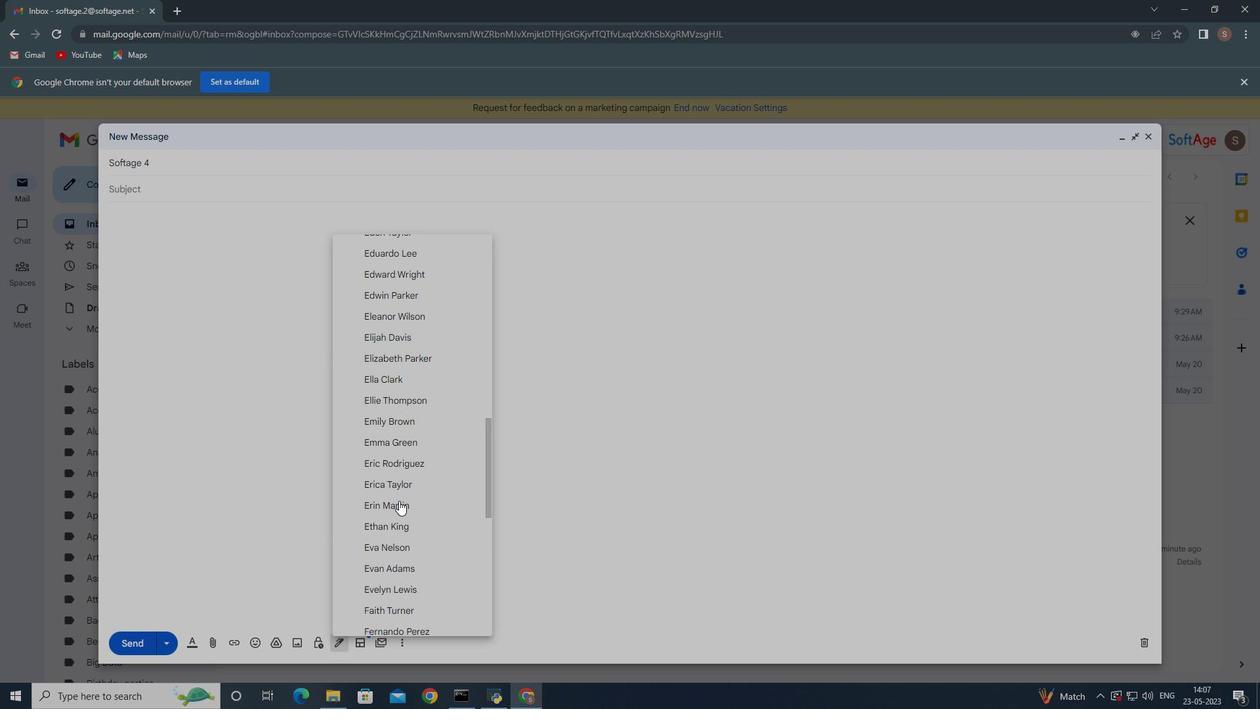 
Action: Mouse scrolled (395, 491) with delta (0, 0)
Screenshot: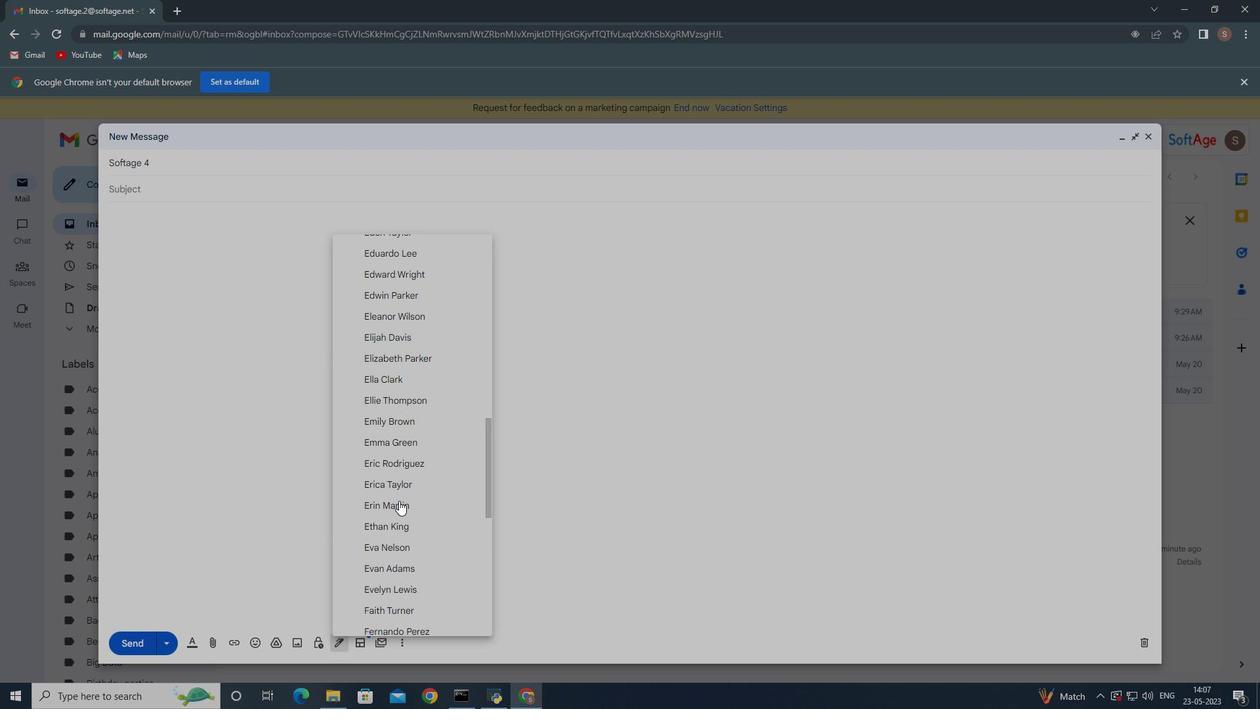 
Action: Mouse moved to (398, 497)
Screenshot: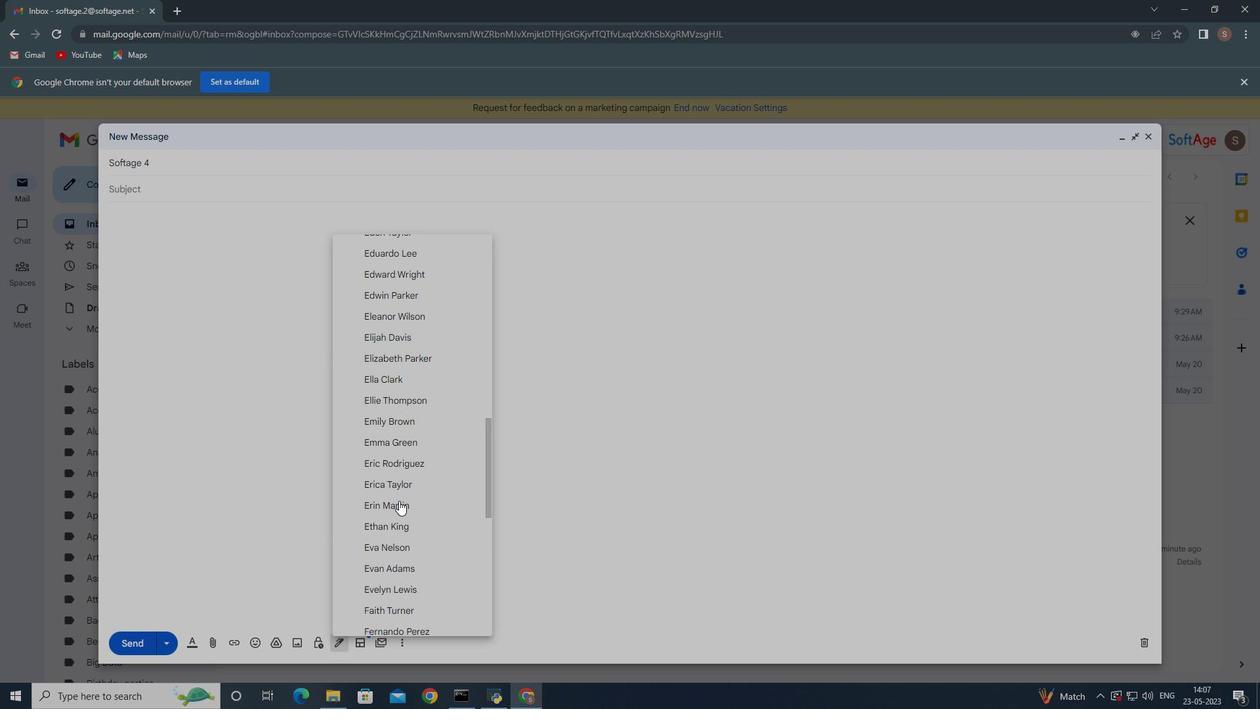 
Action: Mouse scrolled (396, 492) with delta (0, 0)
Screenshot: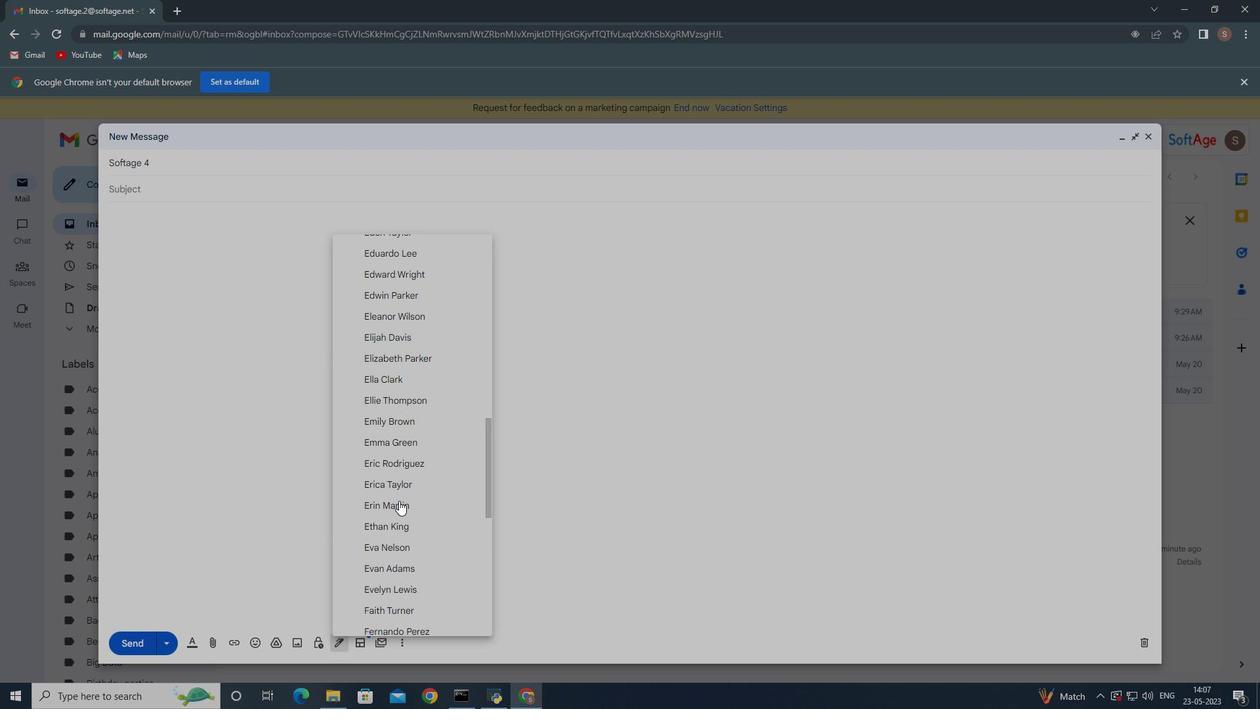 
Action: Mouse scrolled (397, 494) with delta (0, 0)
Screenshot: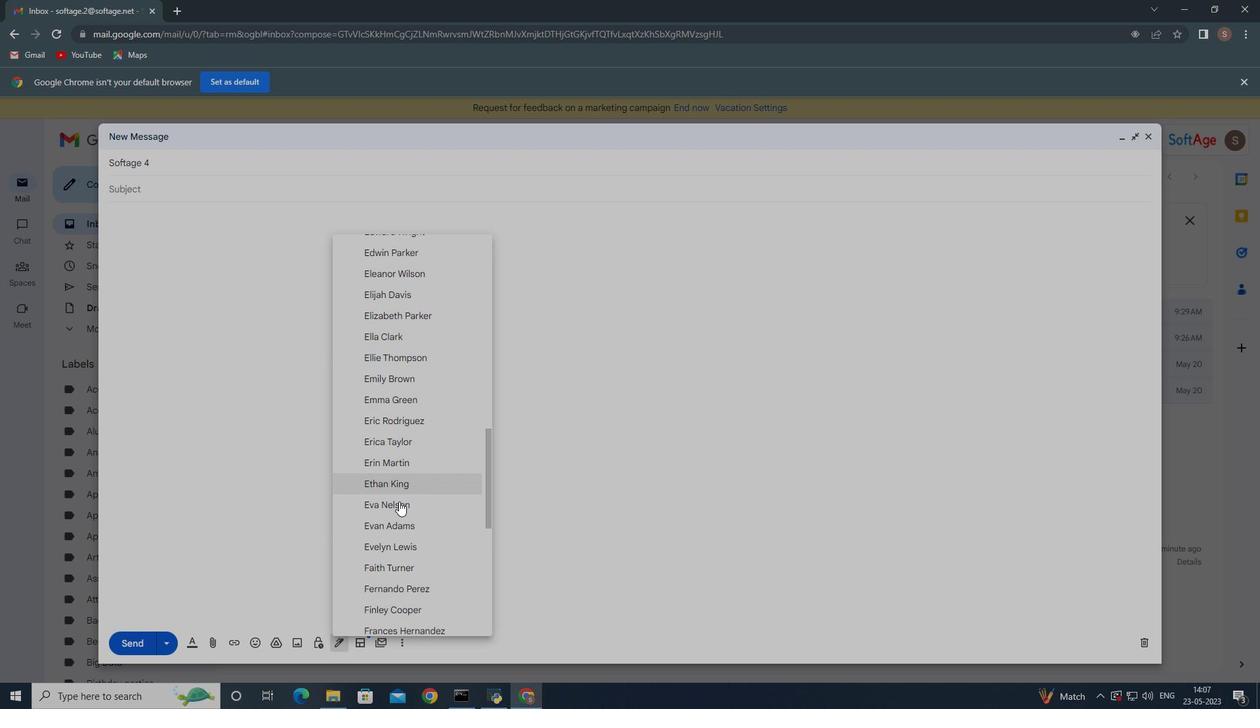 
Action: Mouse scrolled (398, 497) with delta (0, 0)
Screenshot: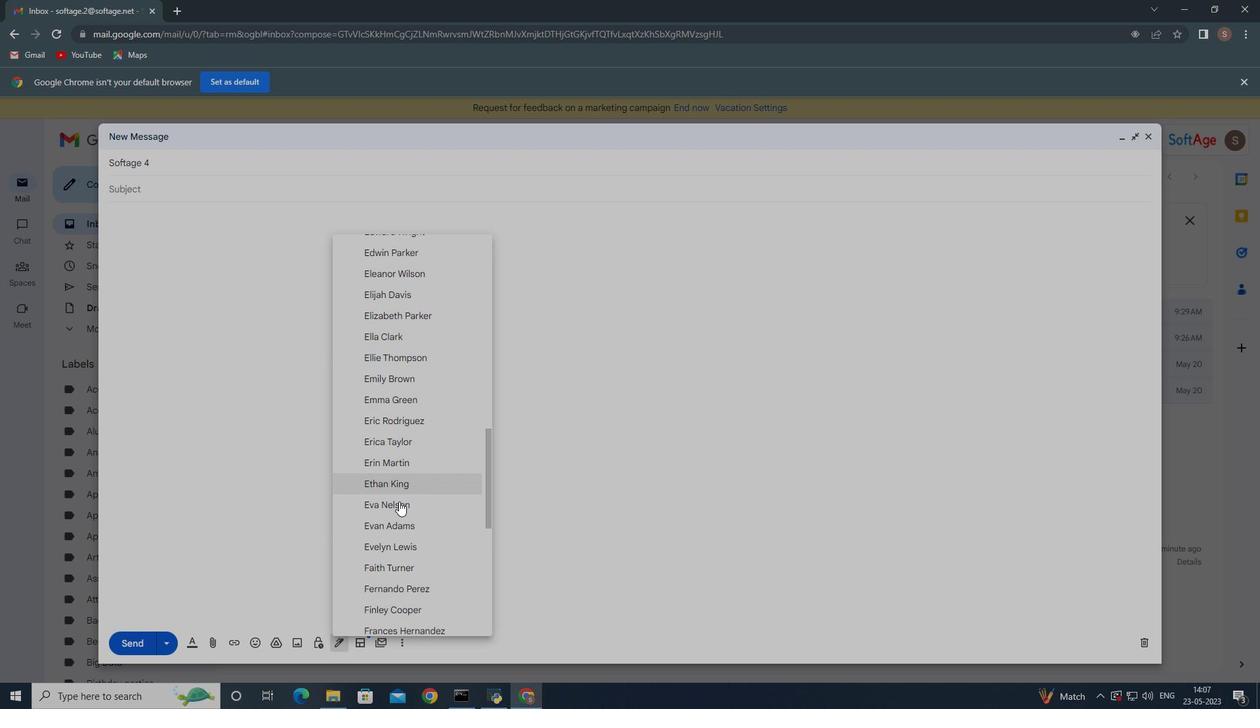 
Action: Mouse moved to (399, 500)
Screenshot: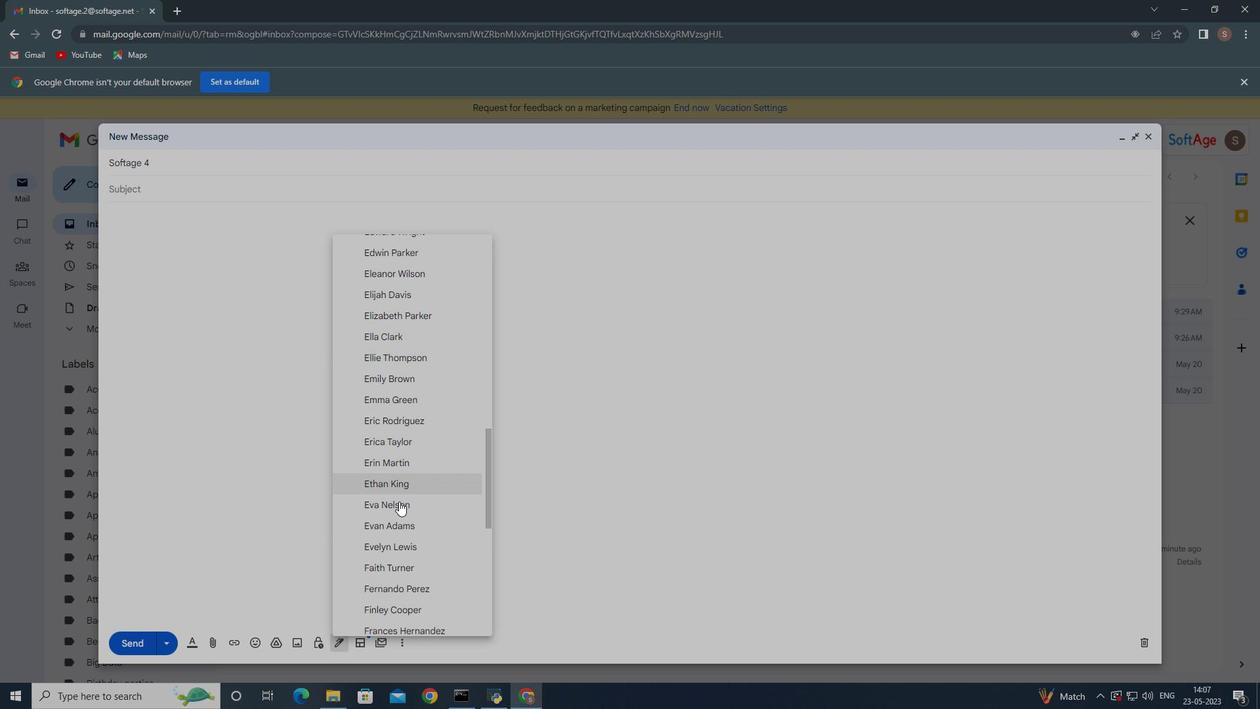 
Action: Mouse scrolled (399, 499) with delta (0, 0)
Screenshot: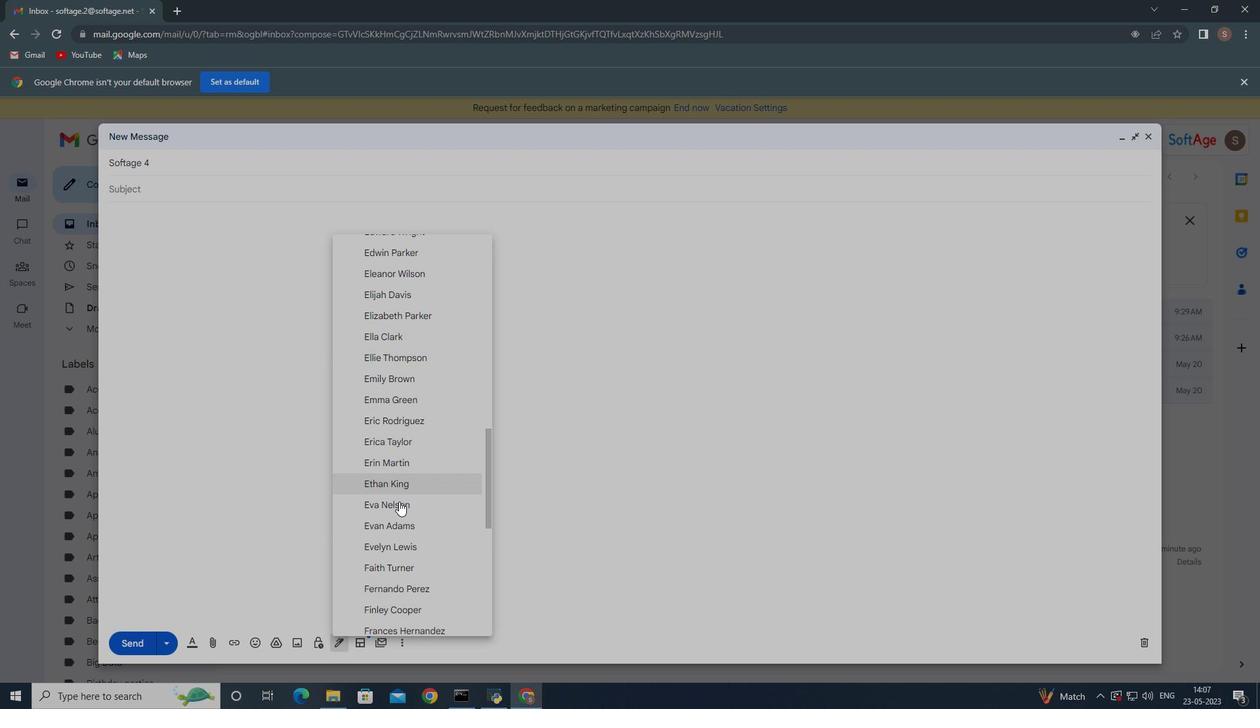 
Action: Mouse scrolled (399, 499) with delta (0, 0)
Screenshot: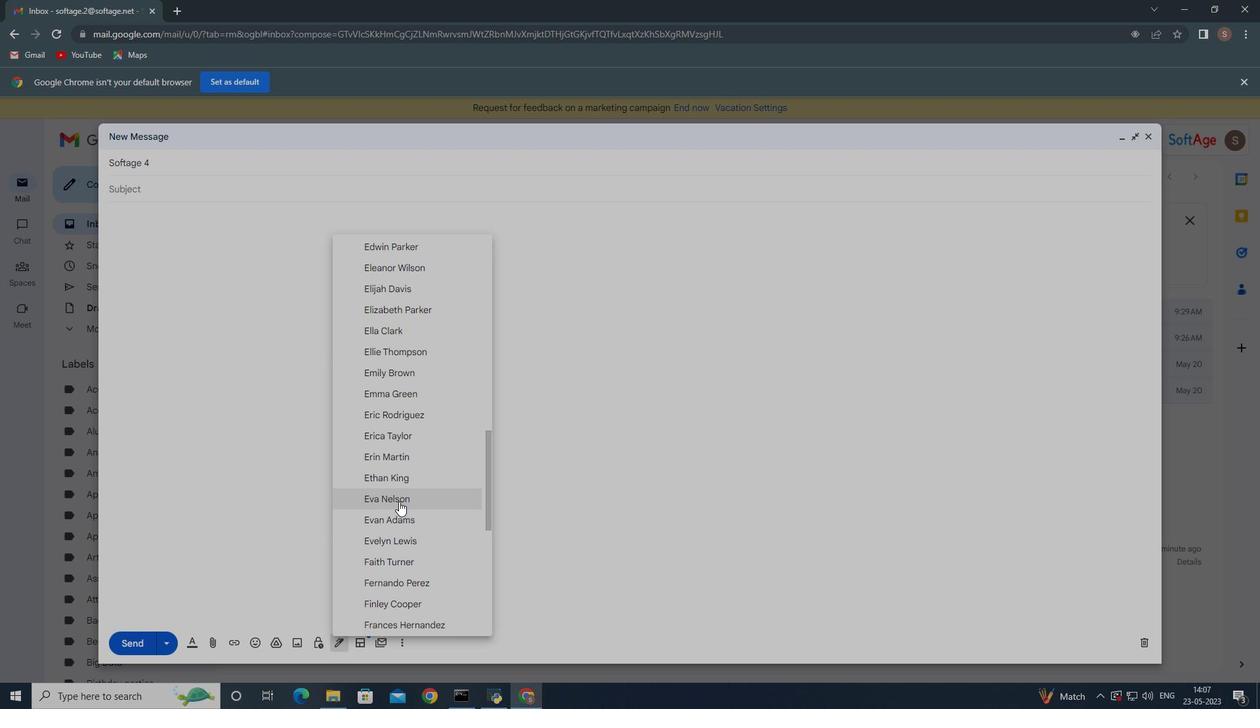 
Action: Mouse moved to (399, 506)
Screenshot: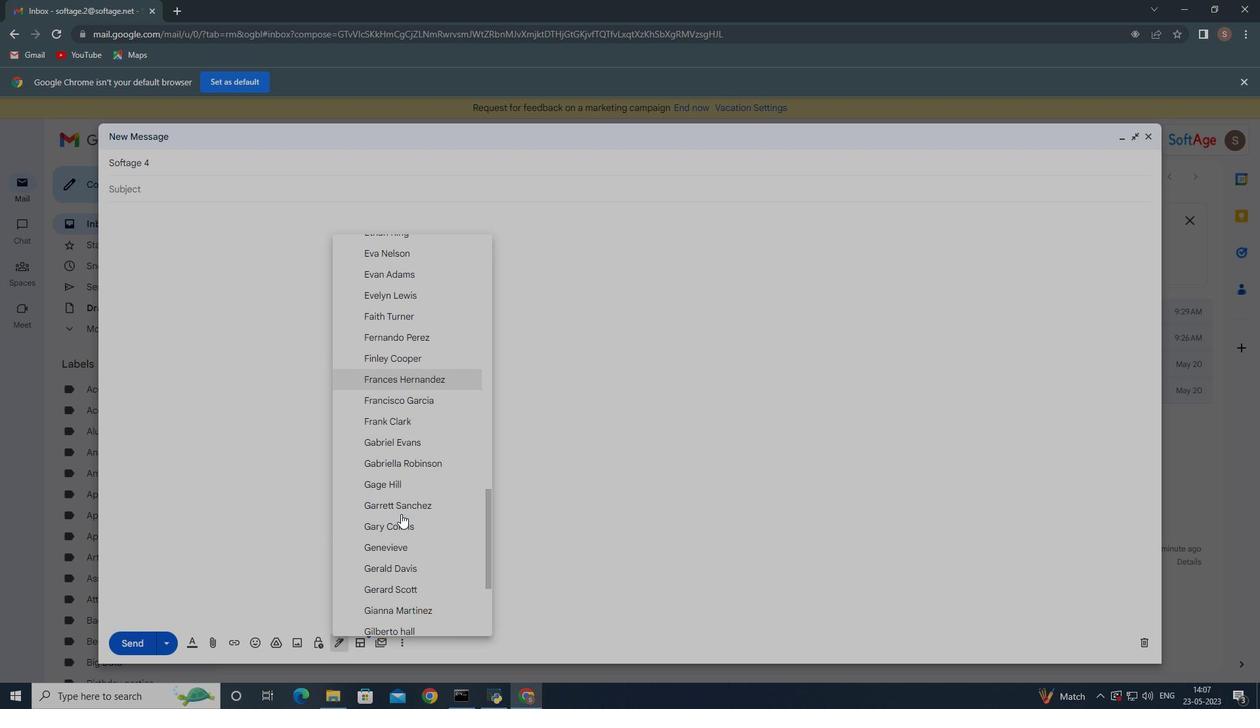 
Action: Mouse scrolled (399, 506) with delta (0, 0)
Screenshot: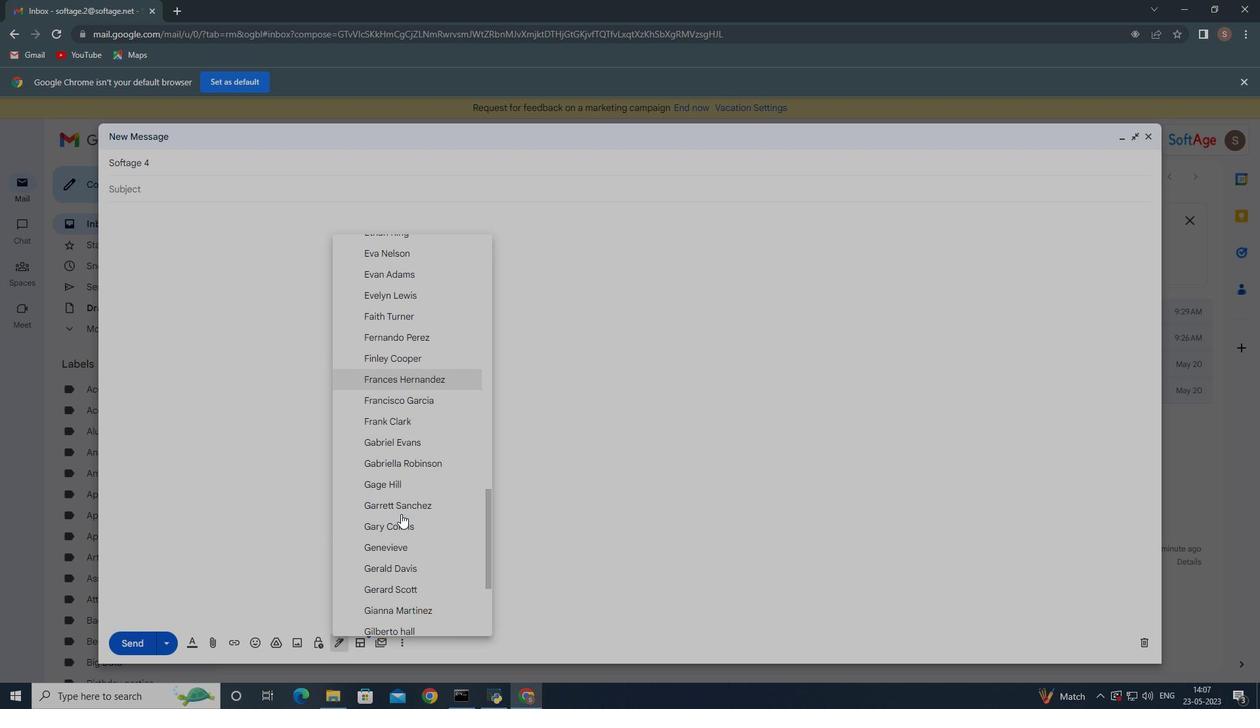 
Action: Mouse moved to (400, 510)
Screenshot: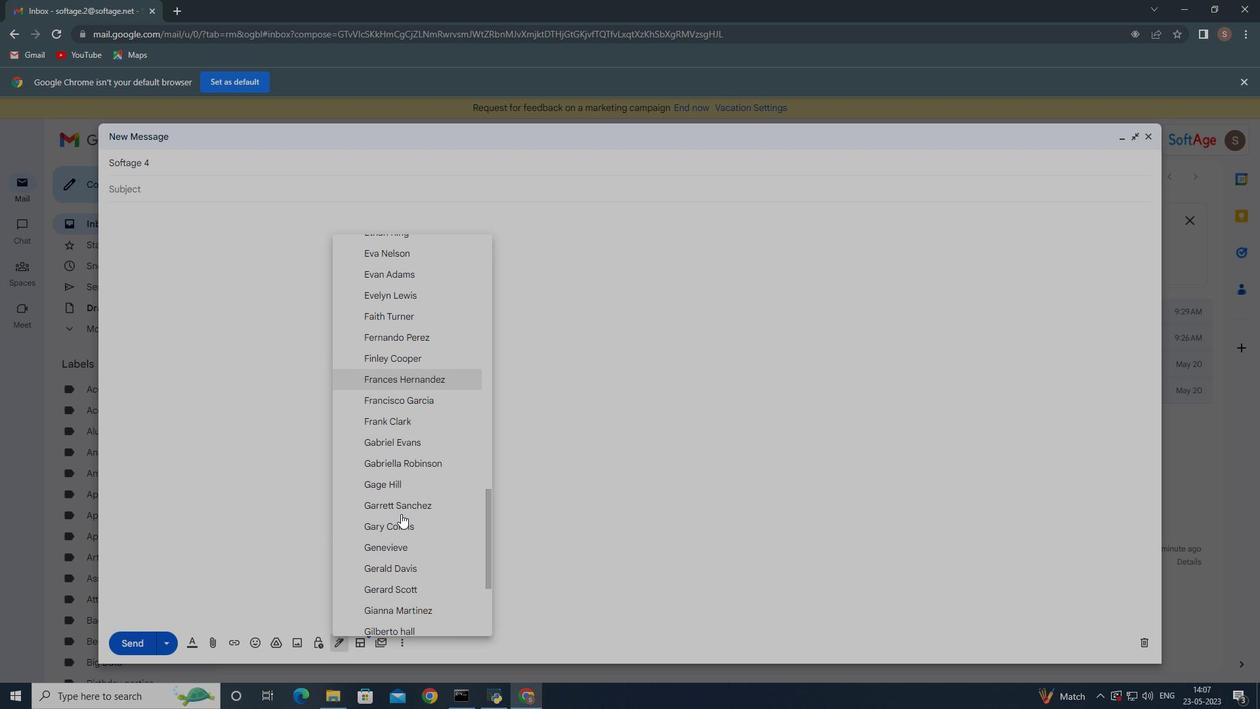 
Action: Mouse scrolled (400, 509) with delta (0, 0)
Screenshot: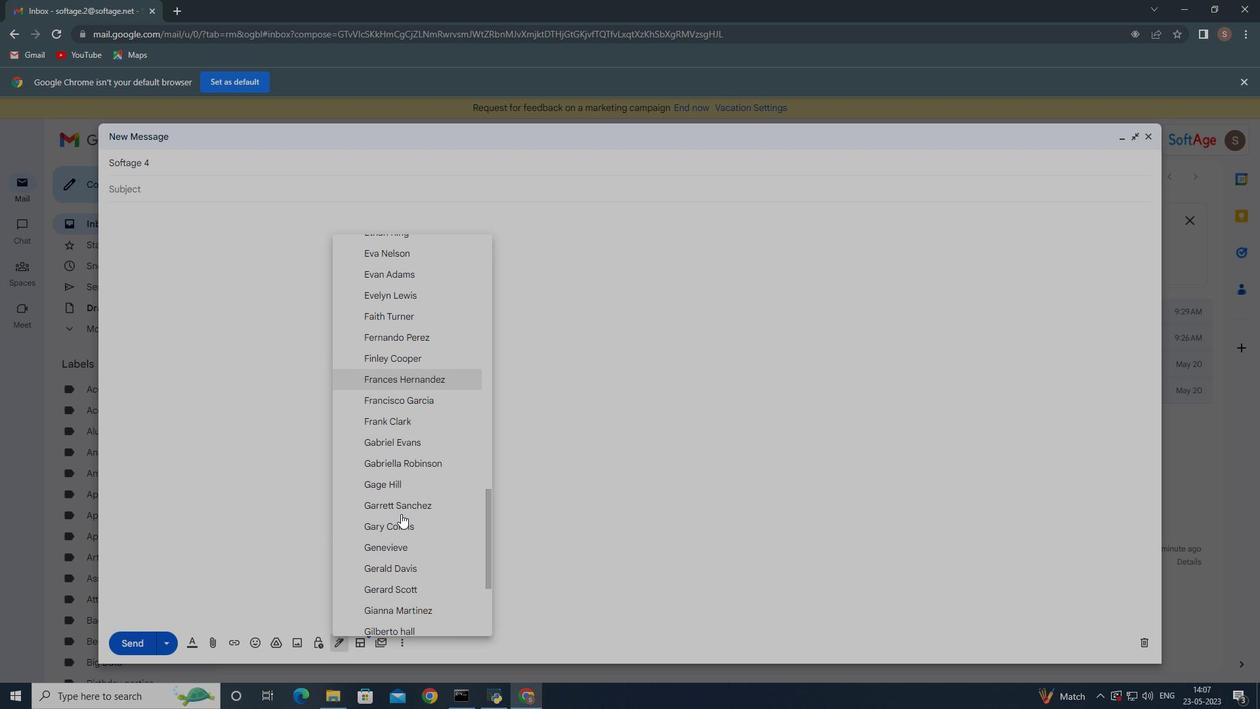 
Action: Mouse moved to (400, 512)
Screenshot: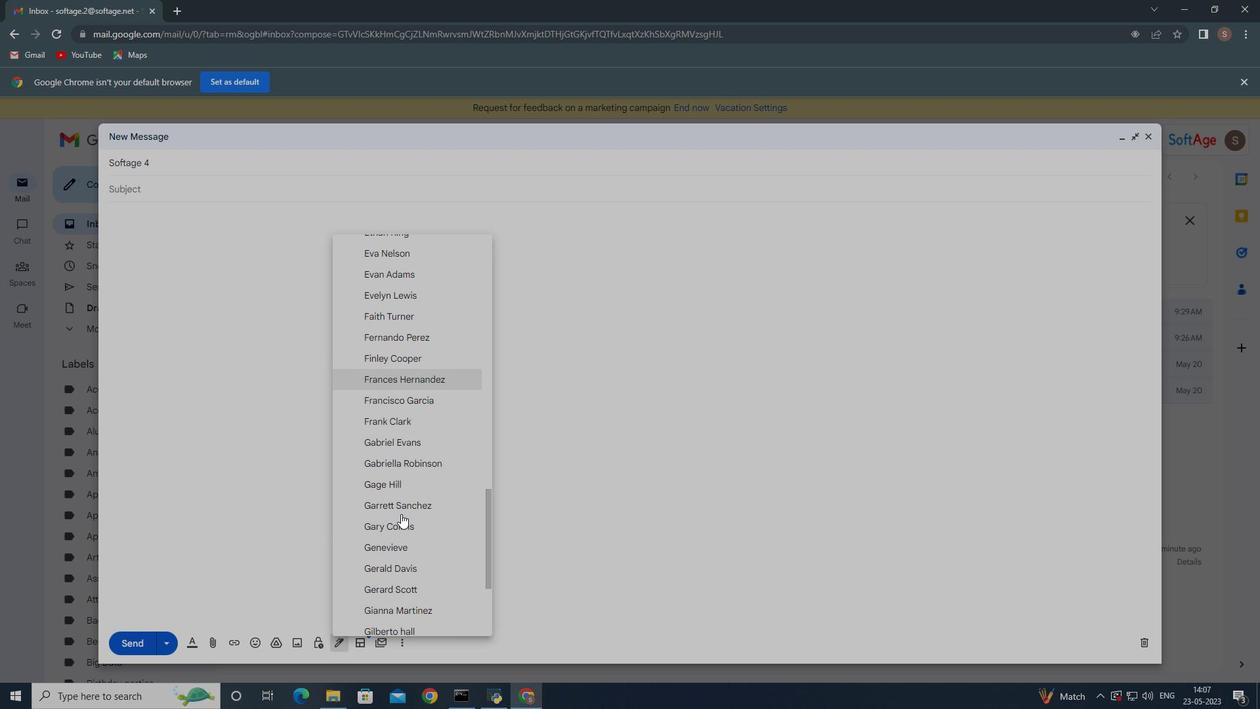 
Action: Mouse scrolled (400, 511) with delta (0, 0)
Screenshot: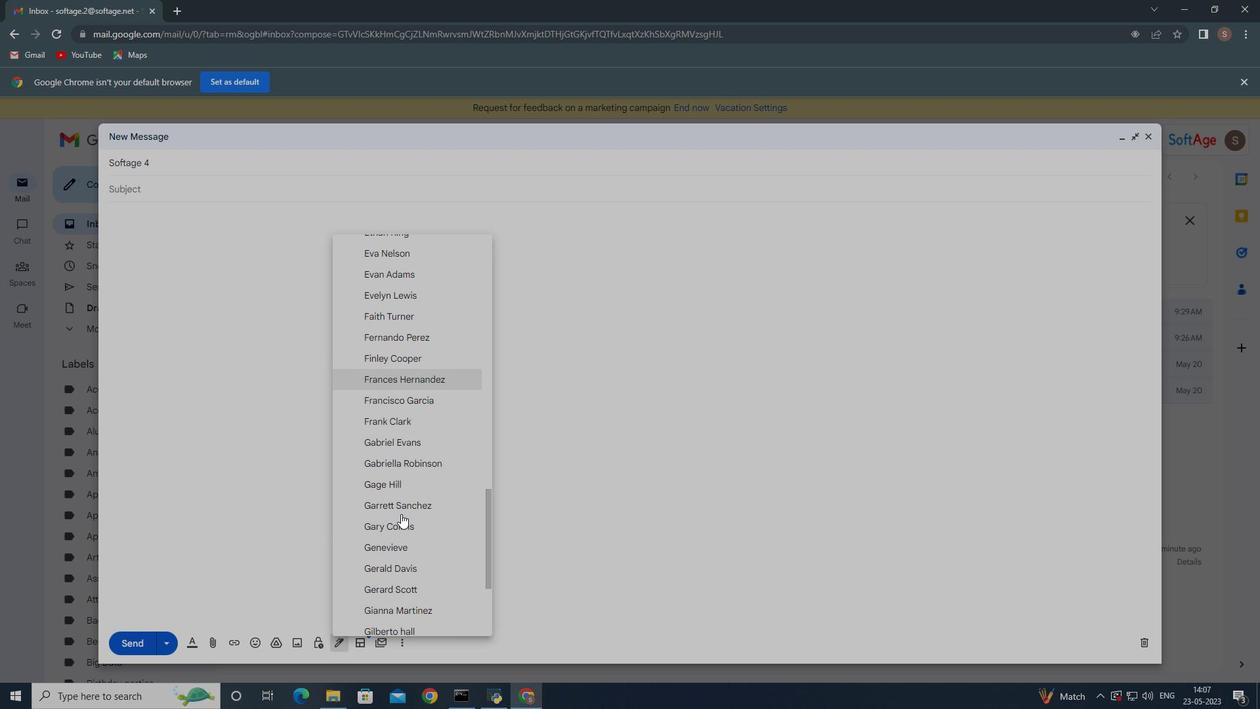 
Action: Mouse moved to (401, 514)
Screenshot: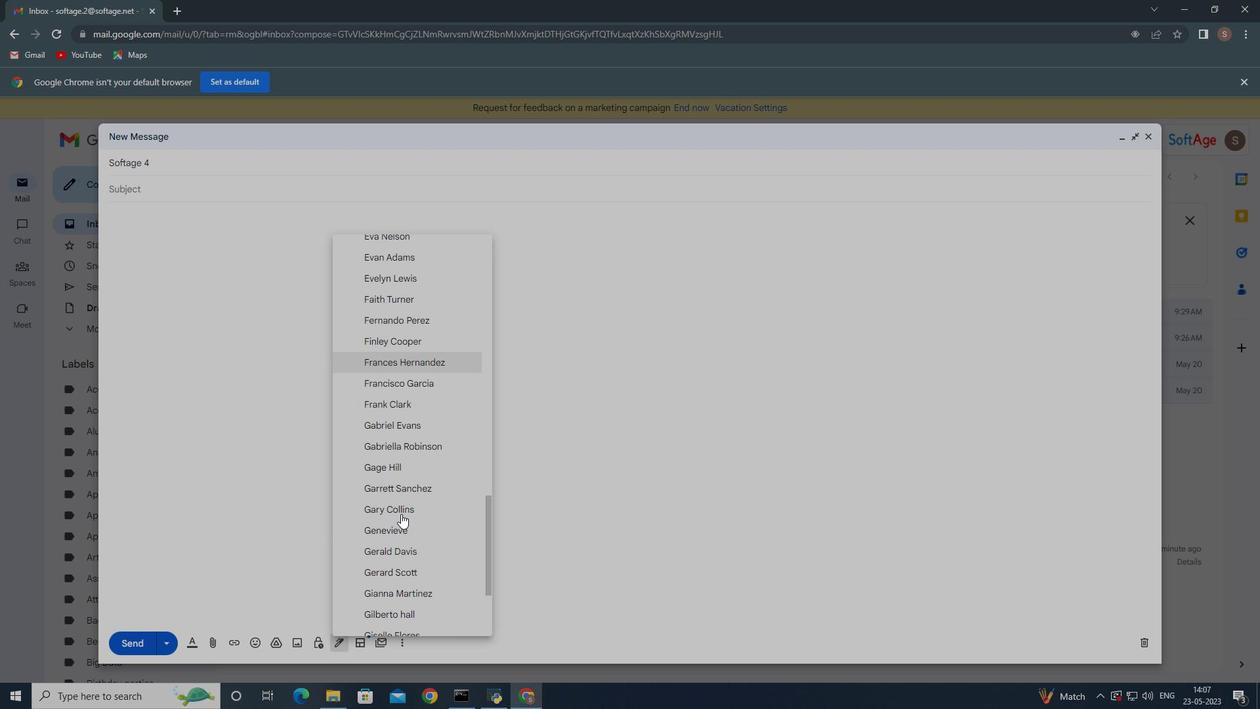 
Action: Mouse scrolled (401, 513) with delta (0, 0)
Screenshot: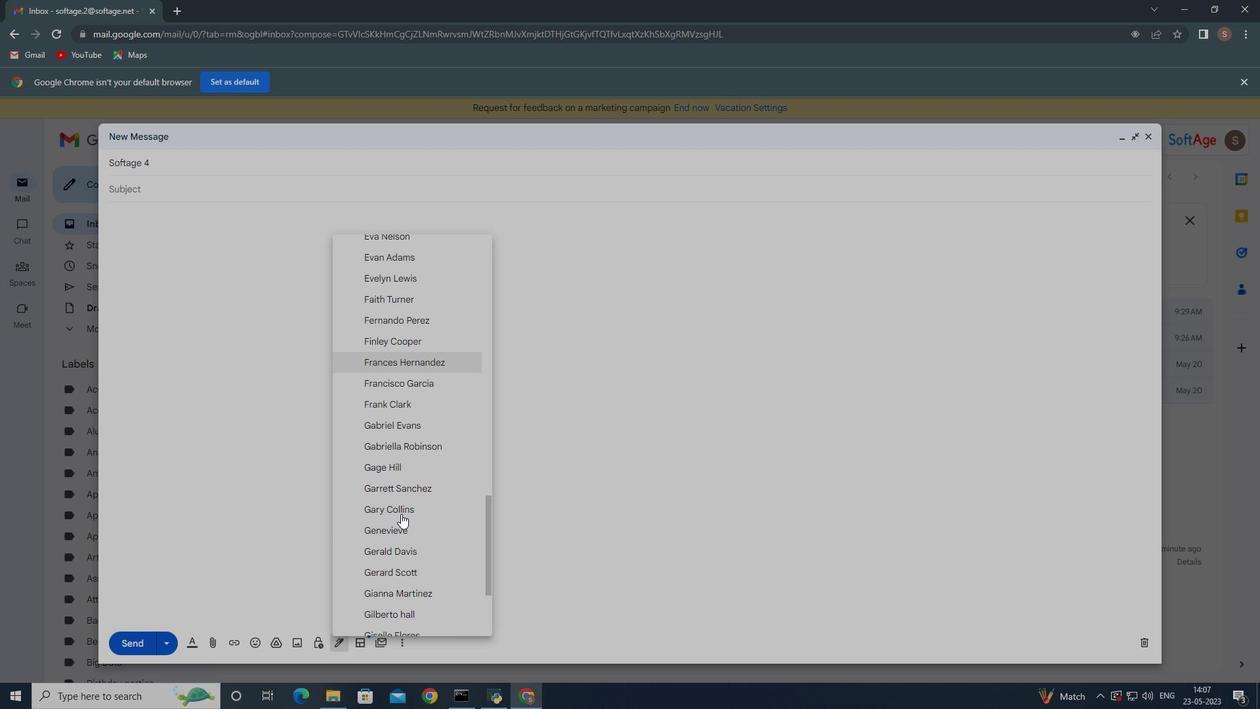 
Action: Mouse moved to (401, 514)
Screenshot: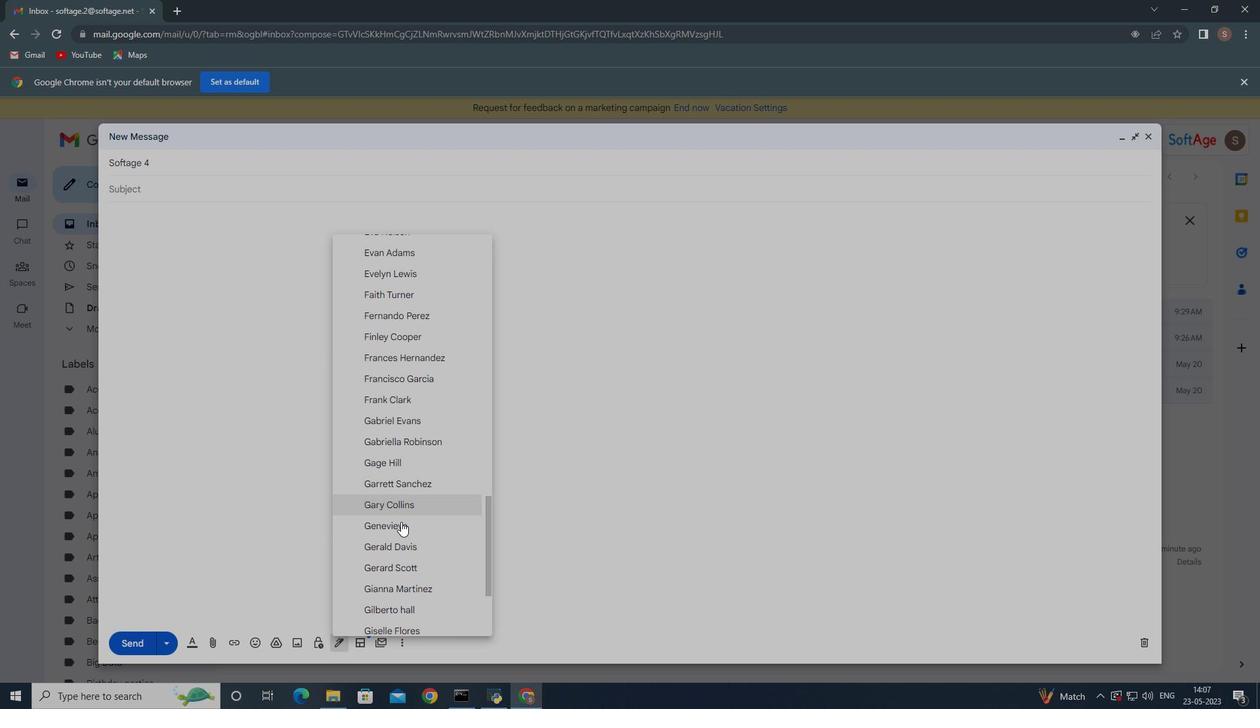 
Action: Mouse scrolled (401, 513) with delta (0, 0)
Screenshot: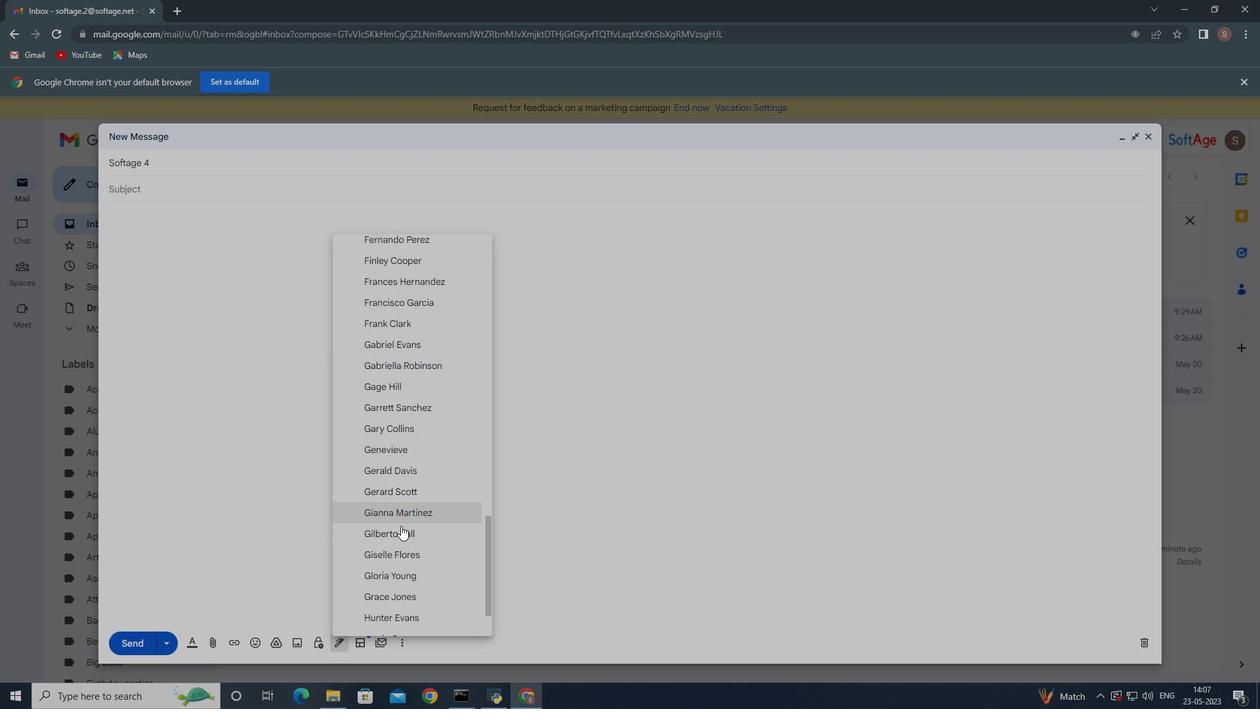 
Action: Mouse moved to (401, 524)
Screenshot: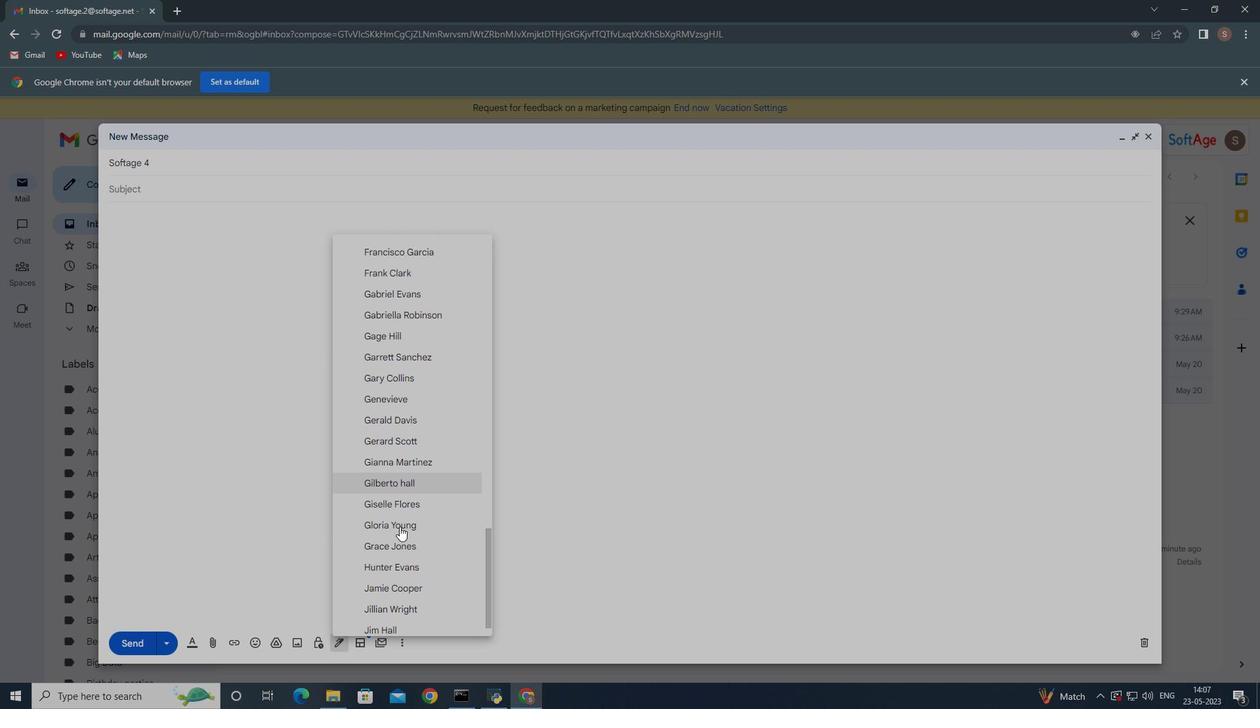 
Action: Mouse scrolled (401, 522) with delta (0, 0)
Screenshot: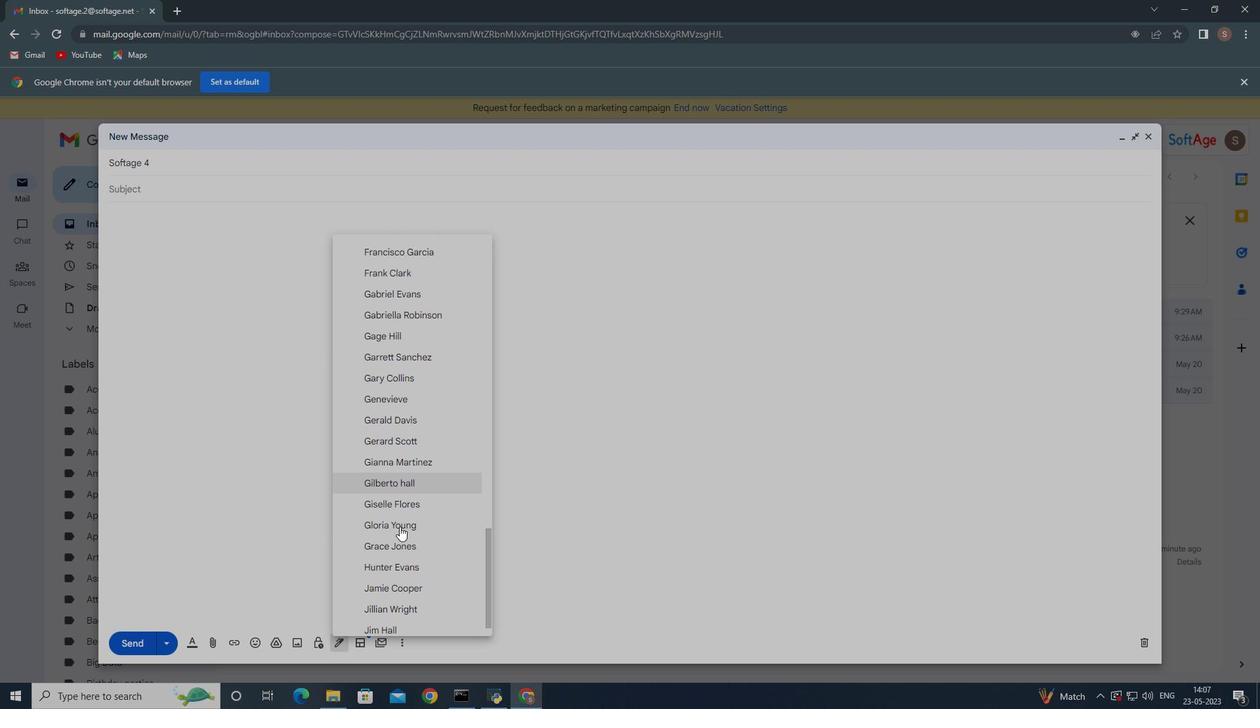 
Action: Mouse moved to (392, 383)
Screenshot: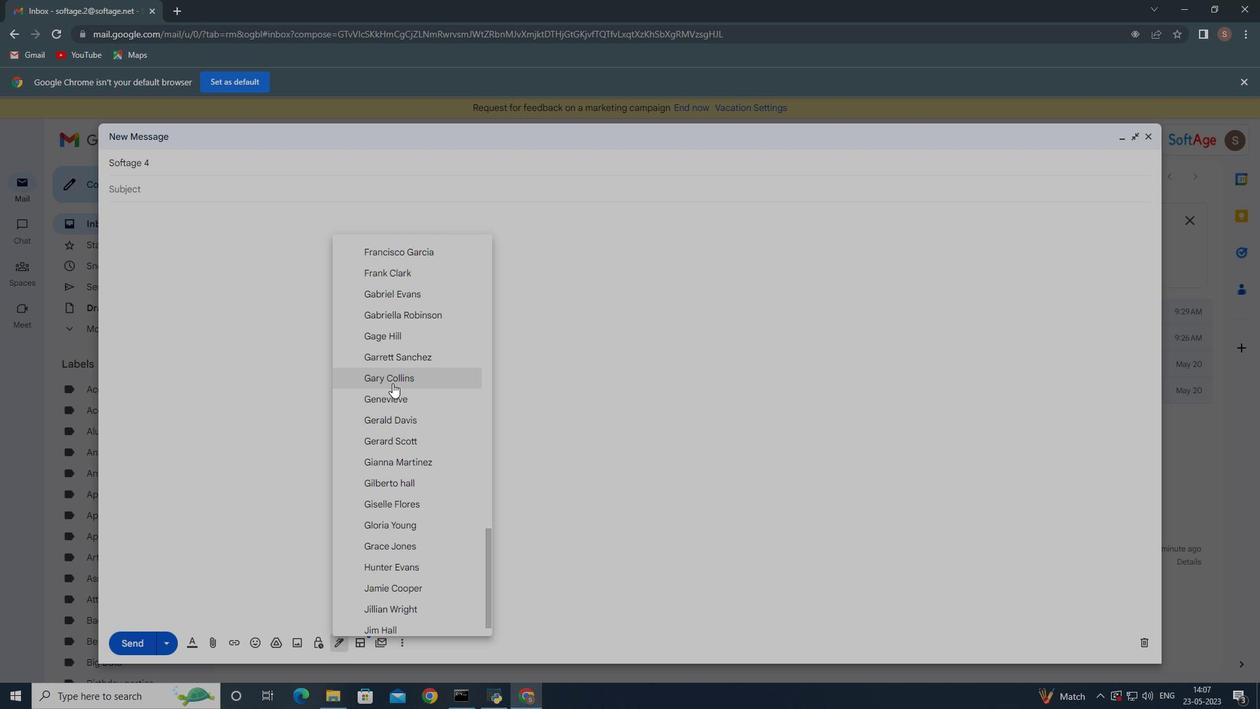 
Action: Mouse pressed left at (392, 383)
Screenshot: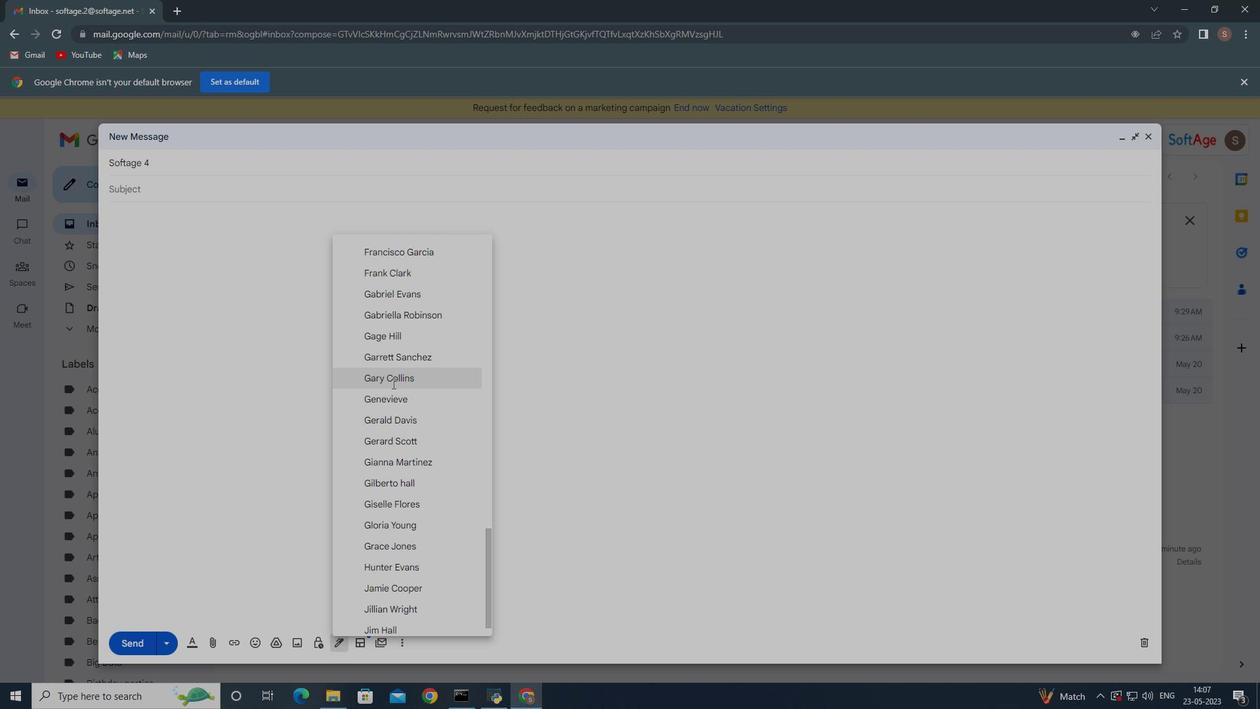 
Action: Mouse moved to (399, 643)
Screenshot: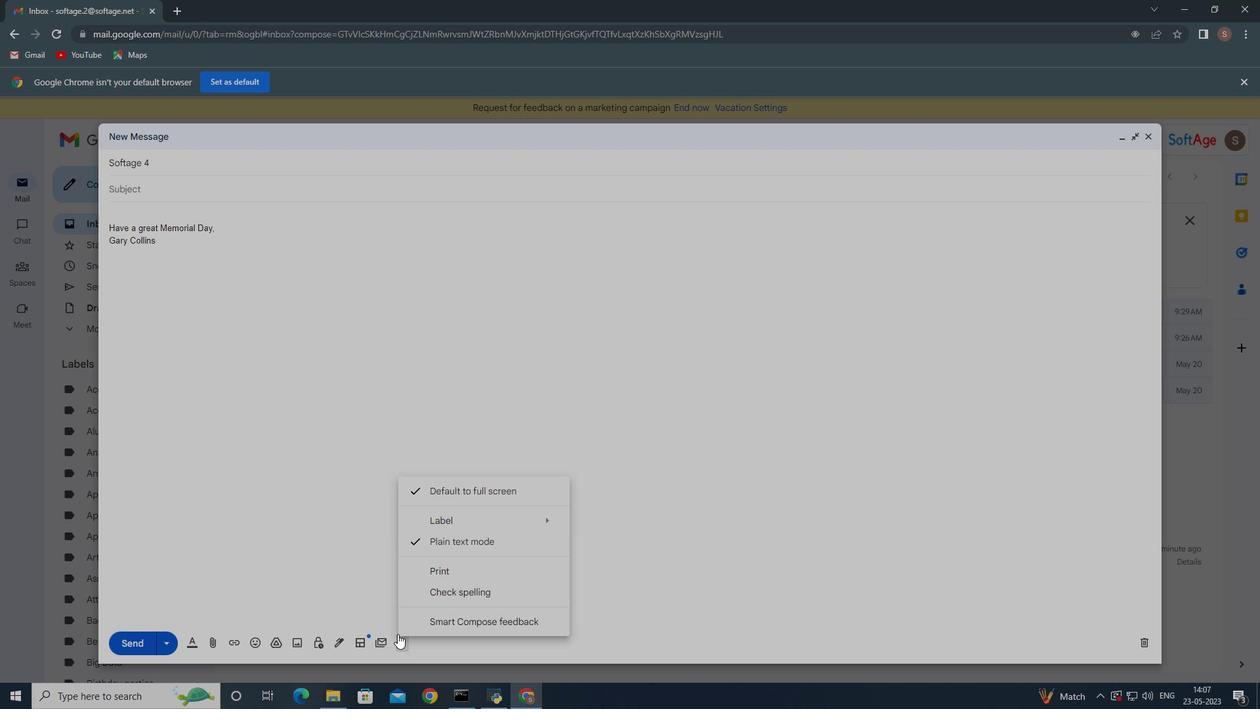
Action: Mouse pressed left at (399, 643)
Screenshot: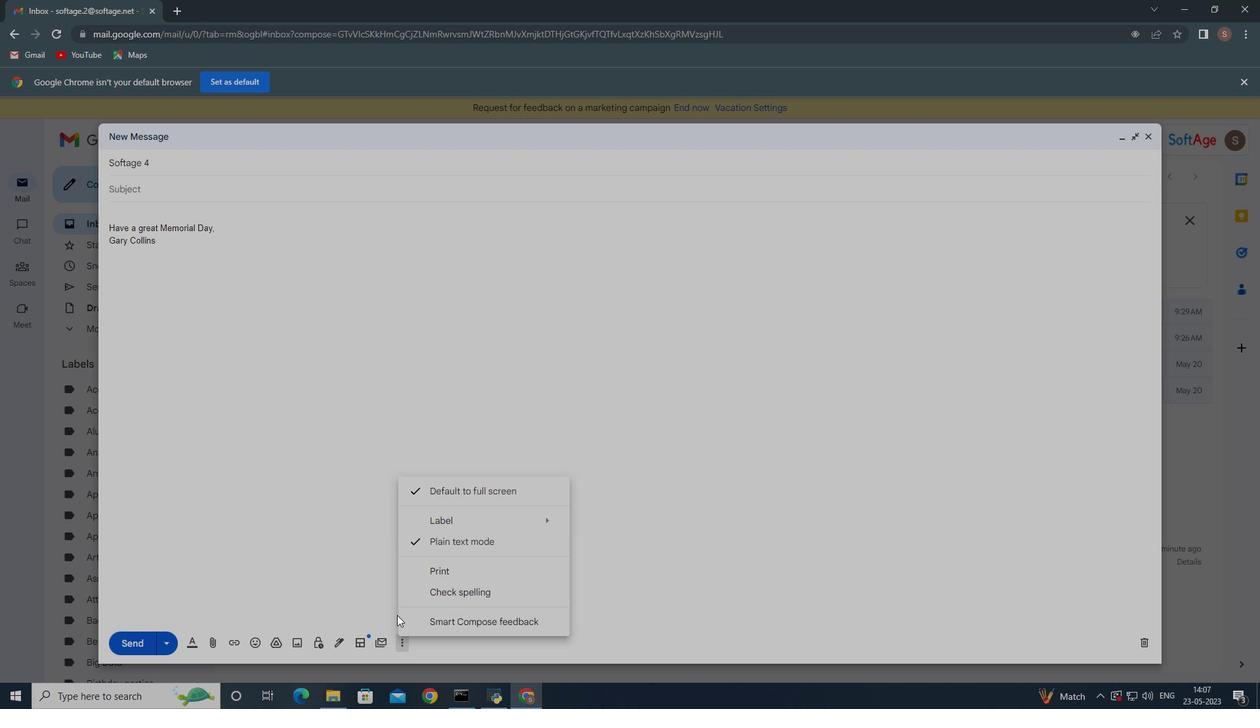 
Action: Mouse moved to (431, 520)
Screenshot: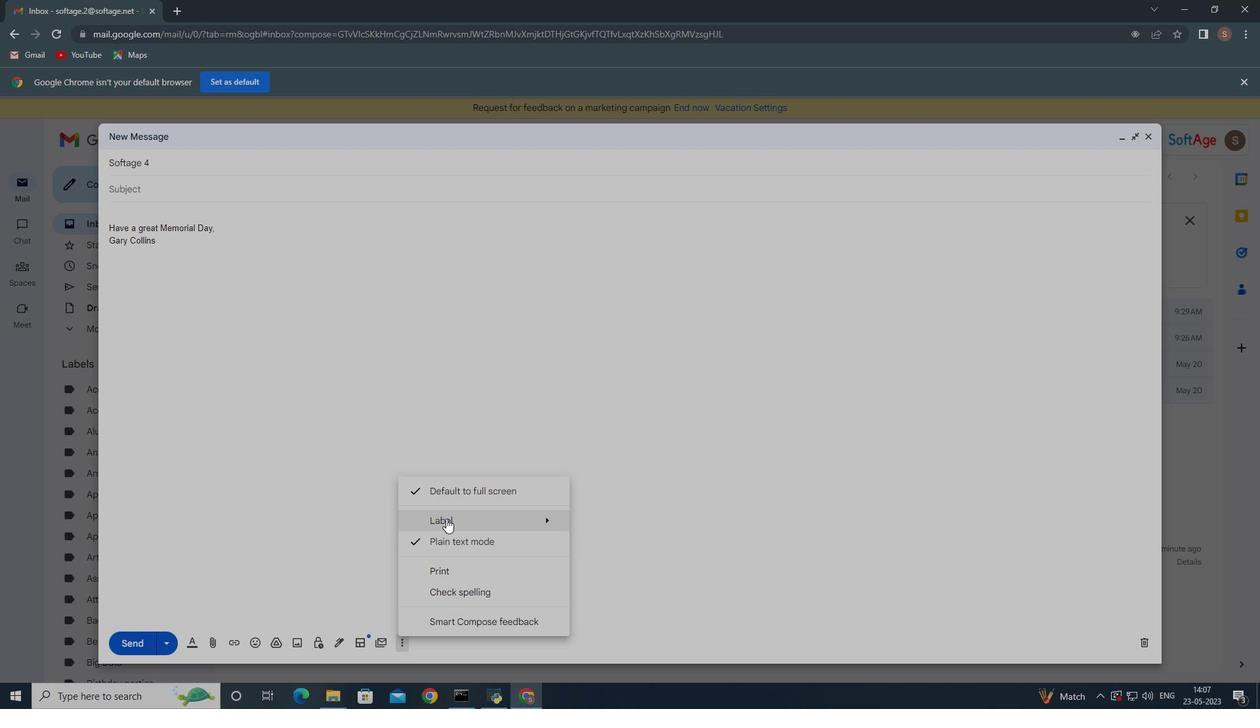
Action: Mouse pressed left at (431, 520)
Screenshot: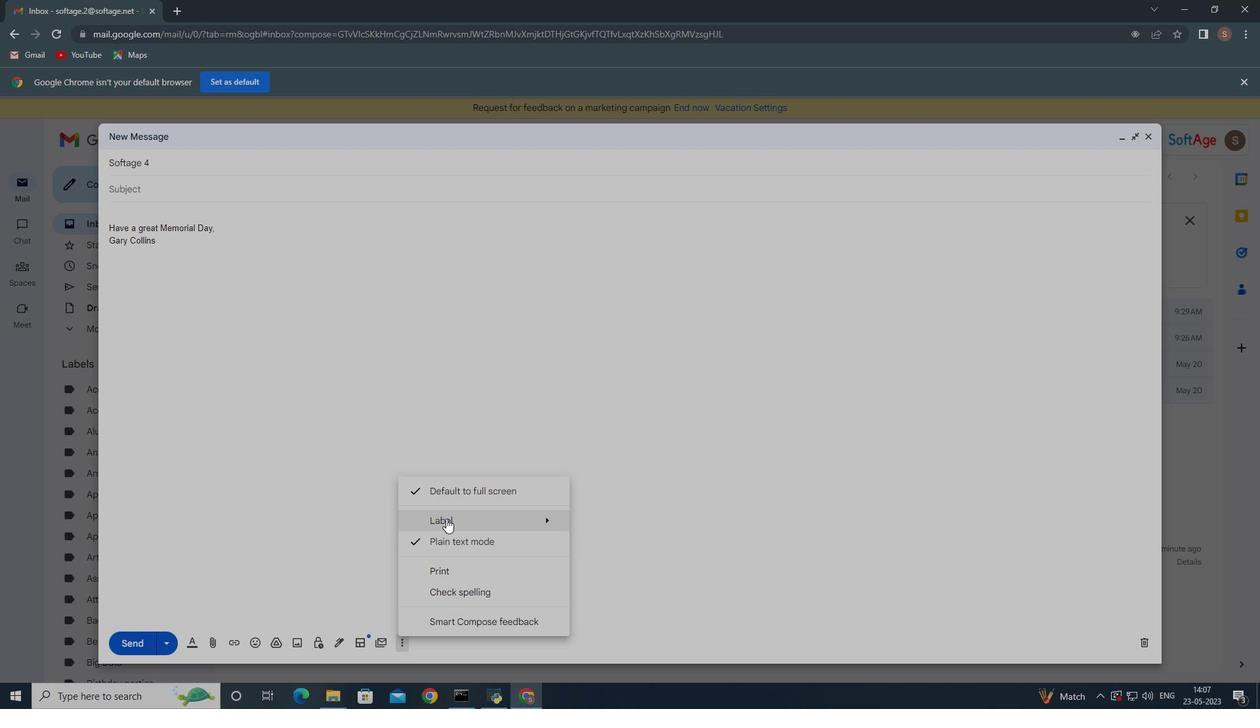 
Action: Mouse moved to (605, 495)
Screenshot: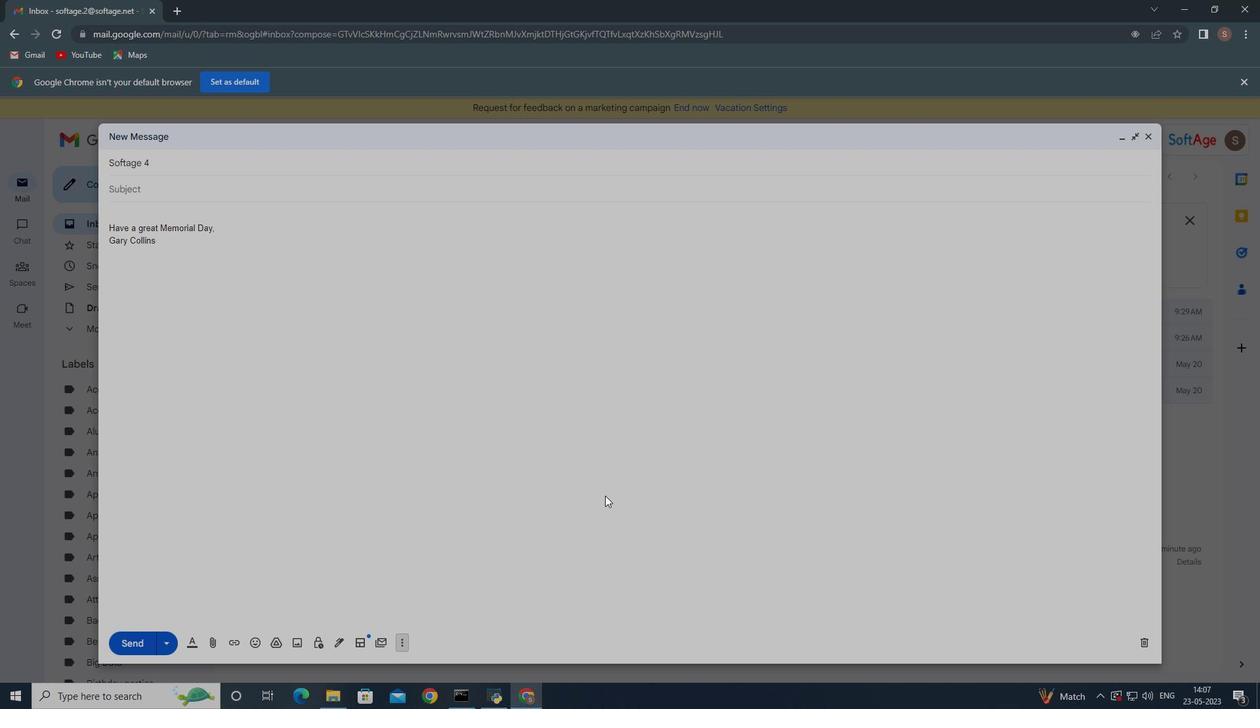 
Action: Mouse pressed left at (605, 495)
Screenshot: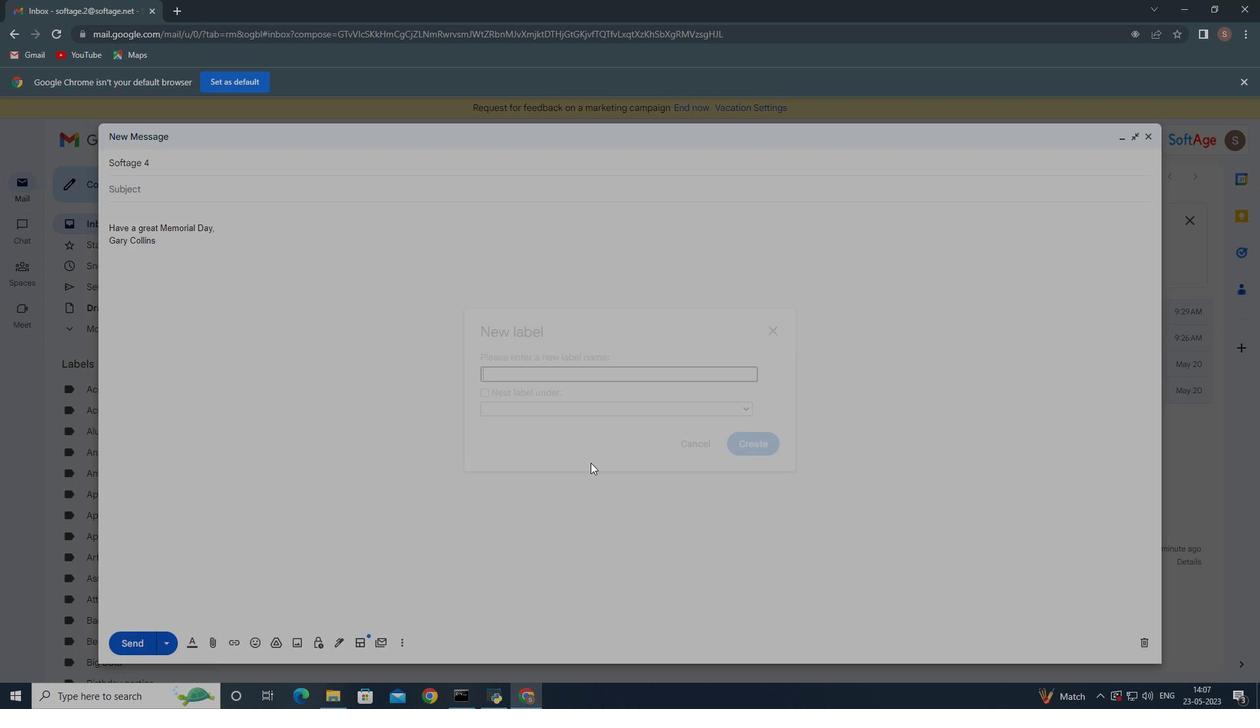 
Action: Mouse moved to (493, 363)
Screenshot: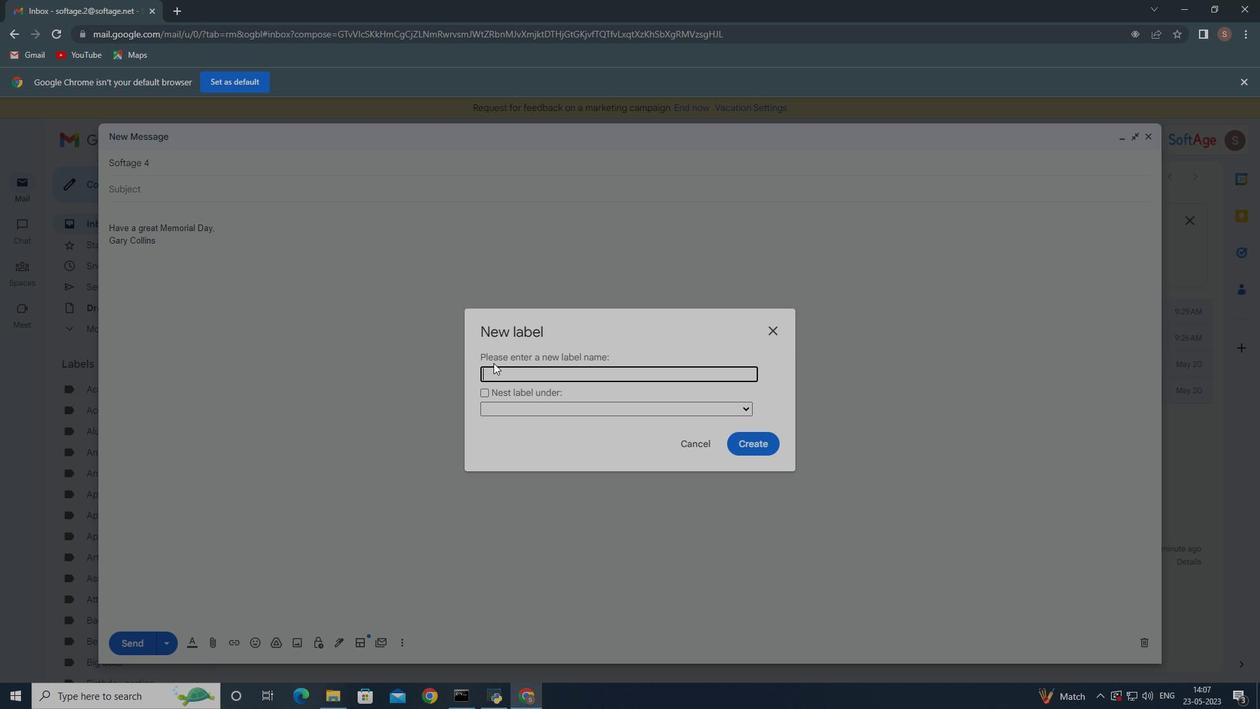 
Action: Key pressed <Key.shift>Jewelry
Screenshot: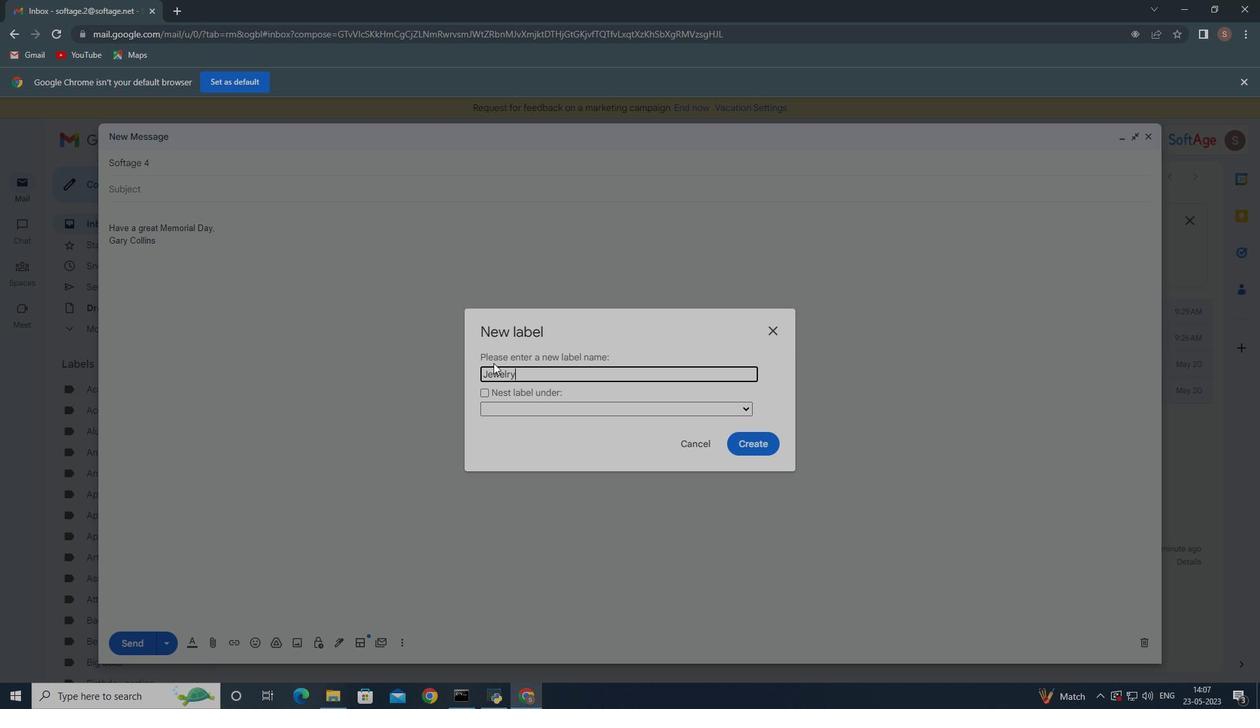 
Action: Mouse moved to (763, 442)
Screenshot: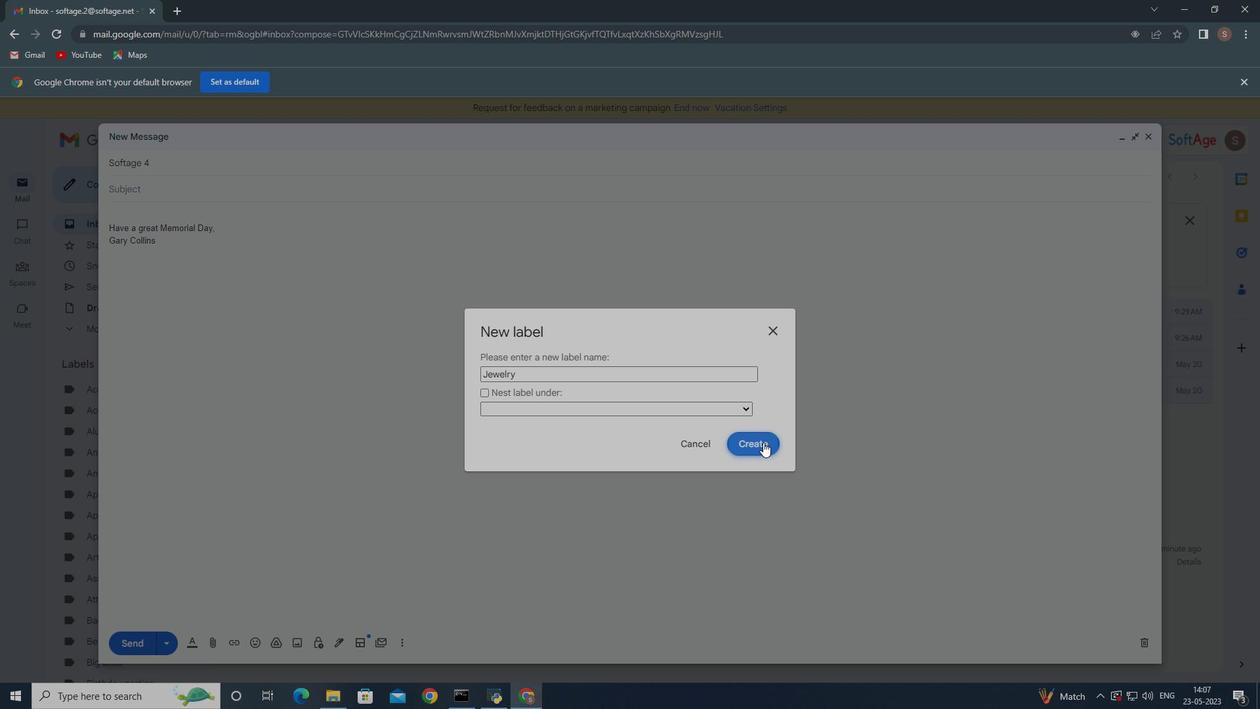 
Action: Mouse pressed left at (763, 442)
Screenshot: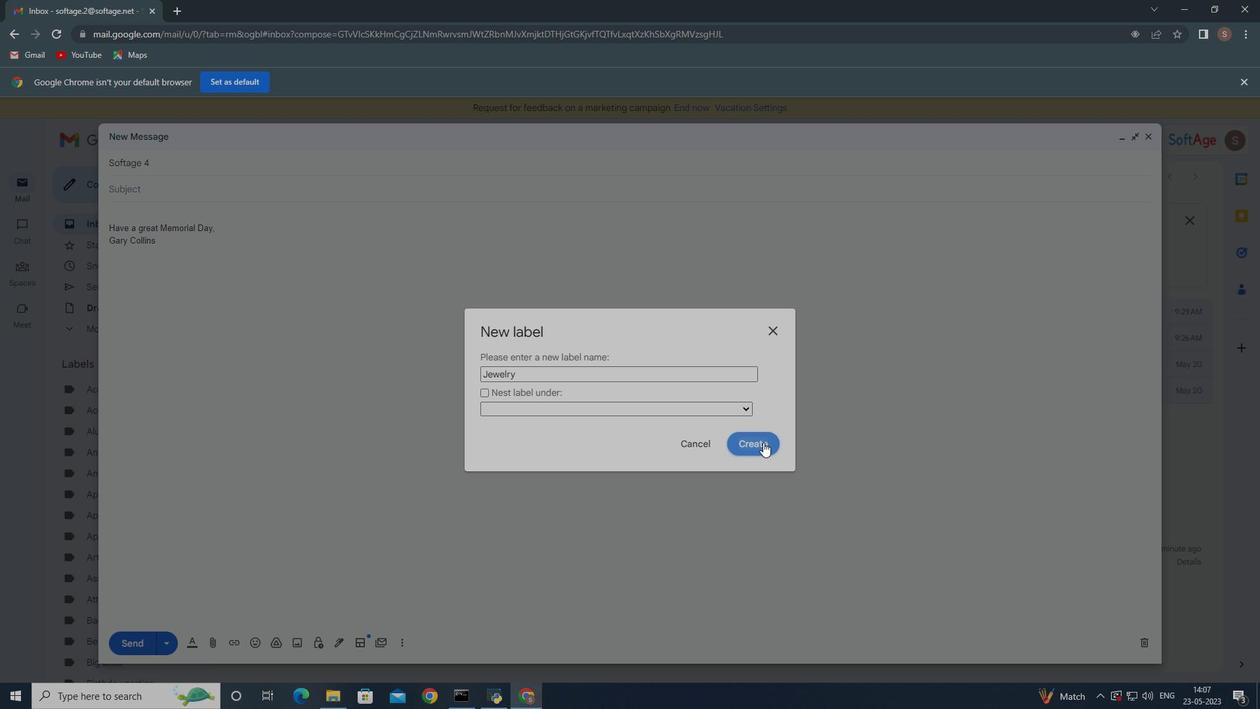 
Action: Mouse moved to (761, 440)
Screenshot: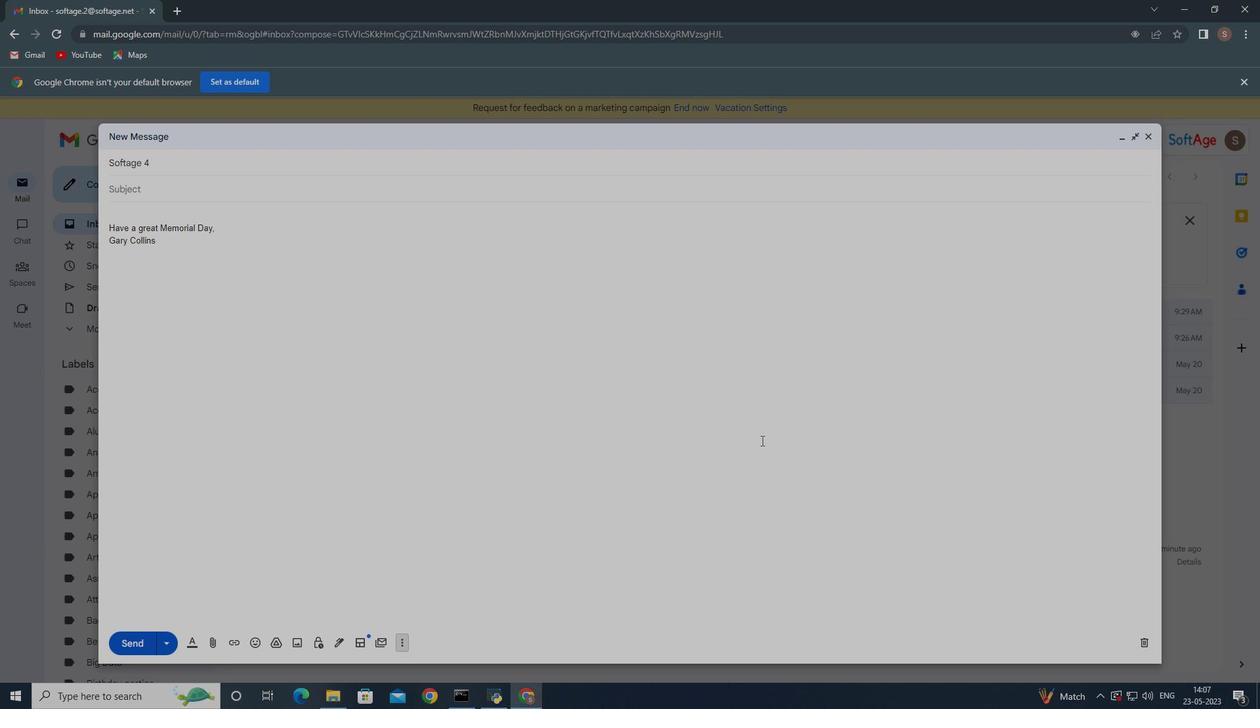 
